 Task: Look for space in Vasind, India from 8th June, 2023 to 16th June, 2023 for 2 adults in price range Rs.10000 to Rs.15000. Place can be entire place with 1  bedroom having 1 bed and 1 bathroom. Property type can be house, flat, guest house, hotel. Amenities needed are: wifi, washing machine. Booking option can be shelf check-in. Required host language is English.
Action: Mouse moved to (552, 99)
Screenshot: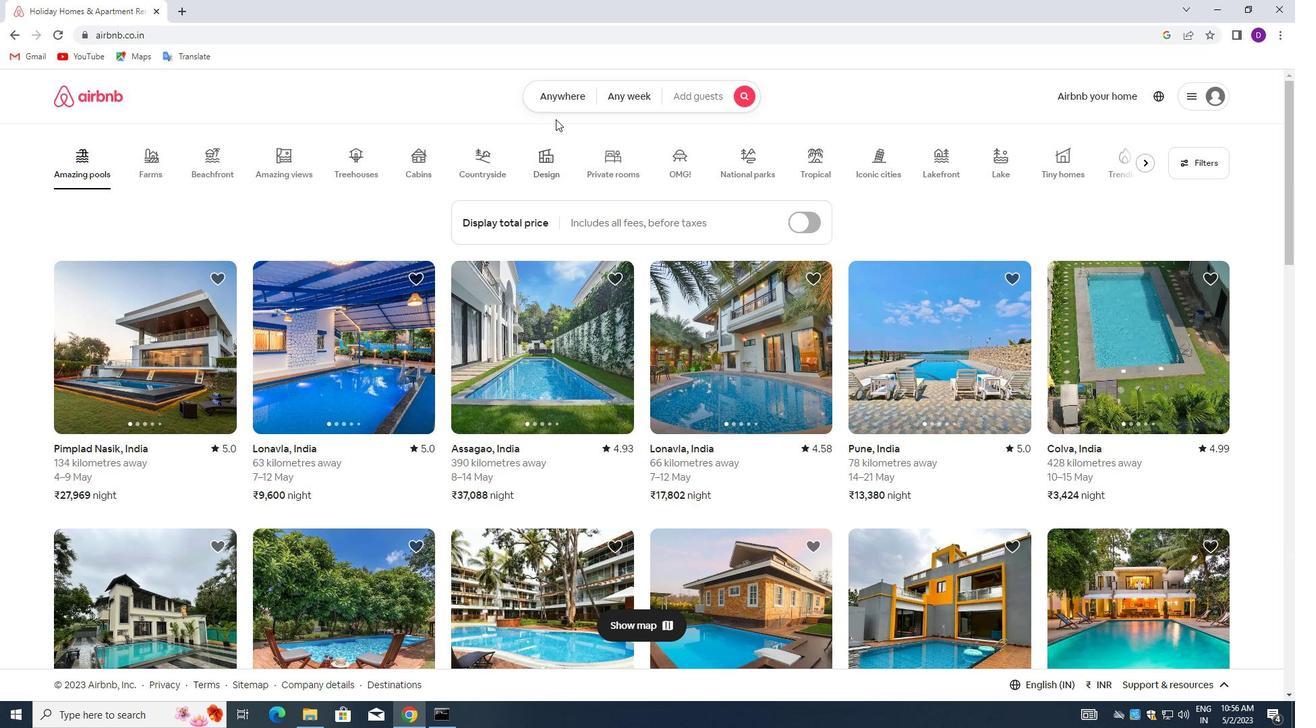 
Action: Mouse pressed left at (552, 99)
Screenshot: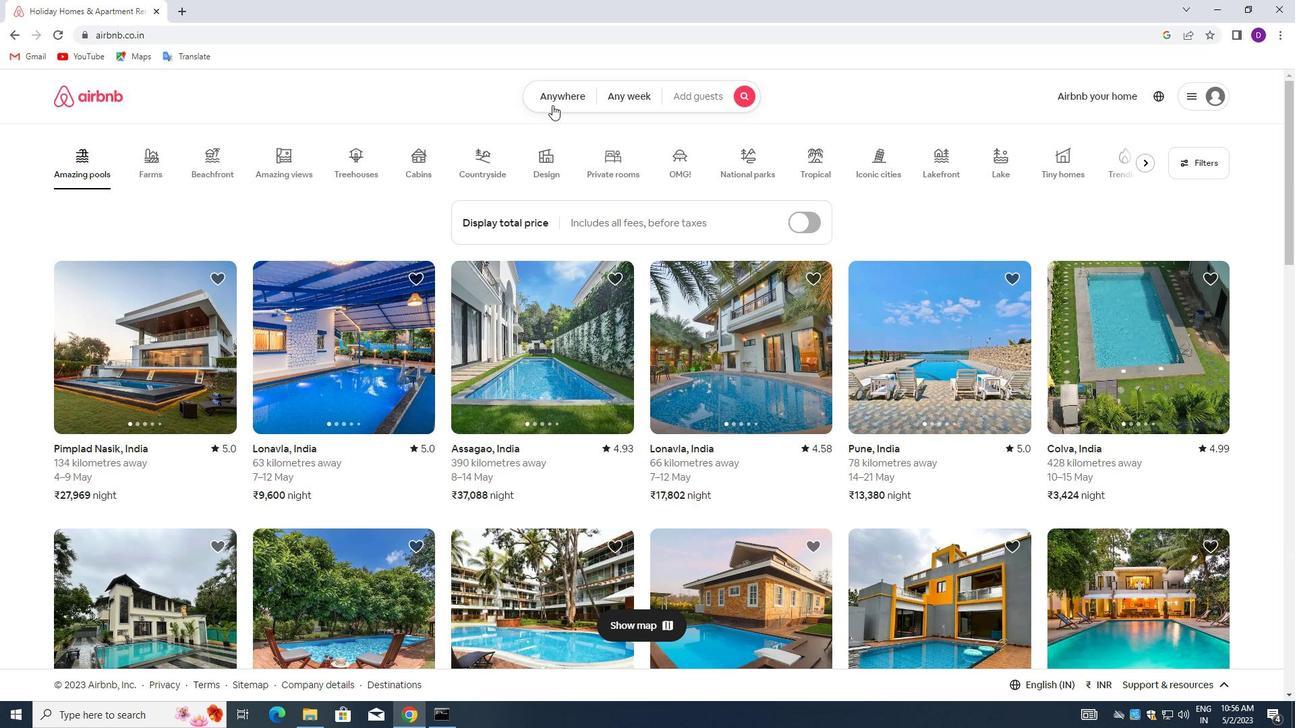 
Action: Mouse moved to (436, 155)
Screenshot: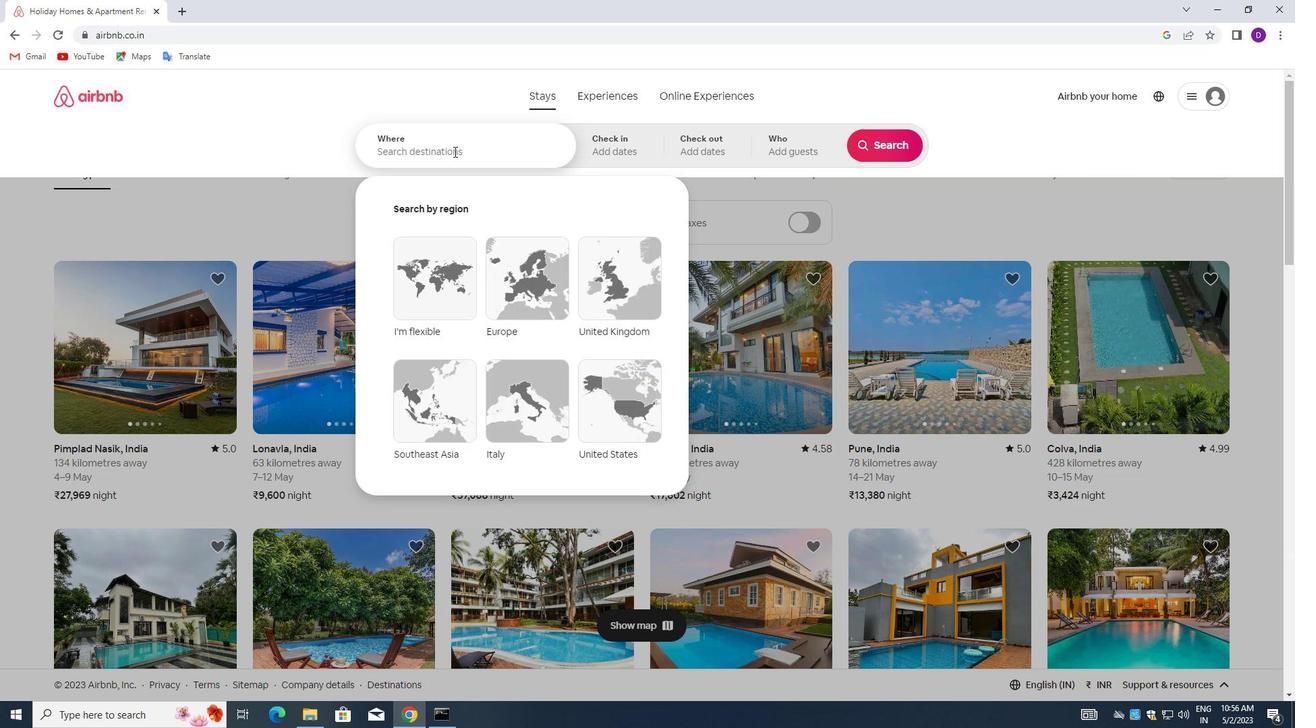 
Action: Mouse pressed left at (436, 155)
Screenshot: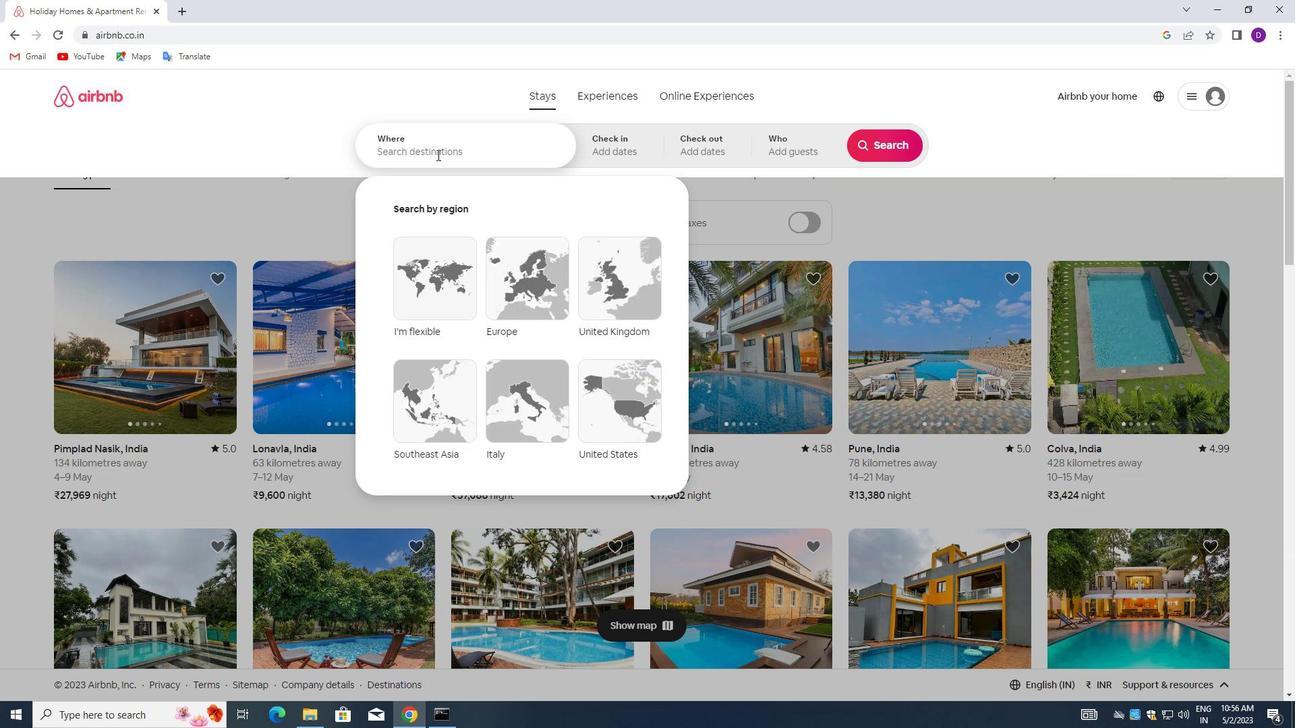 
Action: Key pressed <Key.shift_r>Vasind<Key.down><Key.enter>
Screenshot: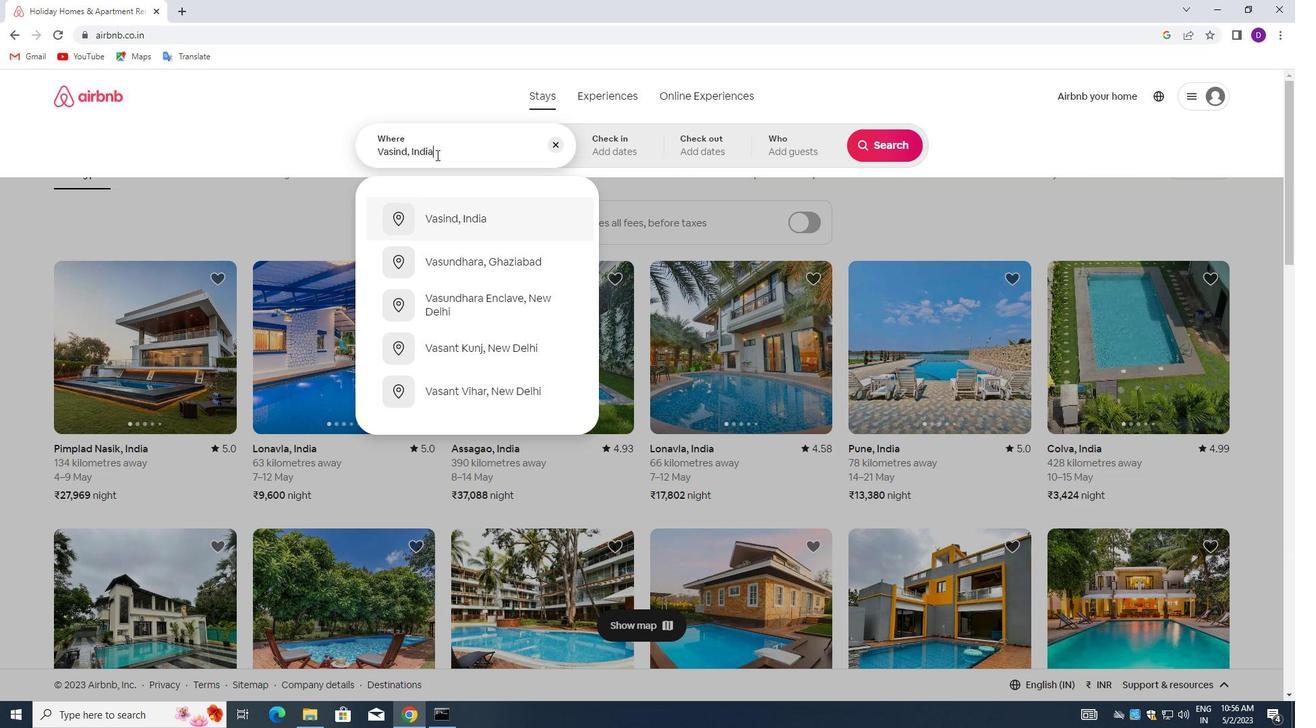 
Action: Mouse moved to (809, 340)
Screenshot: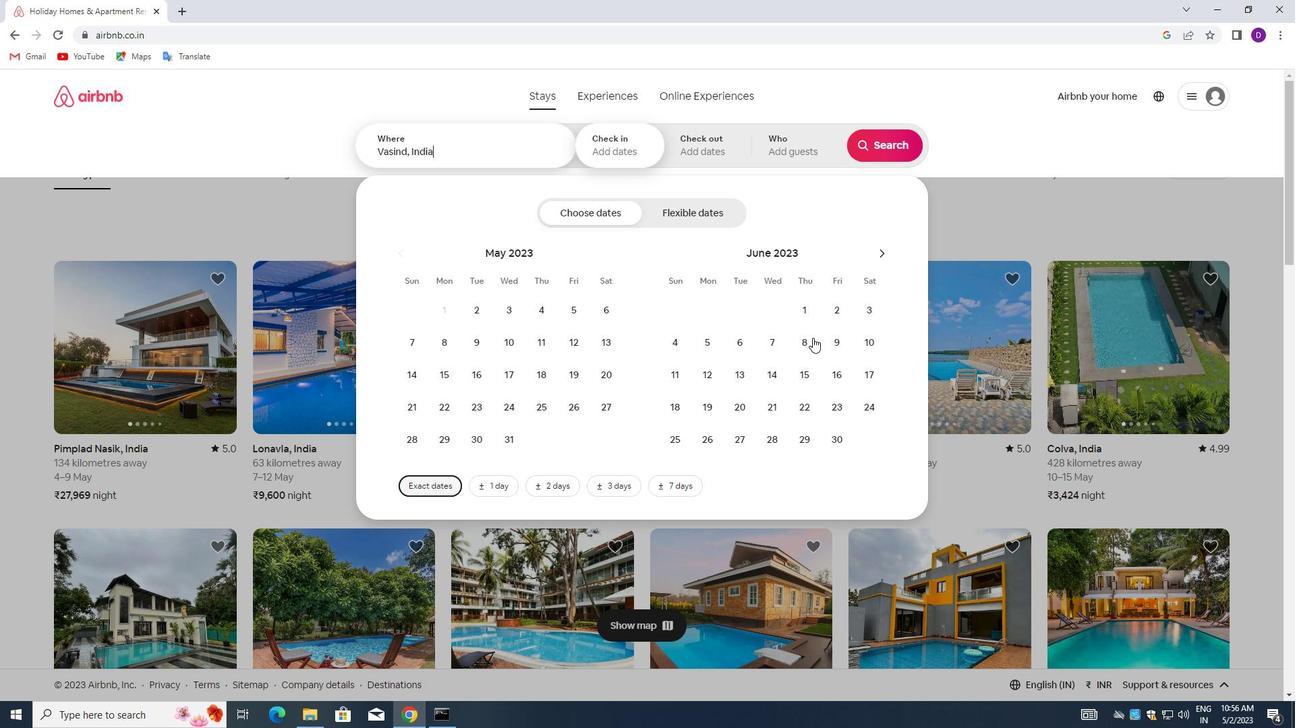 
Action: Mouse pressed left at (809, 340)
Screenshot: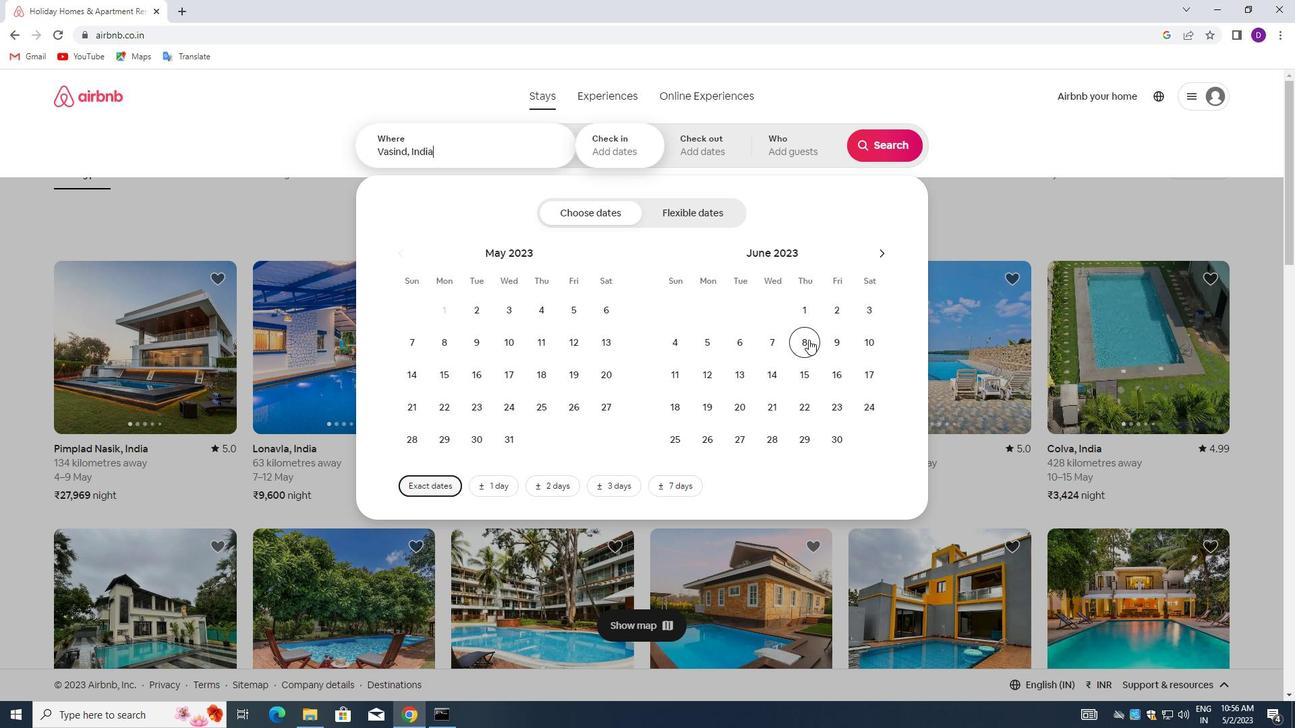 
Action: Mouse moved to (839, 370)
Screenshot: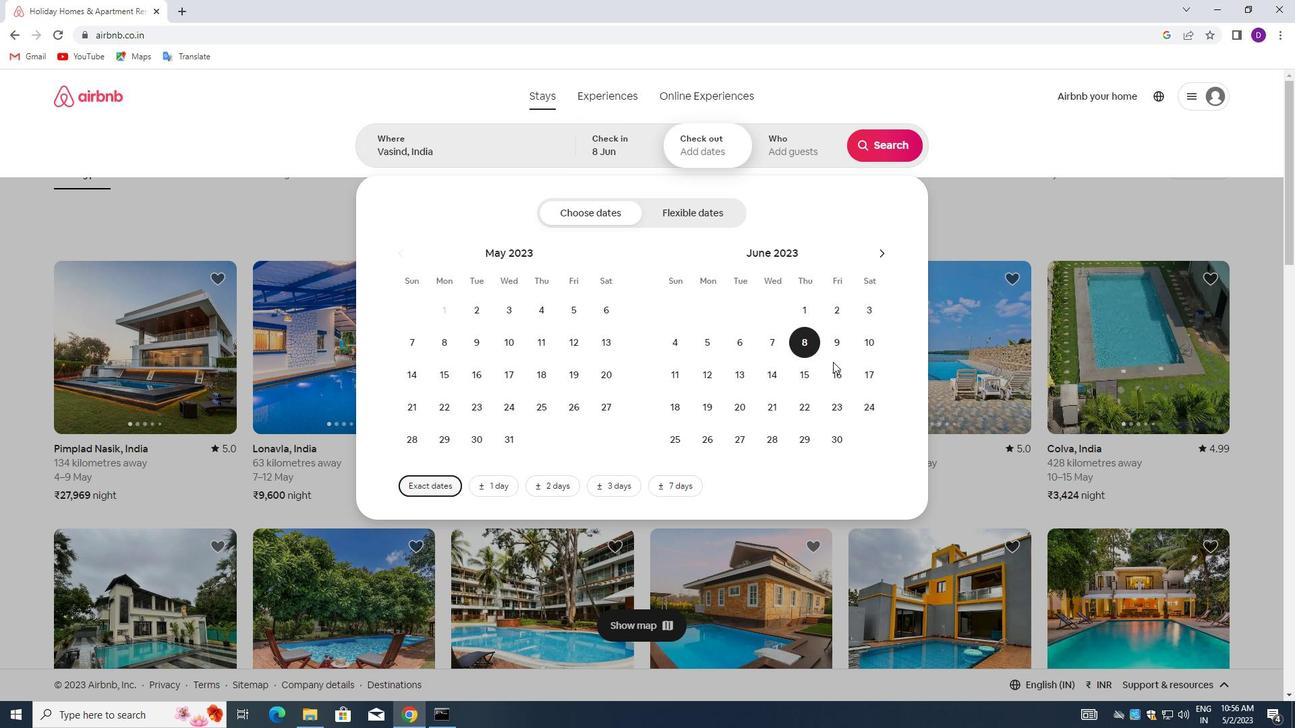 
Action: Mouse pressed left at (839, 370)
Screenshot: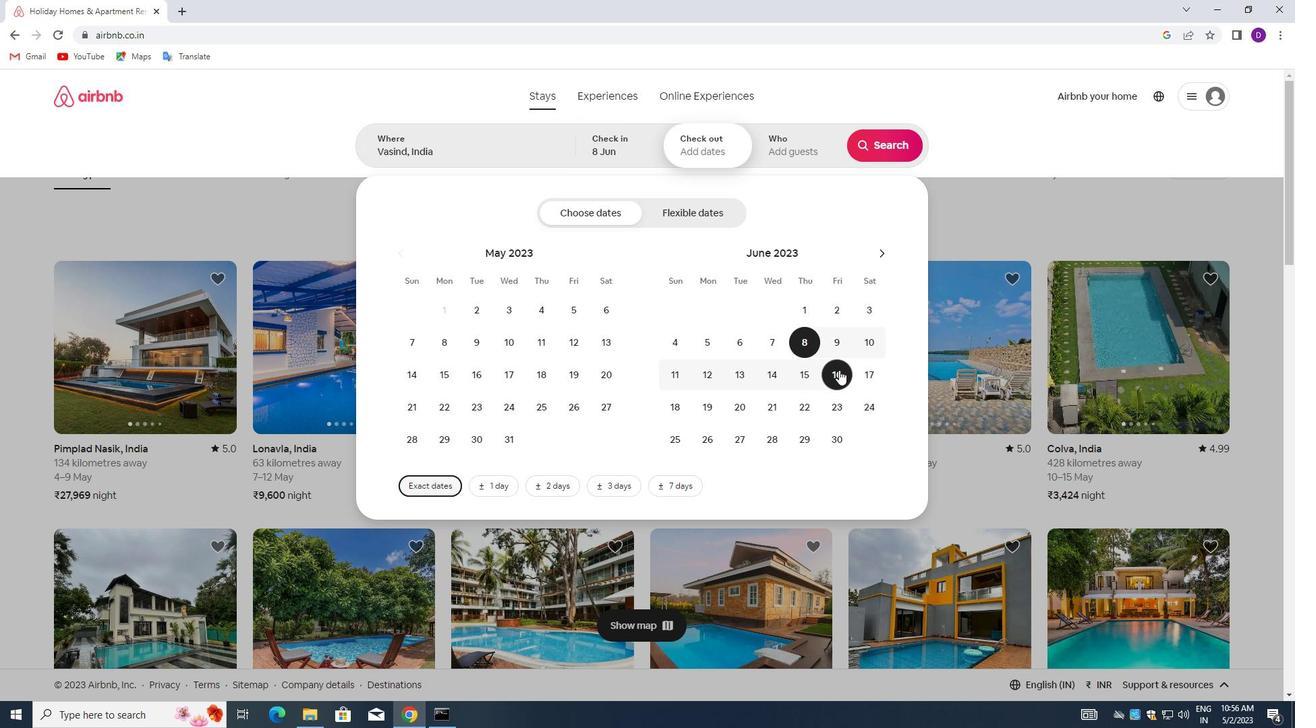 
Action: Mouse moved to (780, 153)
Screenshot: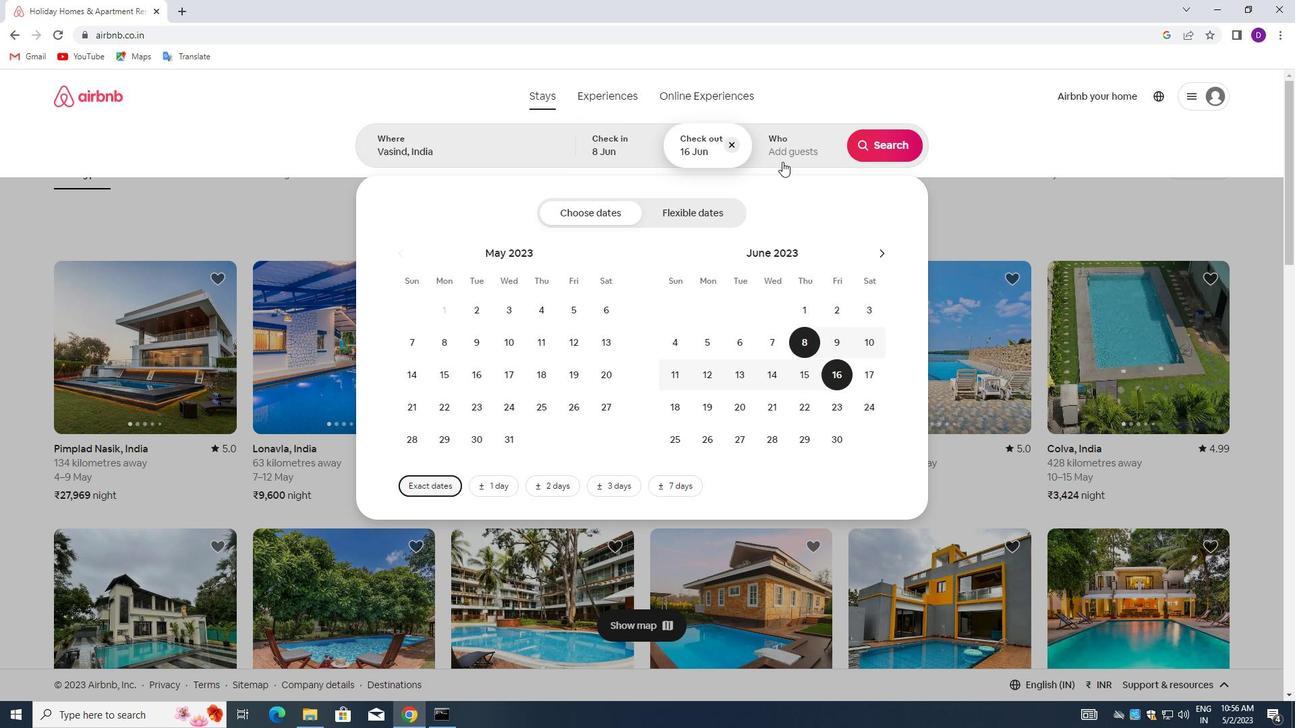 
Action: Mouse pressed left at (780, 153)
Screenshot: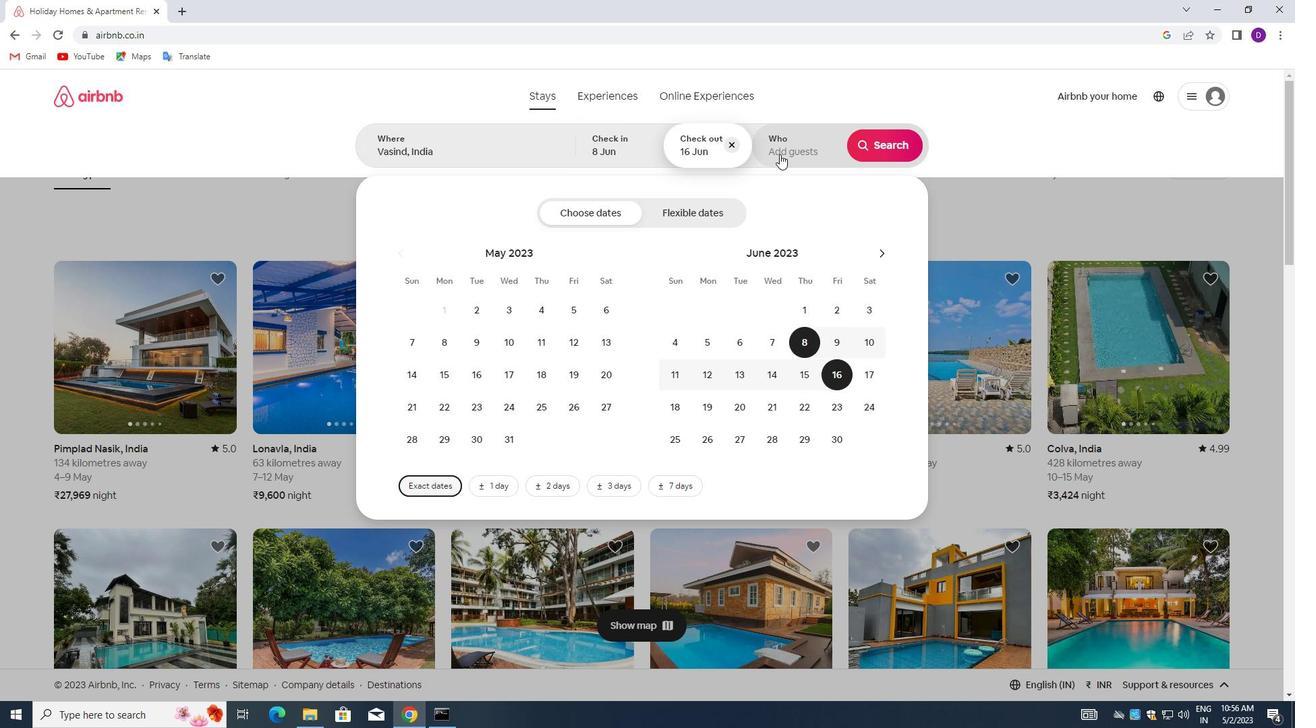 
Action: Mouse moved to (889, 218)
Screenshot: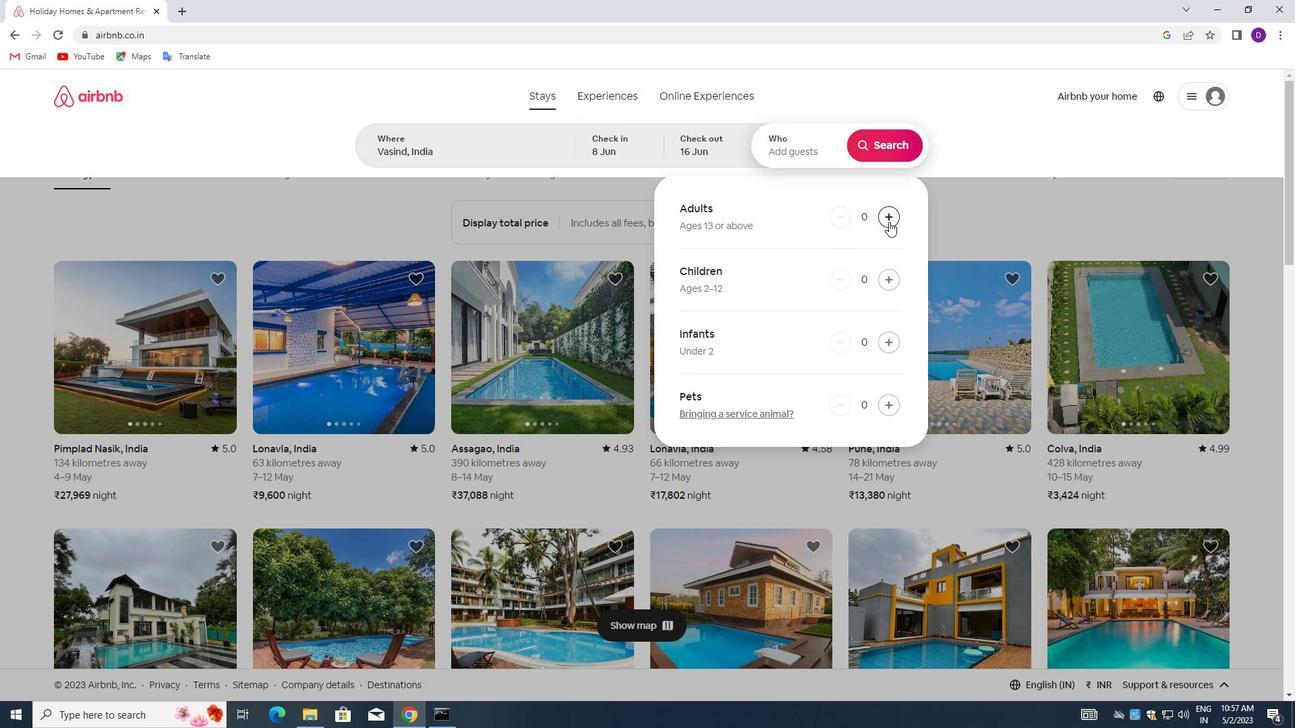 
Action: Mouse pressed left at (889, 218)
Screenshot: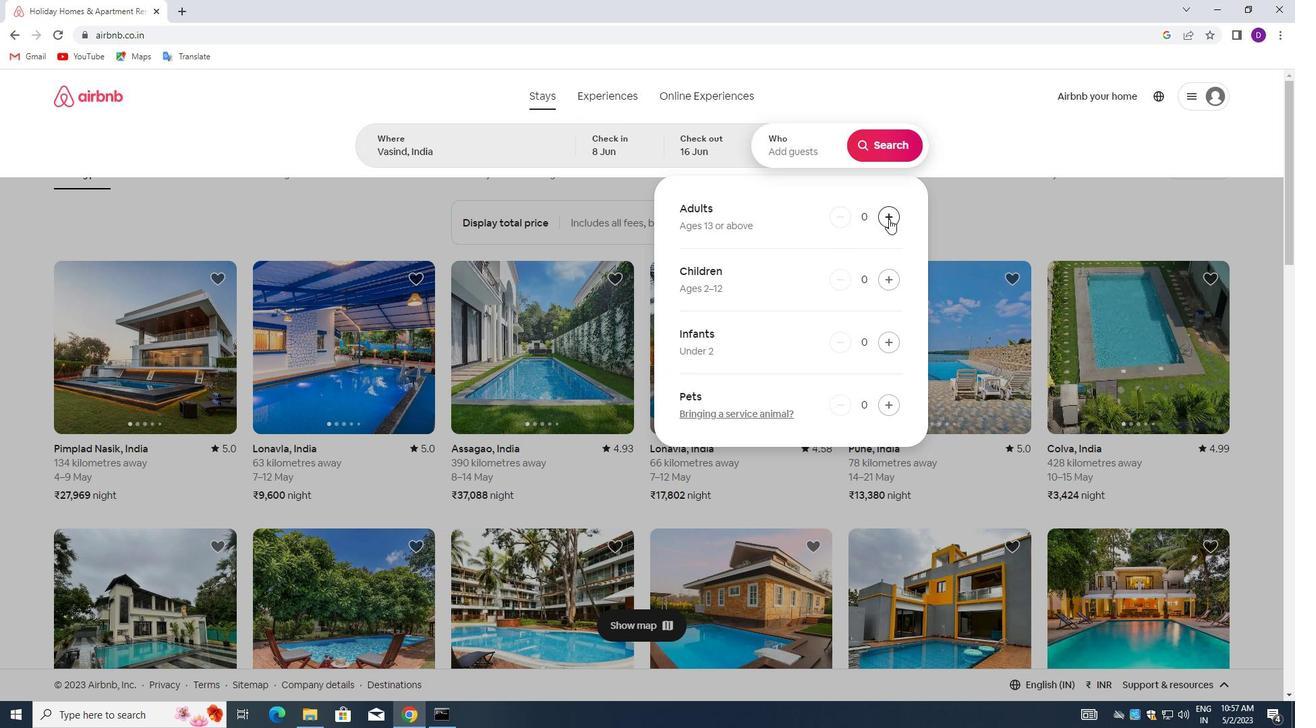 
Action: Mouse pressed left at (889, 218)
Screenshot: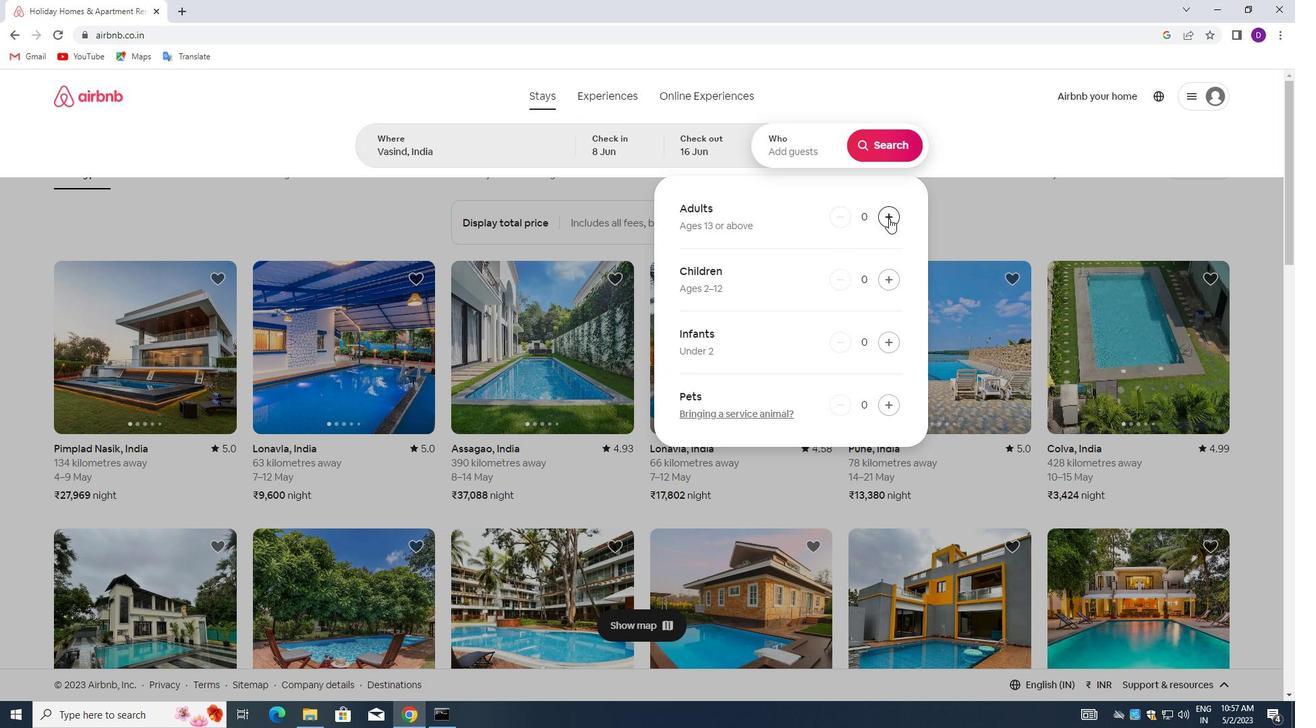 
Action: Mouse moved to (883, 146)
Screenshot: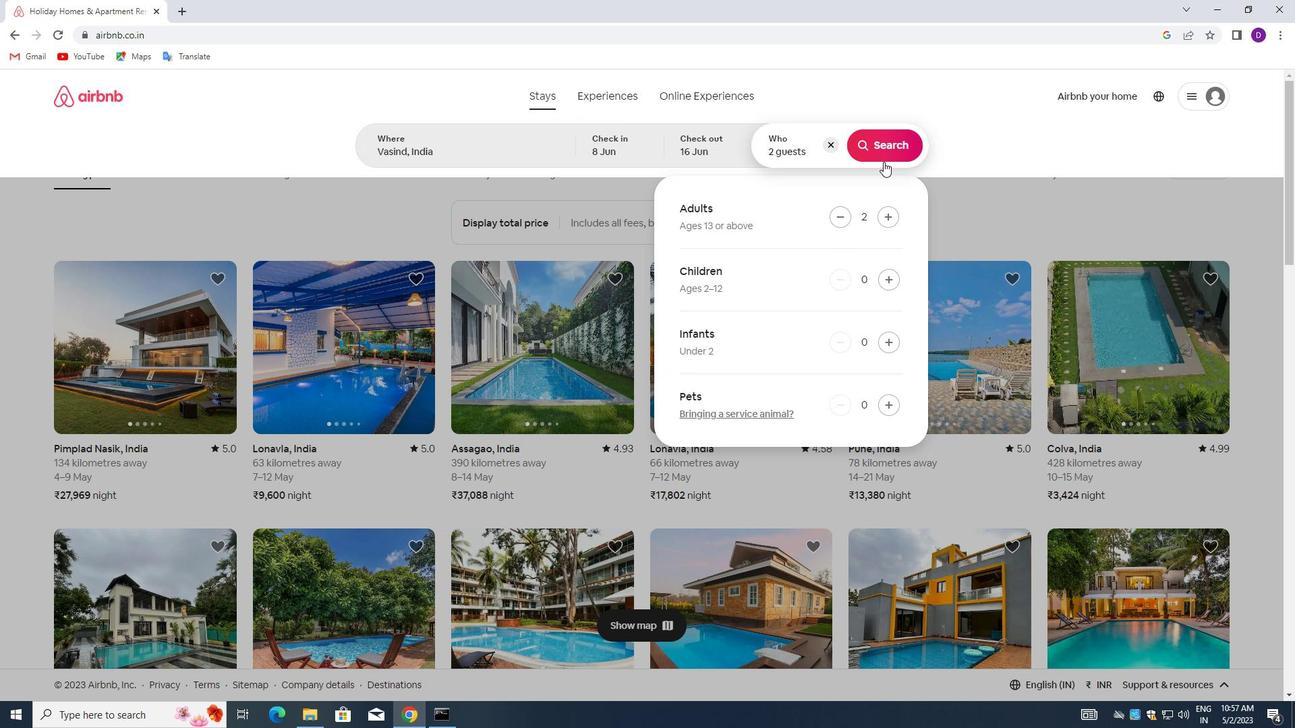 
Action: Mouse pressed left at (883, 146)
Screenshot: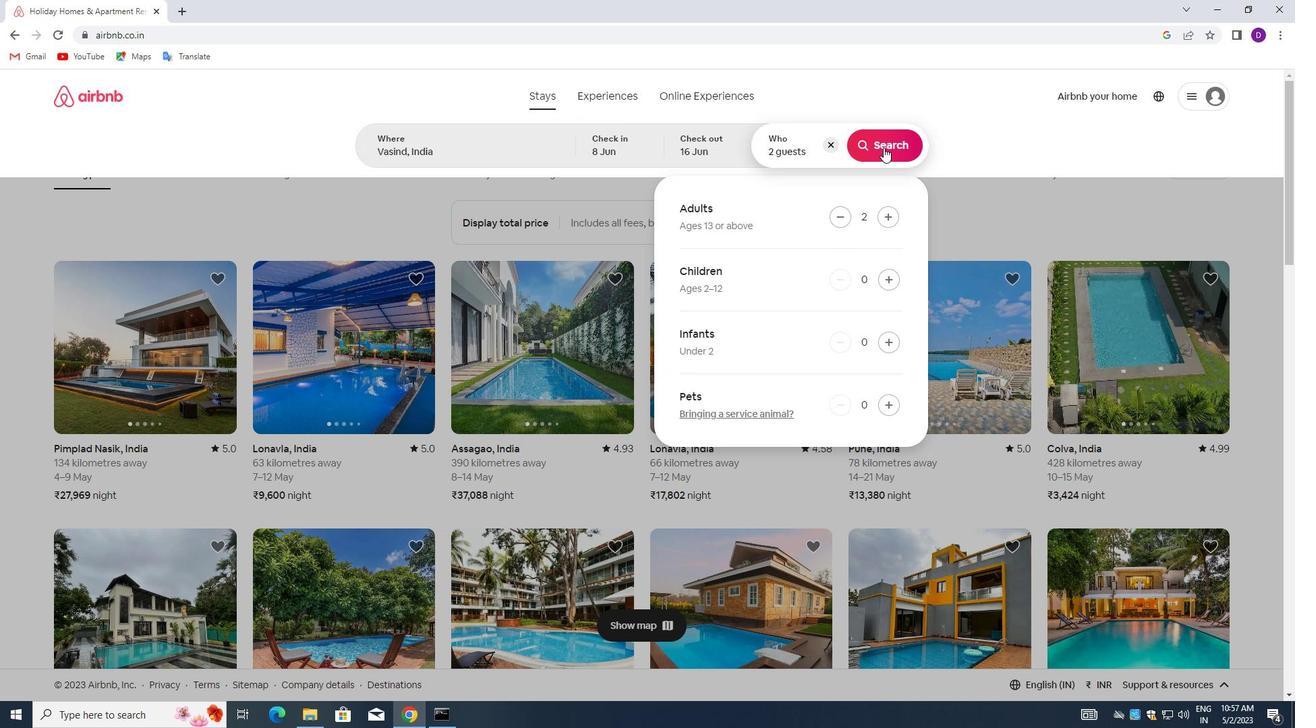 
Action: Mouse moved to (1213, 151)
Screenshot: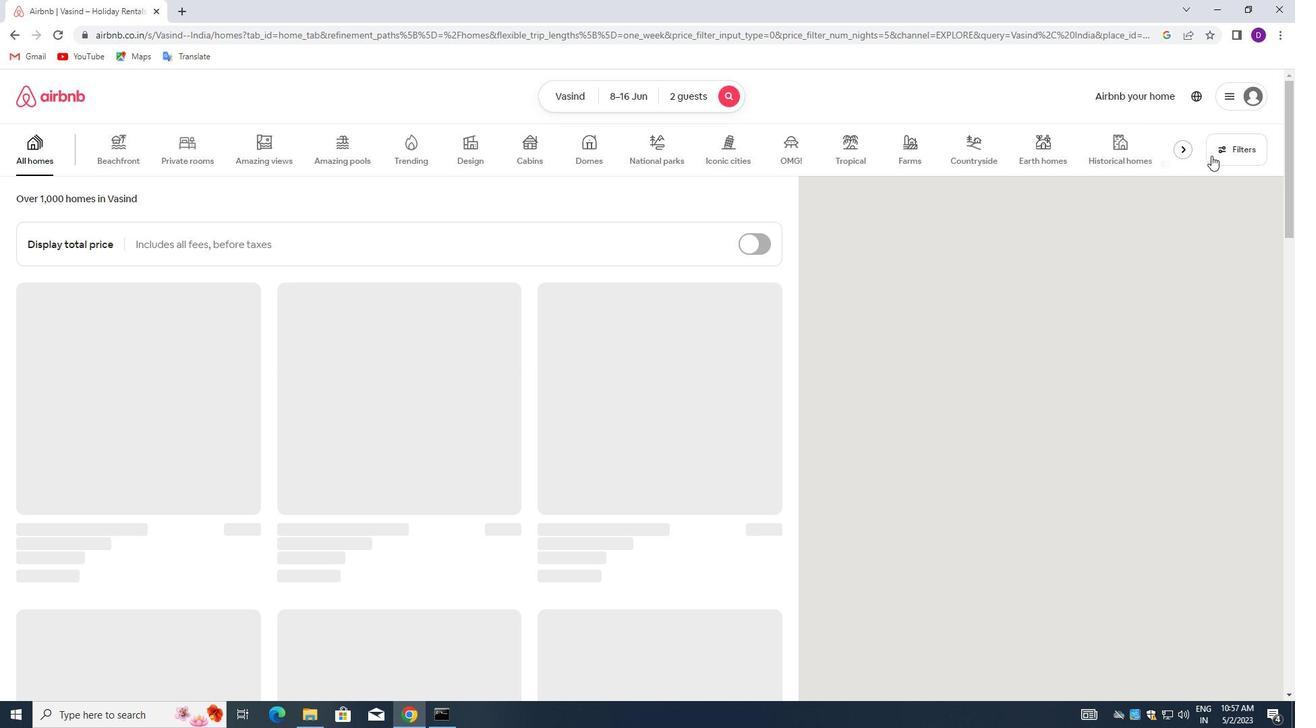 
Action: Mouse pressed left at (1213, 151)
Screenshot: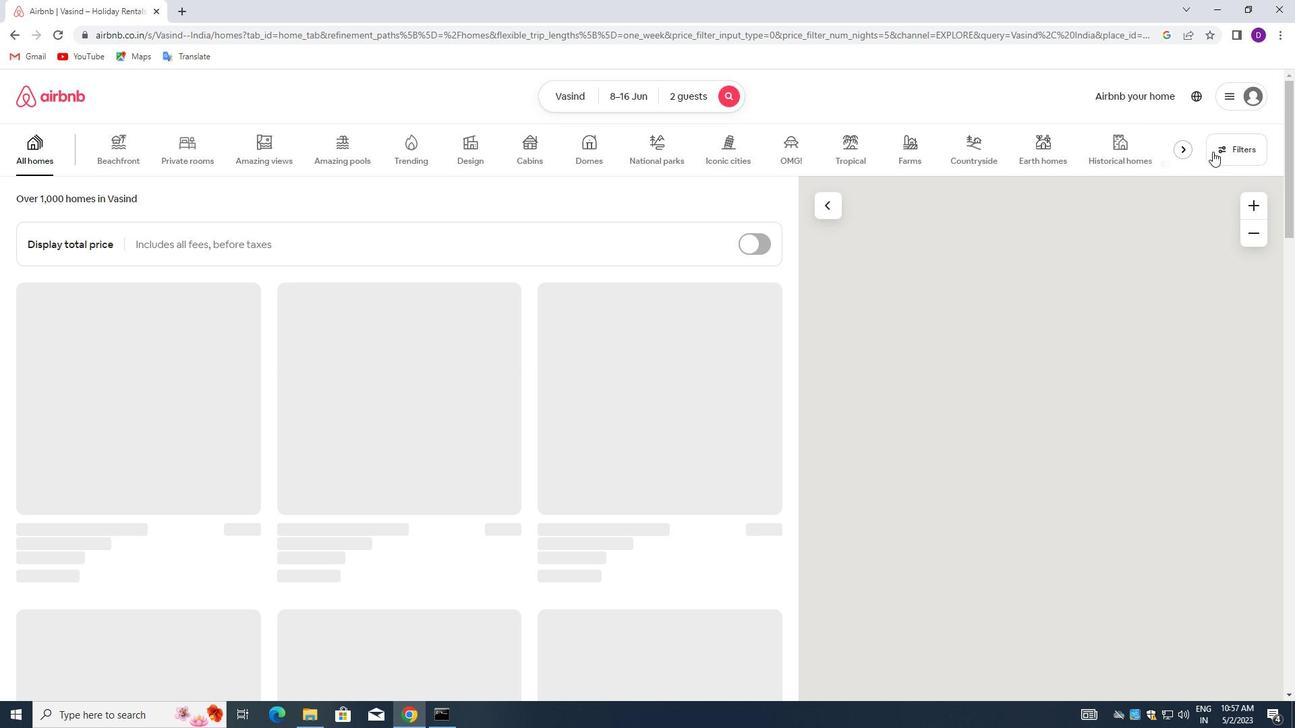 
Action: Mouse moved to (473, 324)
Screenshot: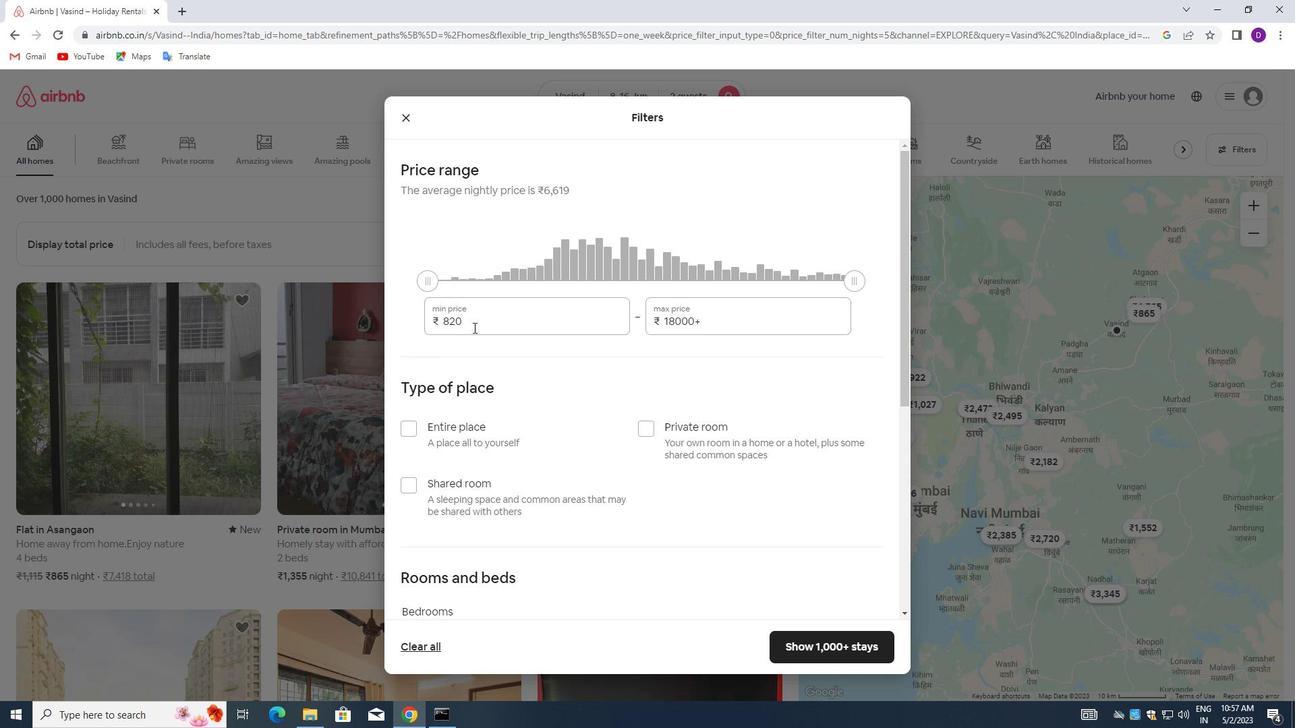 
Action: Mouse pressed left at (473, 324)
Screenshot: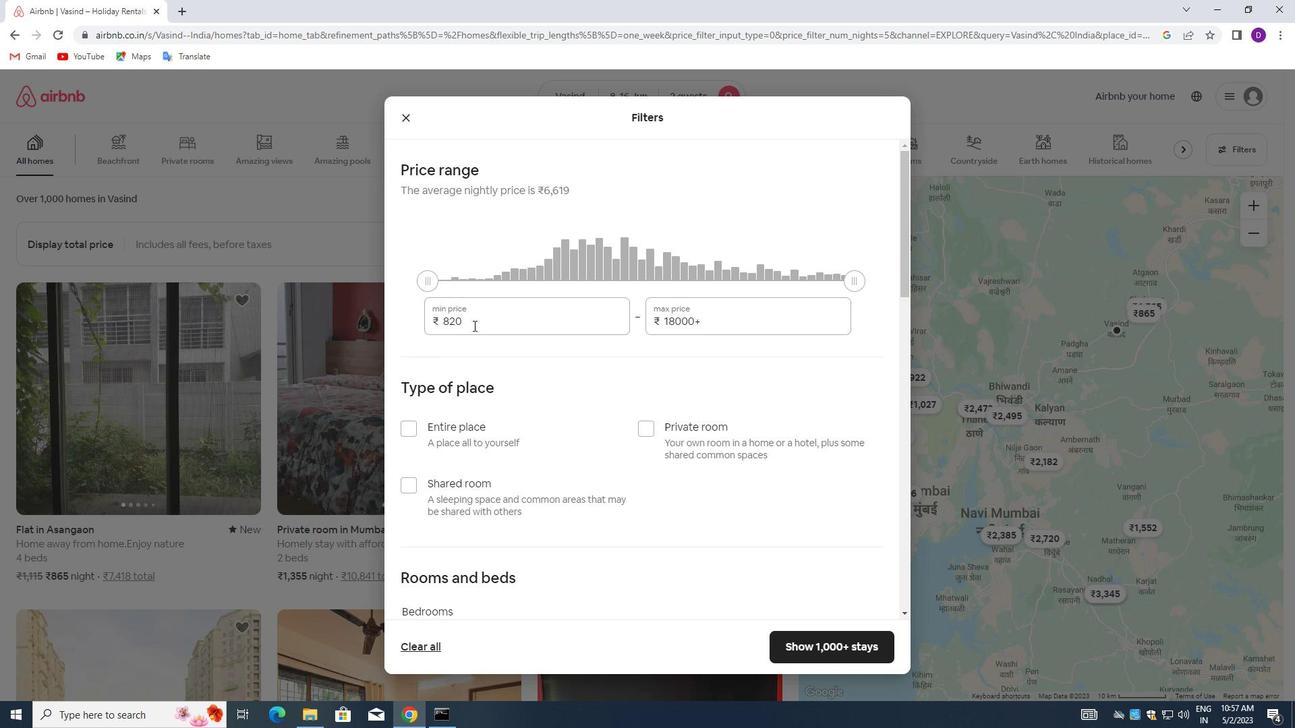 
Action: Mouse pressed left at (473, 324)
Screenshot: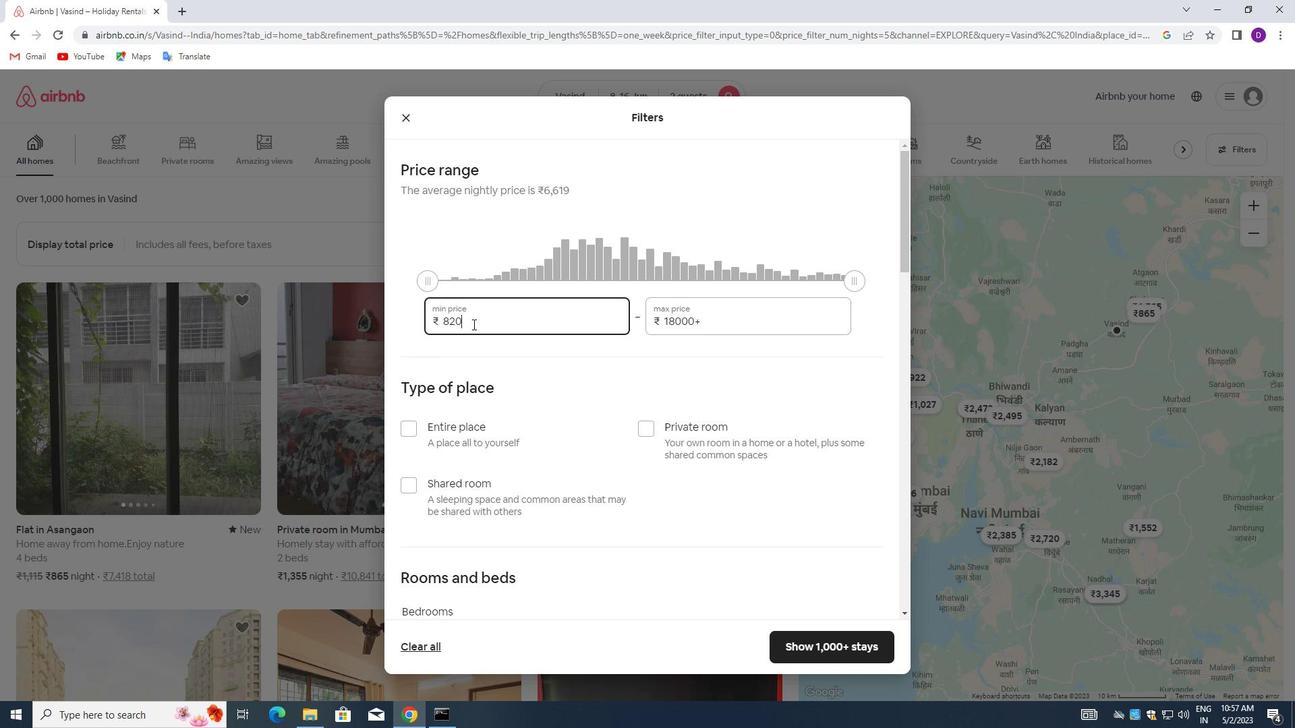 
Action: Key pressed 10000<Key.tab>15000
Screenshot: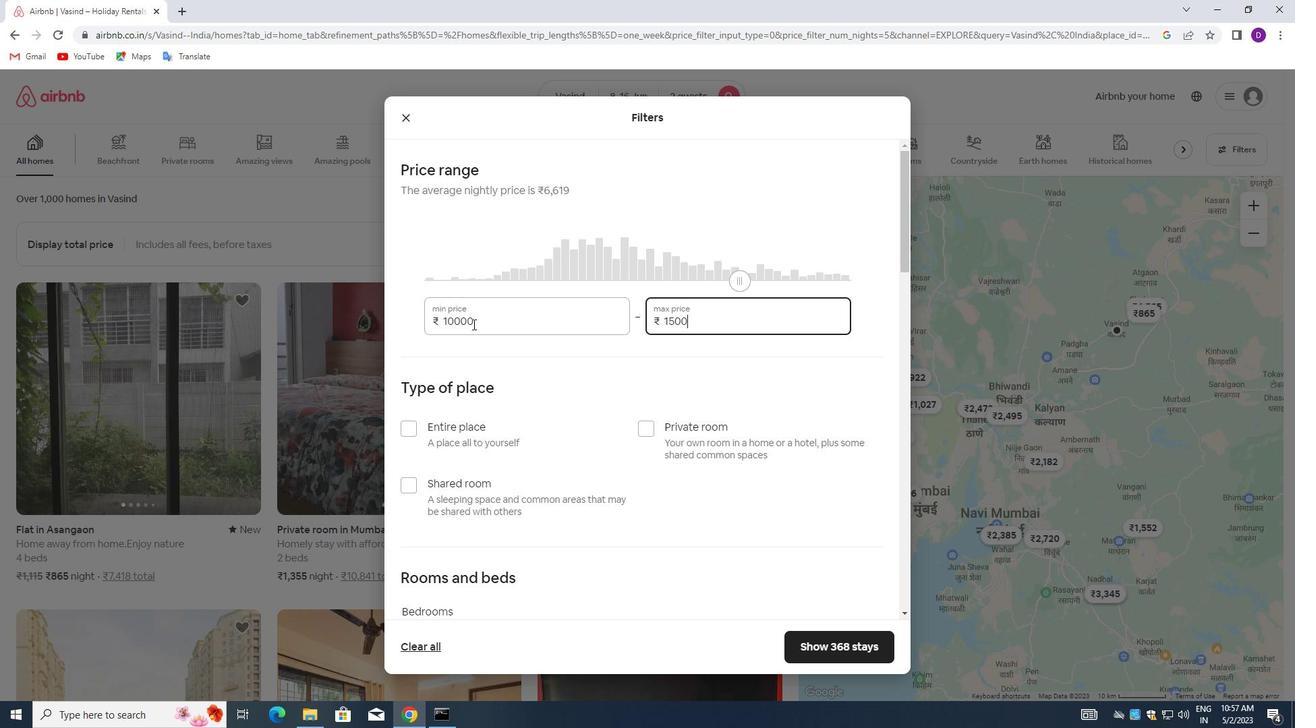 
Action: Mouse moved to (572, 348)
Screenshot: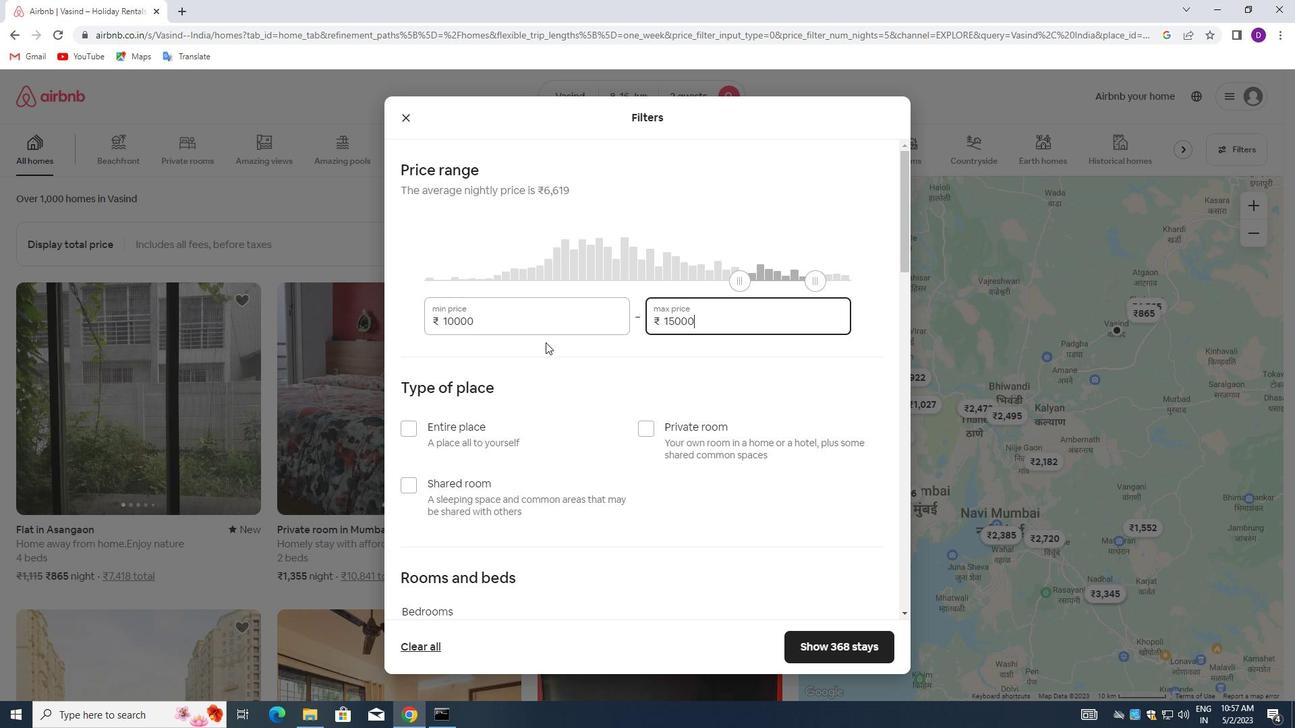 
Action: Mouse scrolled (572, 347) with delta (0, 0)
Screenshot: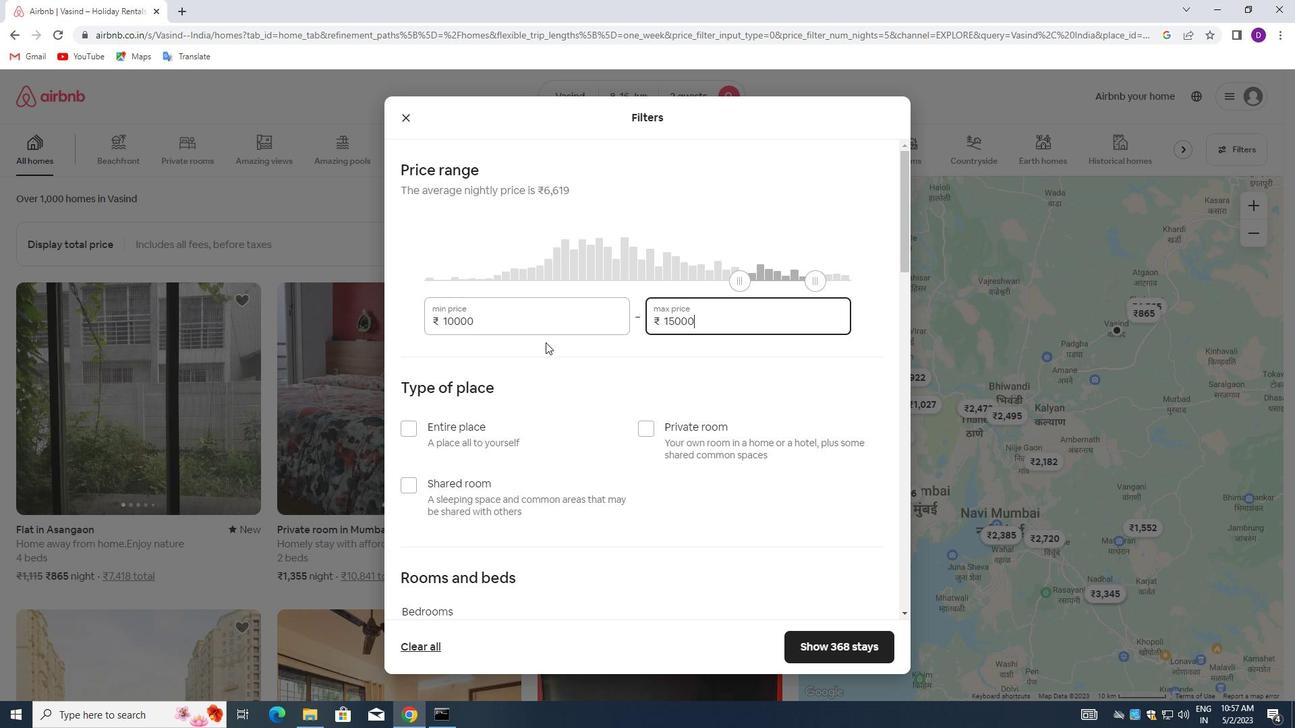 
Action: Mouse moved to (394, 364)
Screenshot: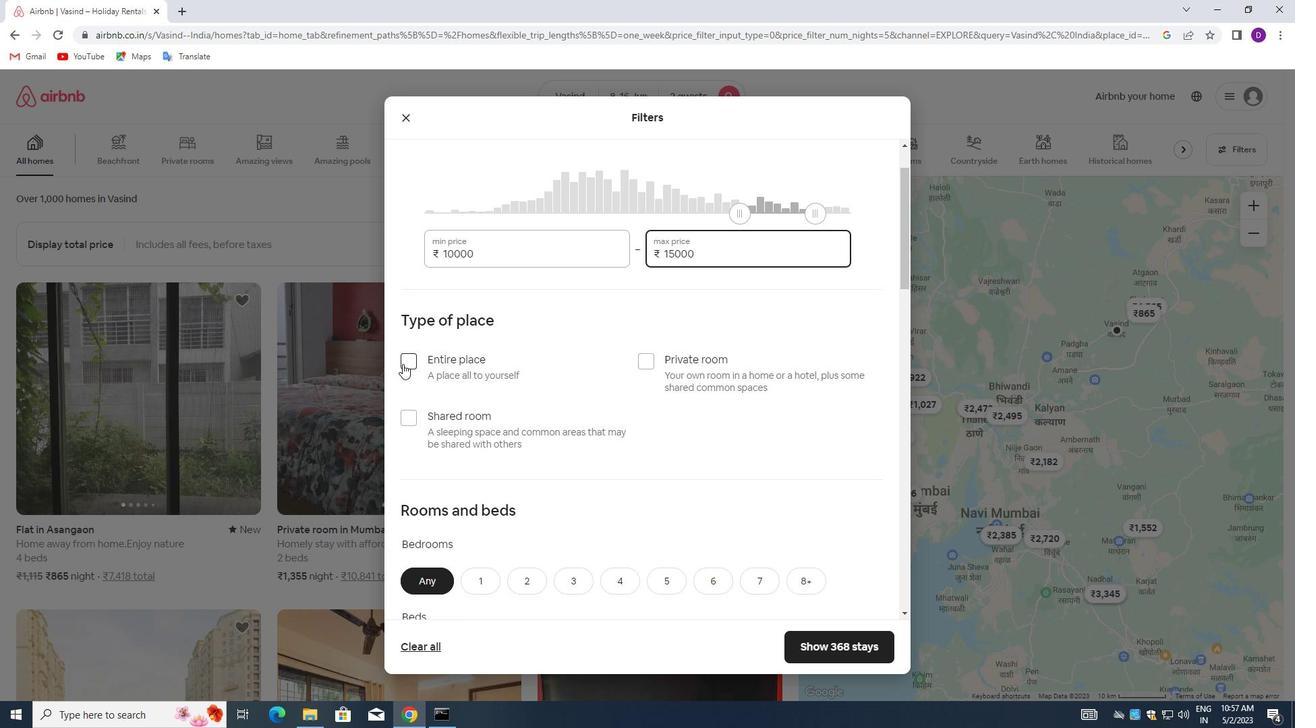 
Action: Mouse pressed left at (394, 364)
Screenshot: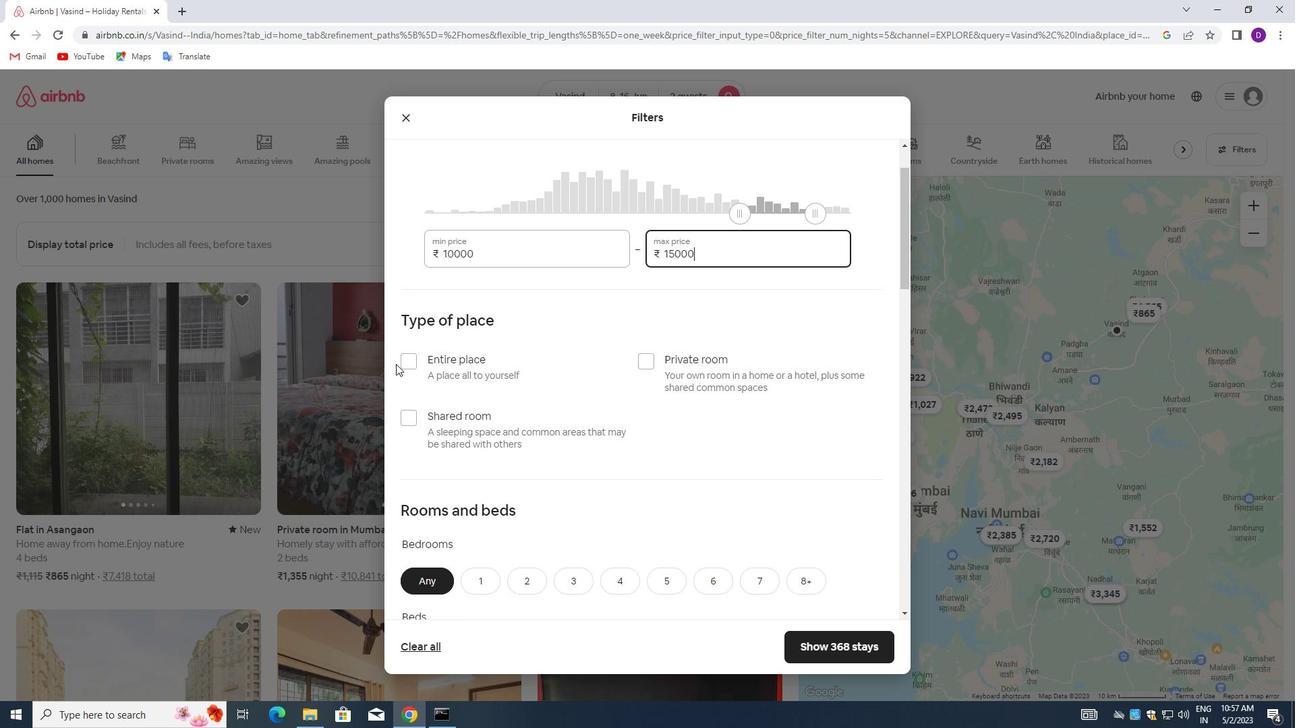 
Action: Mouse moved to (408, 364)
Screenshot: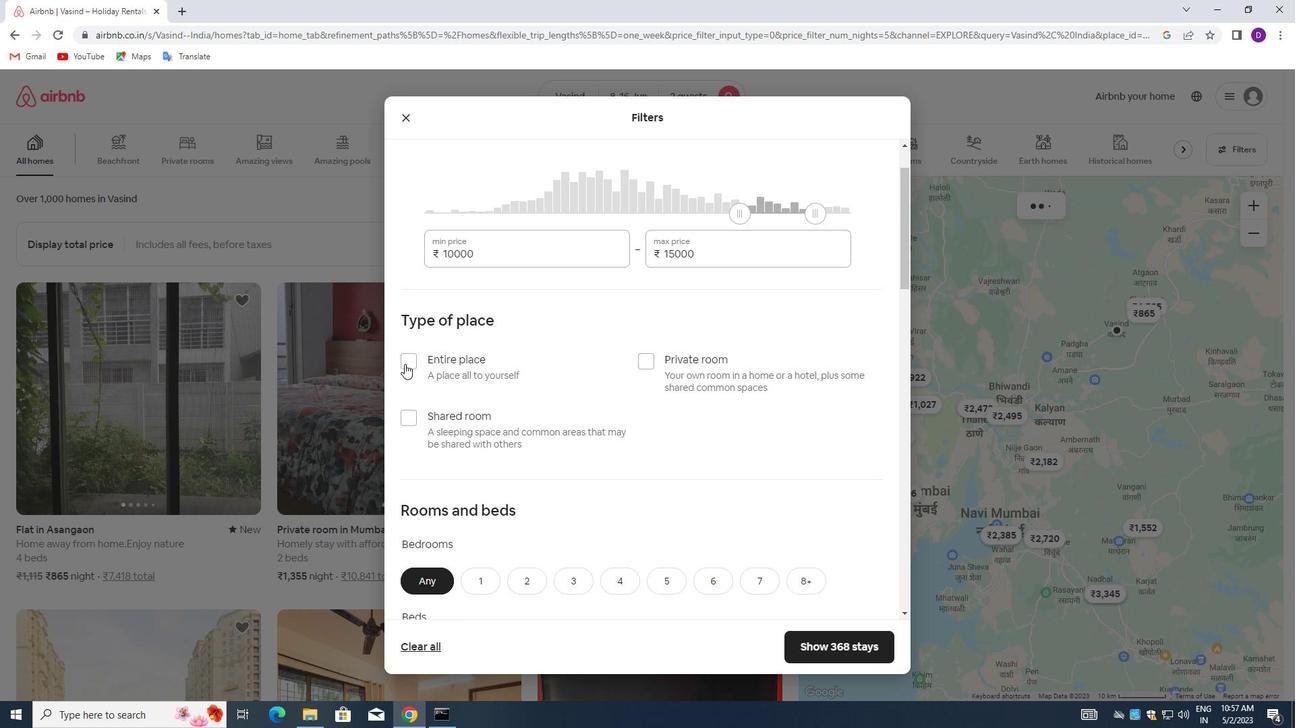 
Action: Mouse pressed left at (408, 364)
Screenshot: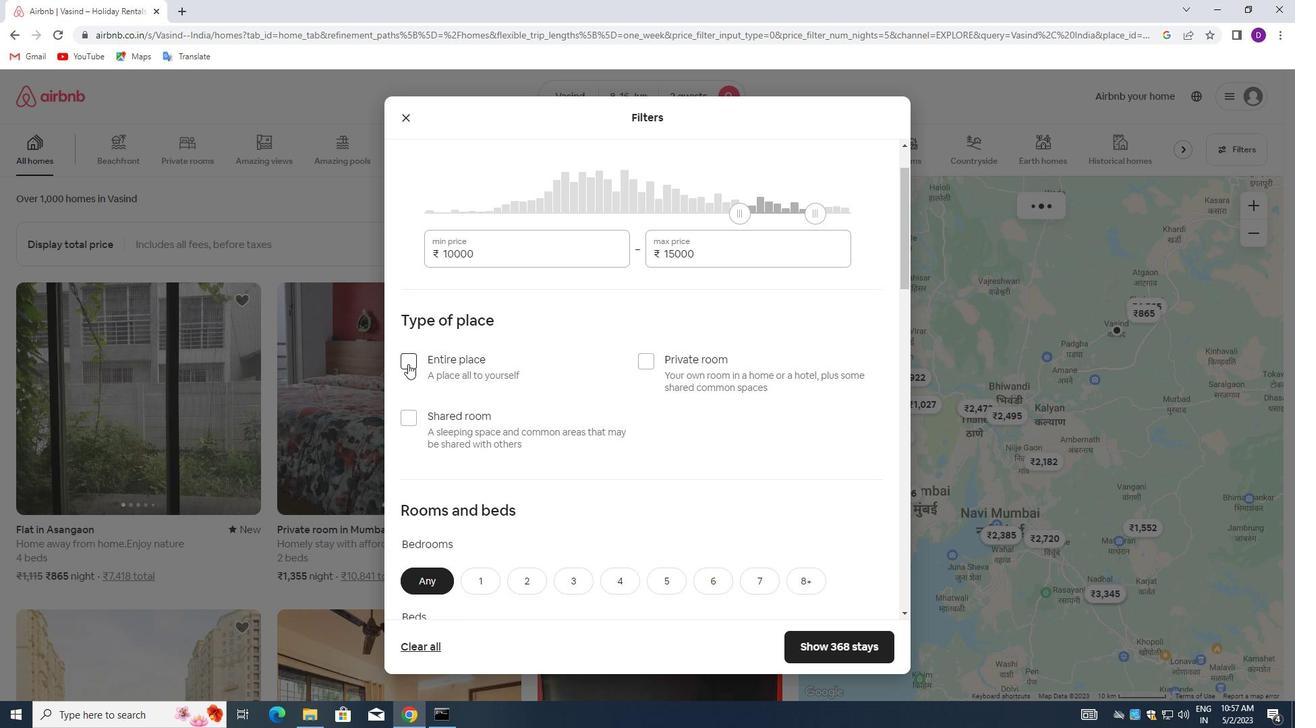 
Action: Mouse moved to (525, 373)
Screenshot: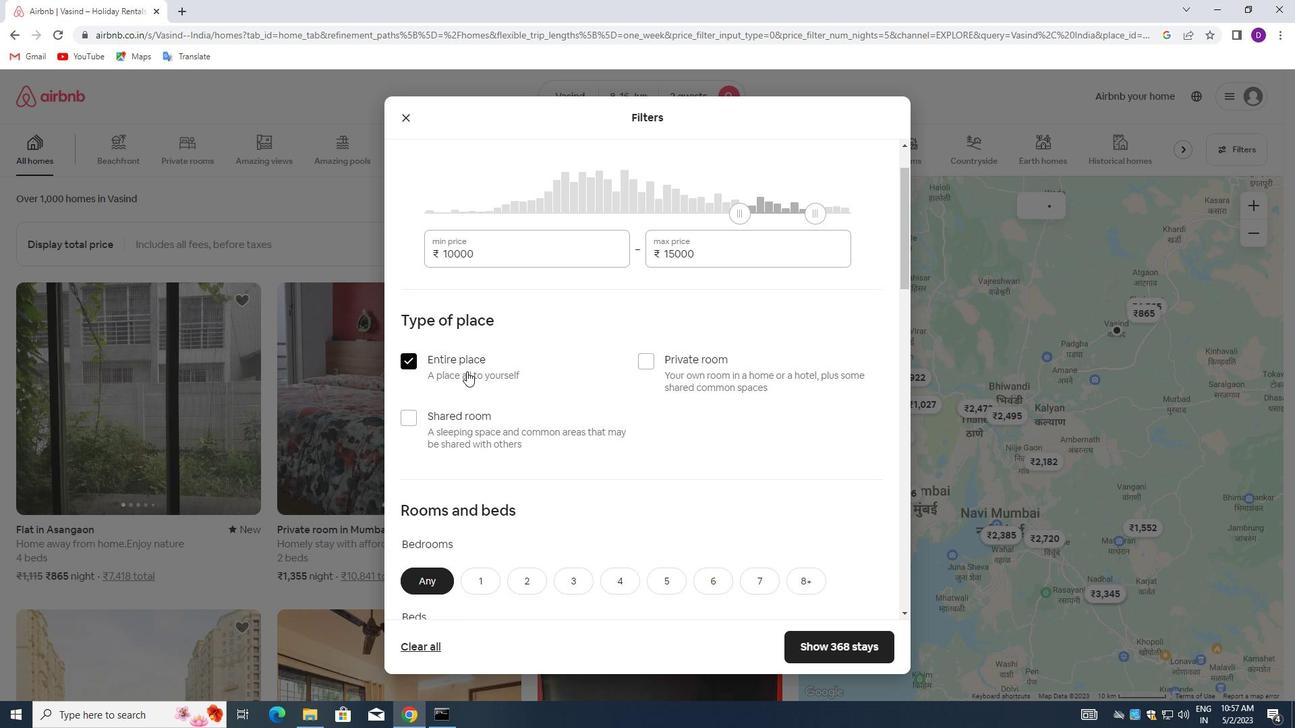 
Action: Mouse scrolled (525, 373) with delta (0, 0)
Screenshot: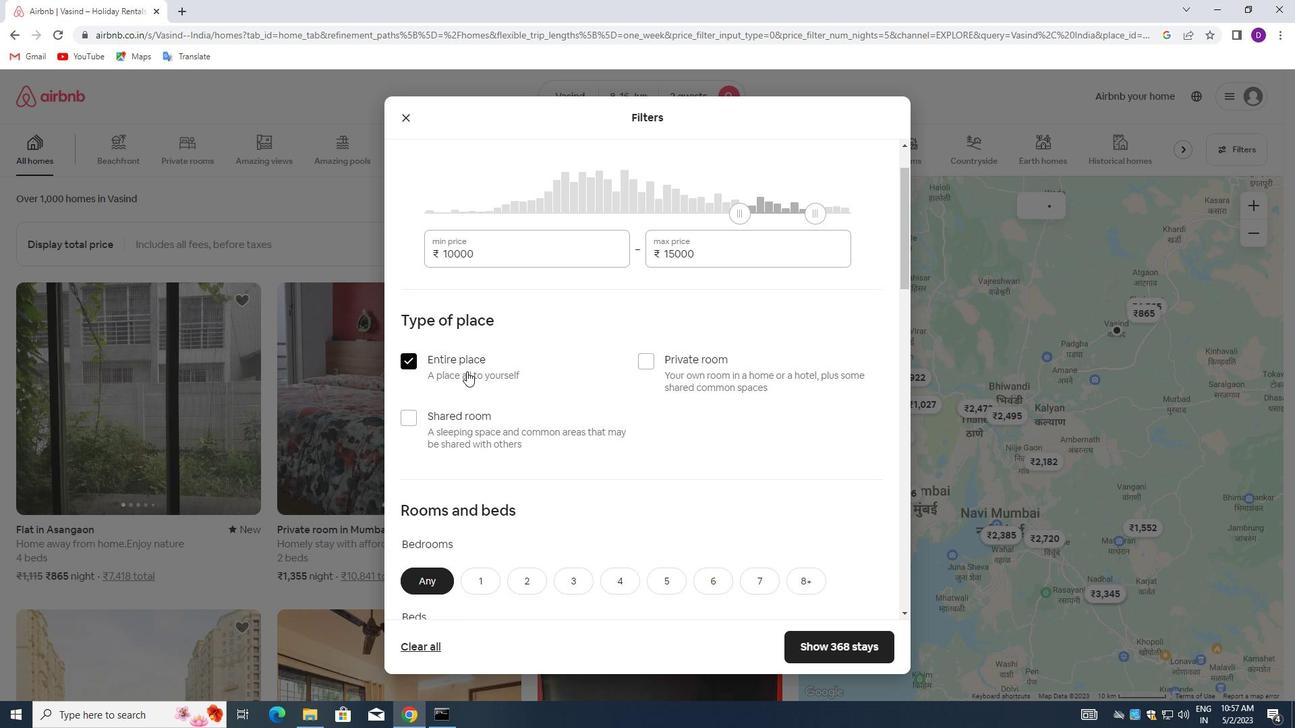 
Action: Mouse moved to (527, 375)
Screenshot: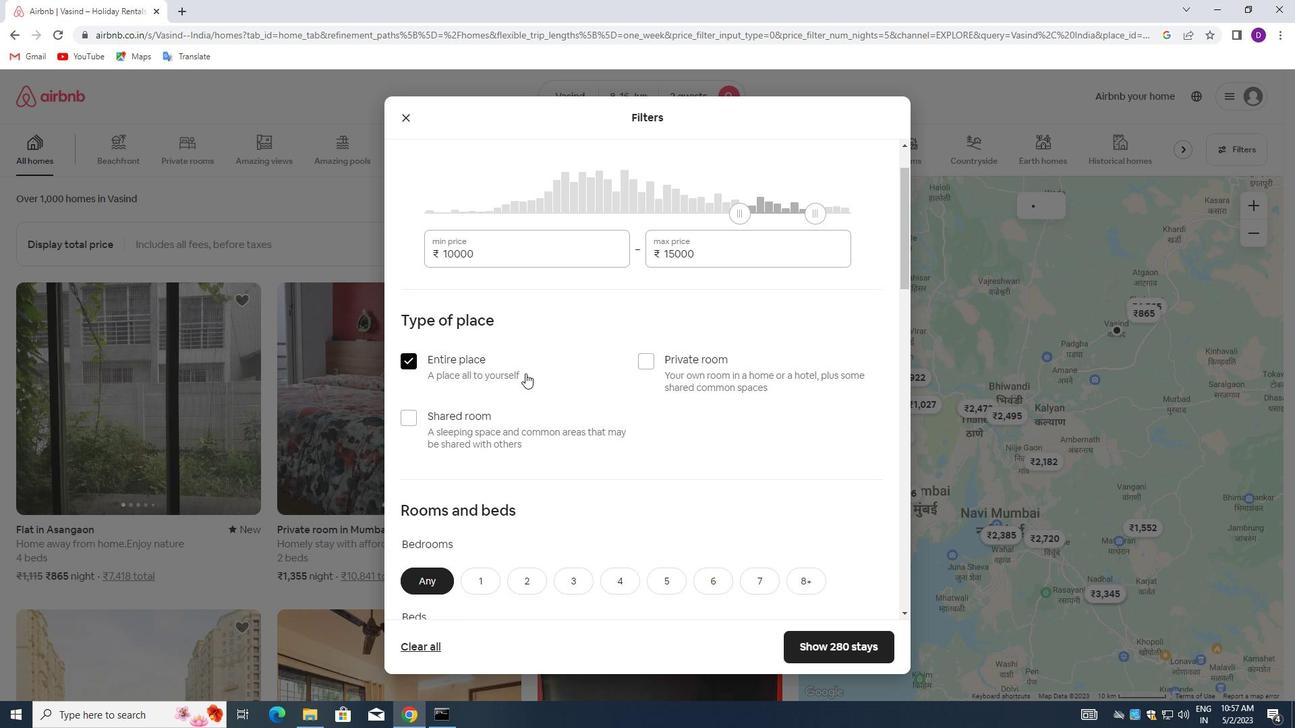
Action: Mouse scrolled (527, 375) with delta (0, 0)
Screenshot: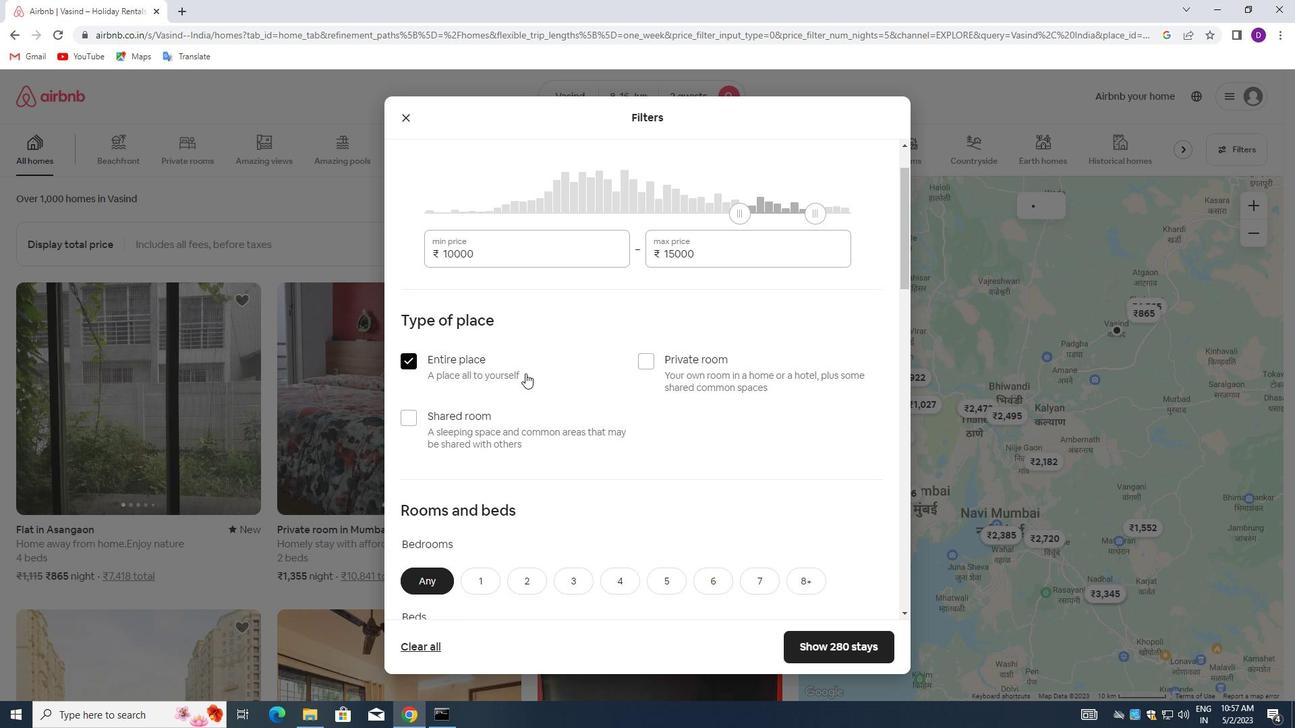 
Action: Mouse moved to (527, 376)
Screenshot: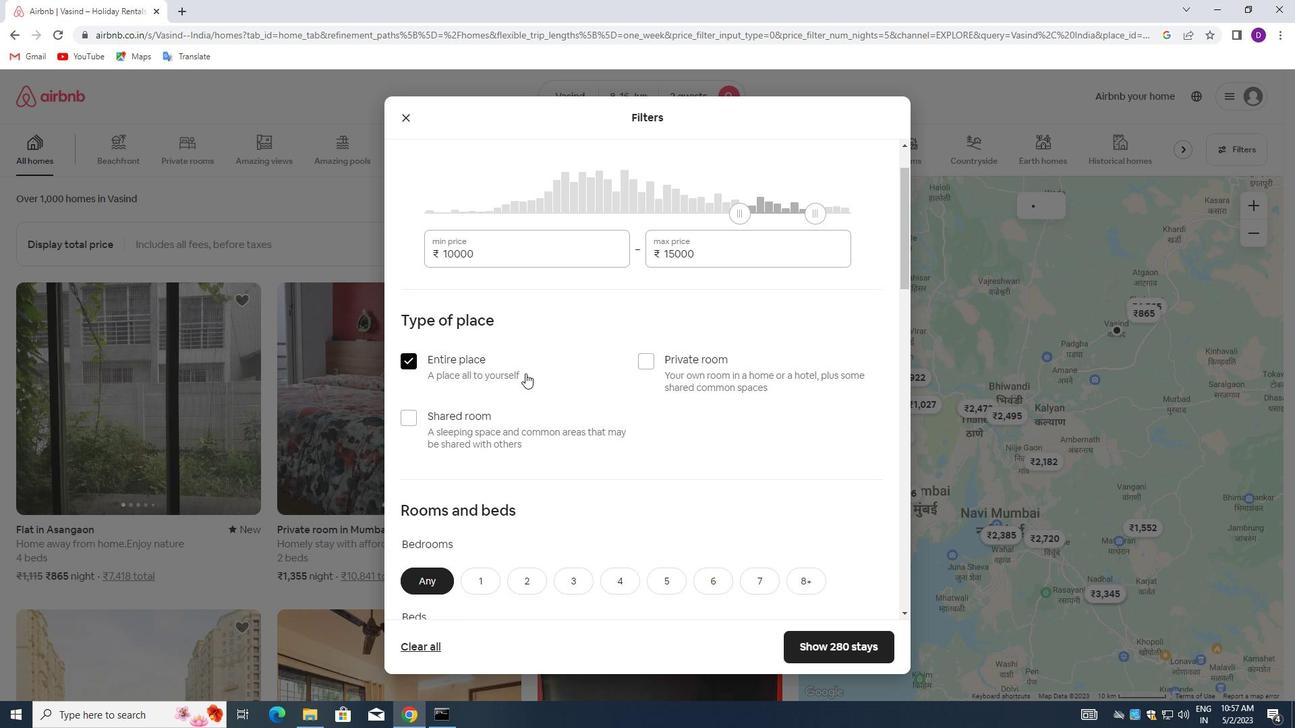 
Action: Mouse scrolled (527, 375) with delta (0, 0)
Screenshot: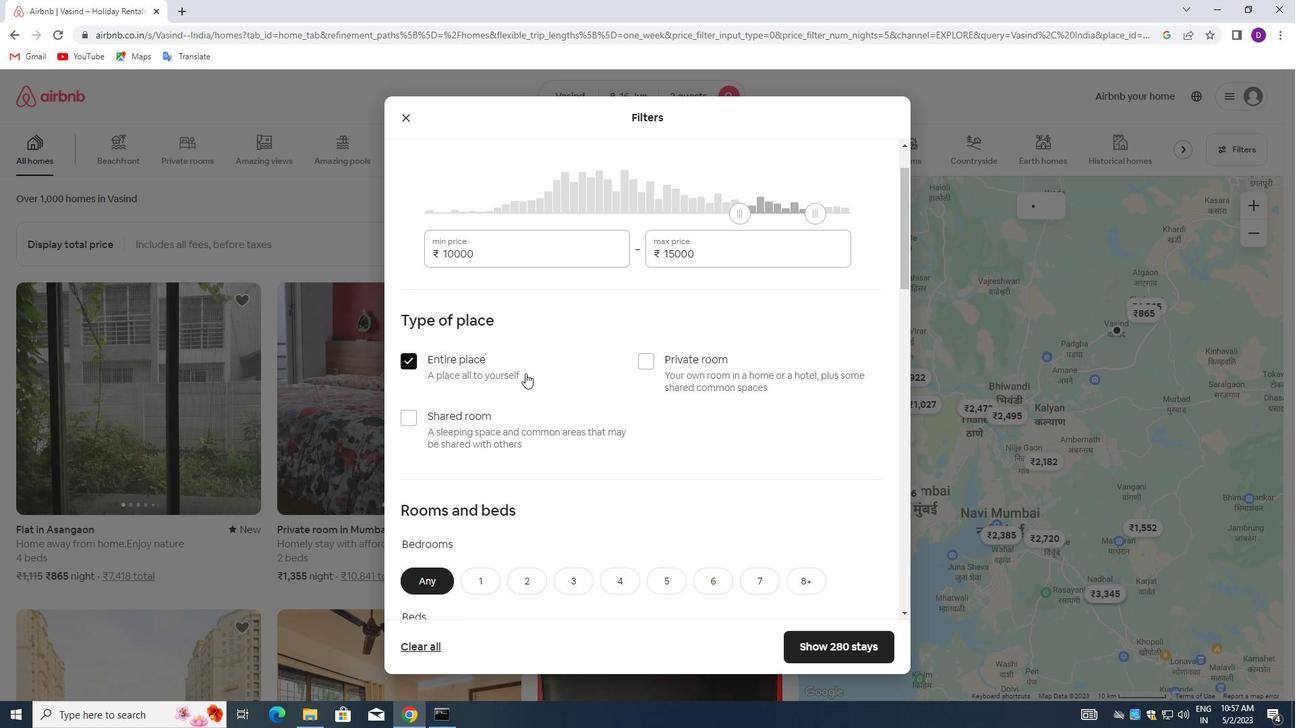 
Action: Mouse scrolled (527, 375) with delta (0, 0)
Screenshot: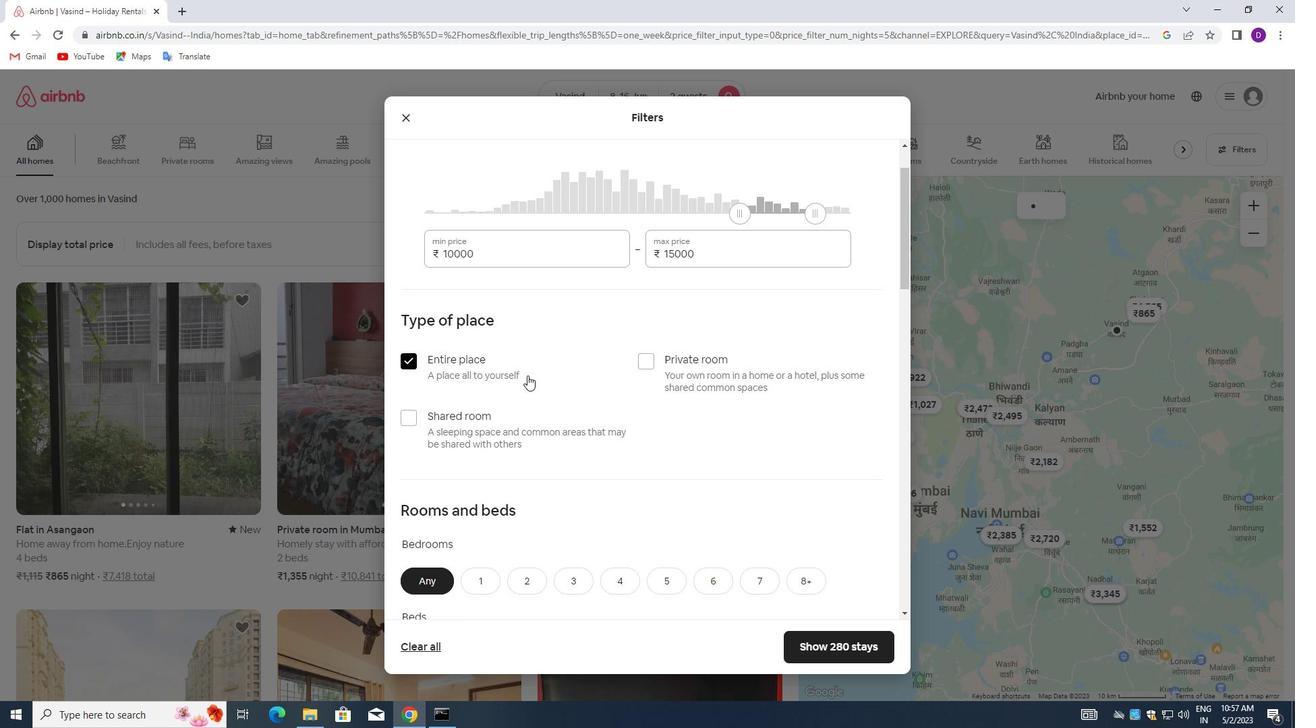 
Action: Mouse moved to (477, 307)
Screenshot: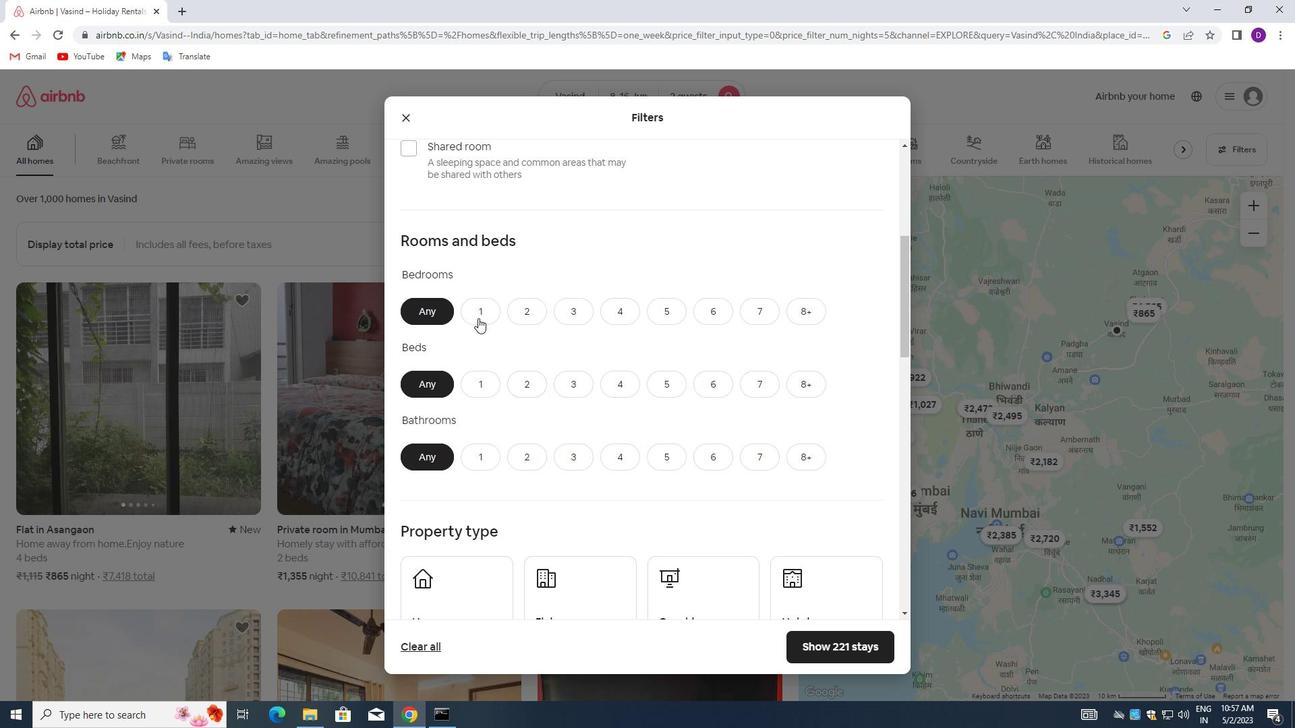 
Action: Mouse pressed left at (477, 307)
Screenshot: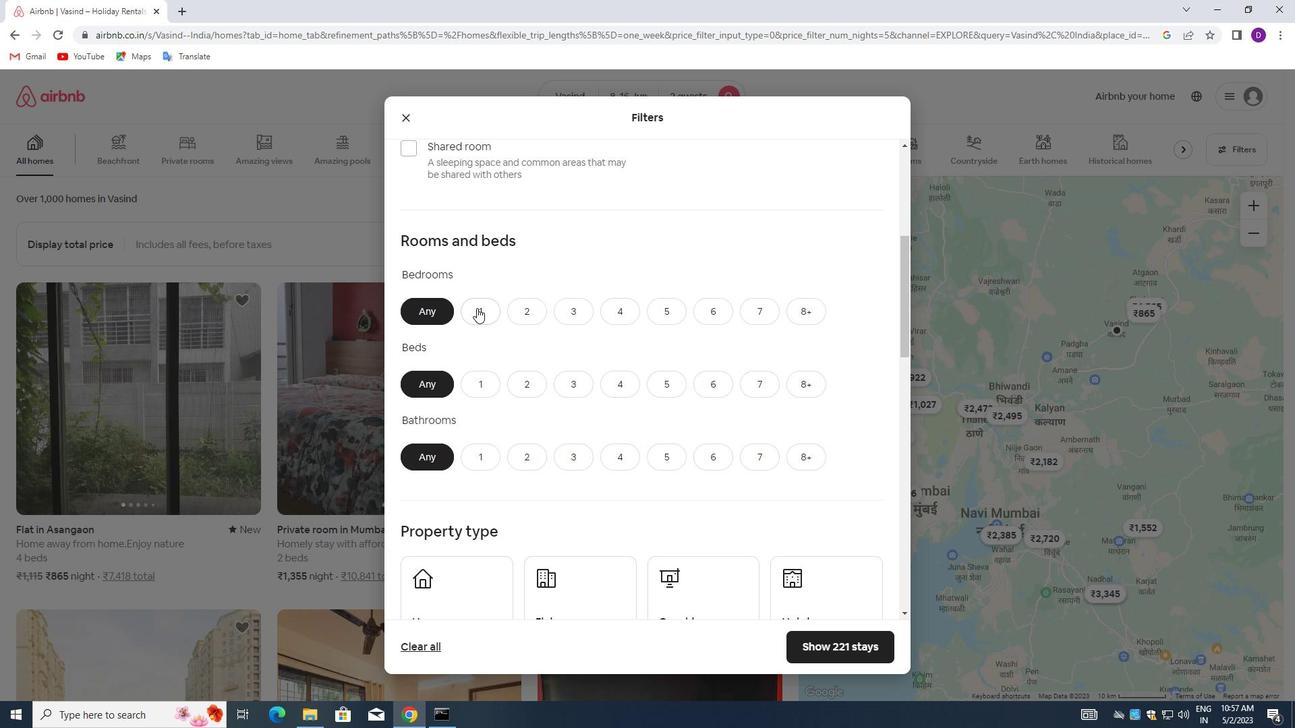 
Action: Mouse moved to (480, 376)
Screenshot: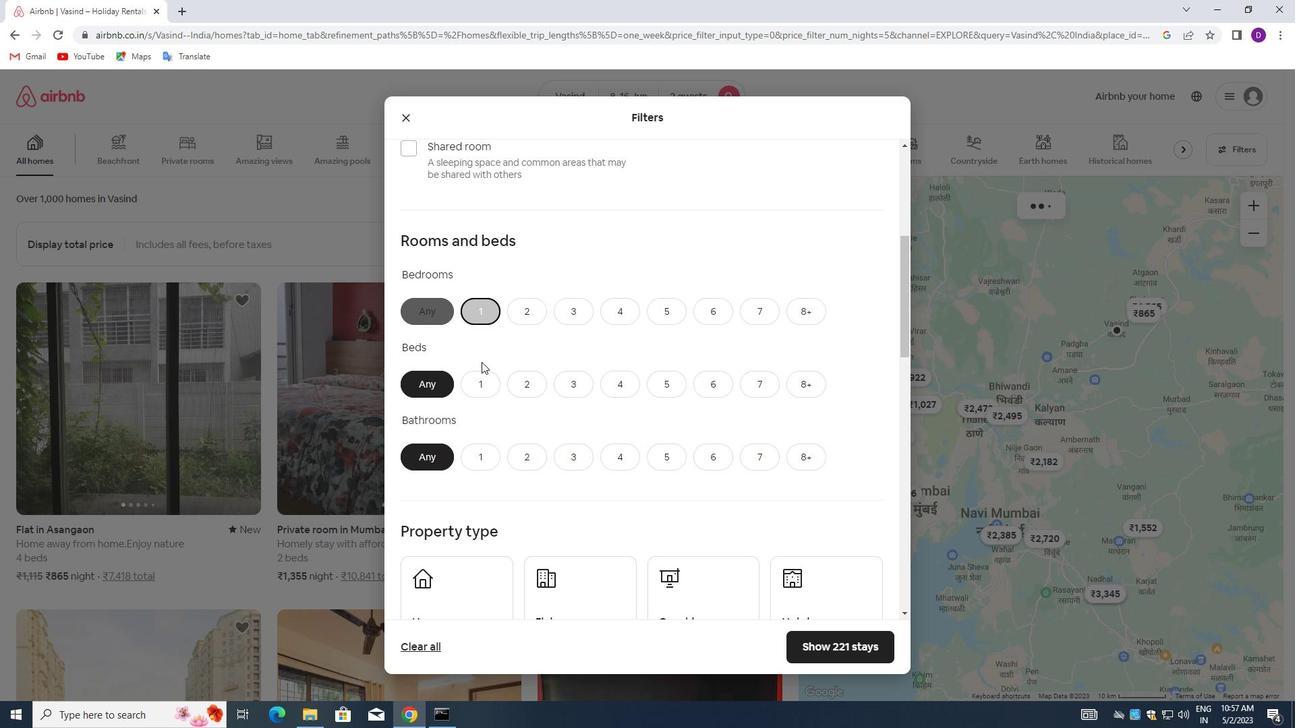
Action: Mouse pressed left at (480, 376)
Screenshot: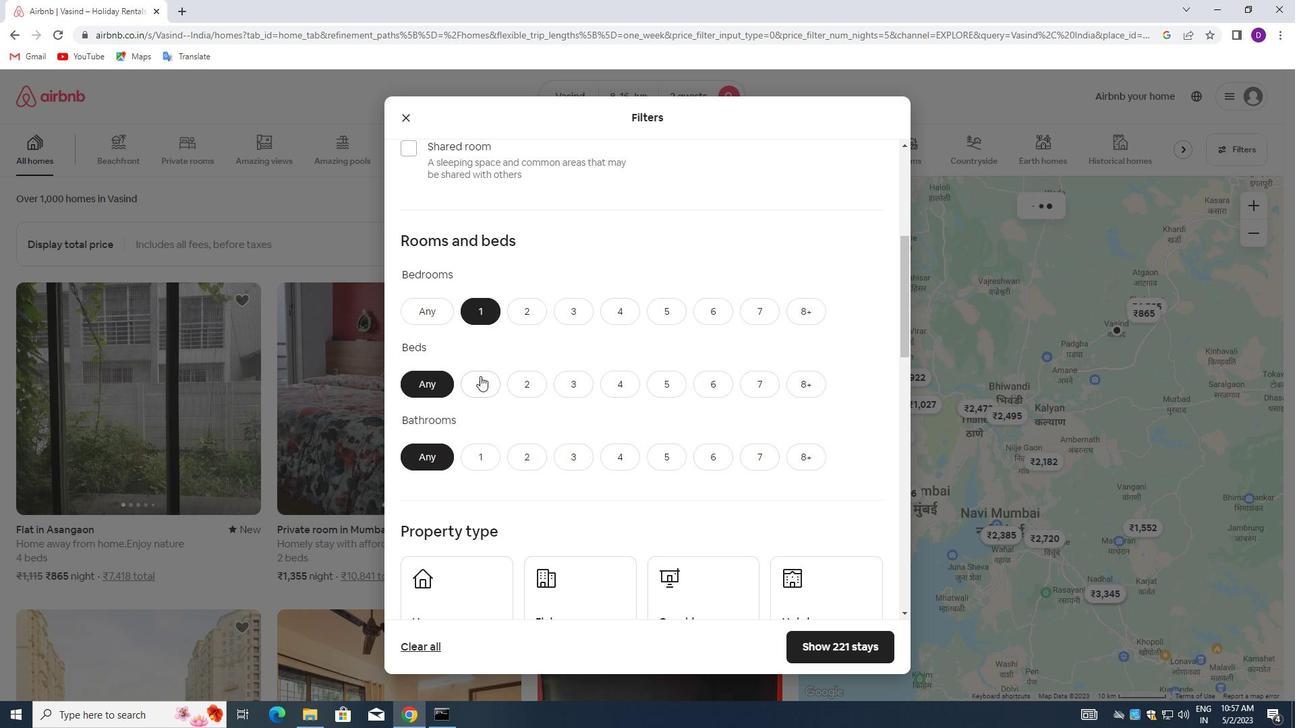 
Action: Mouse moved to (479, 458)
Screenshot: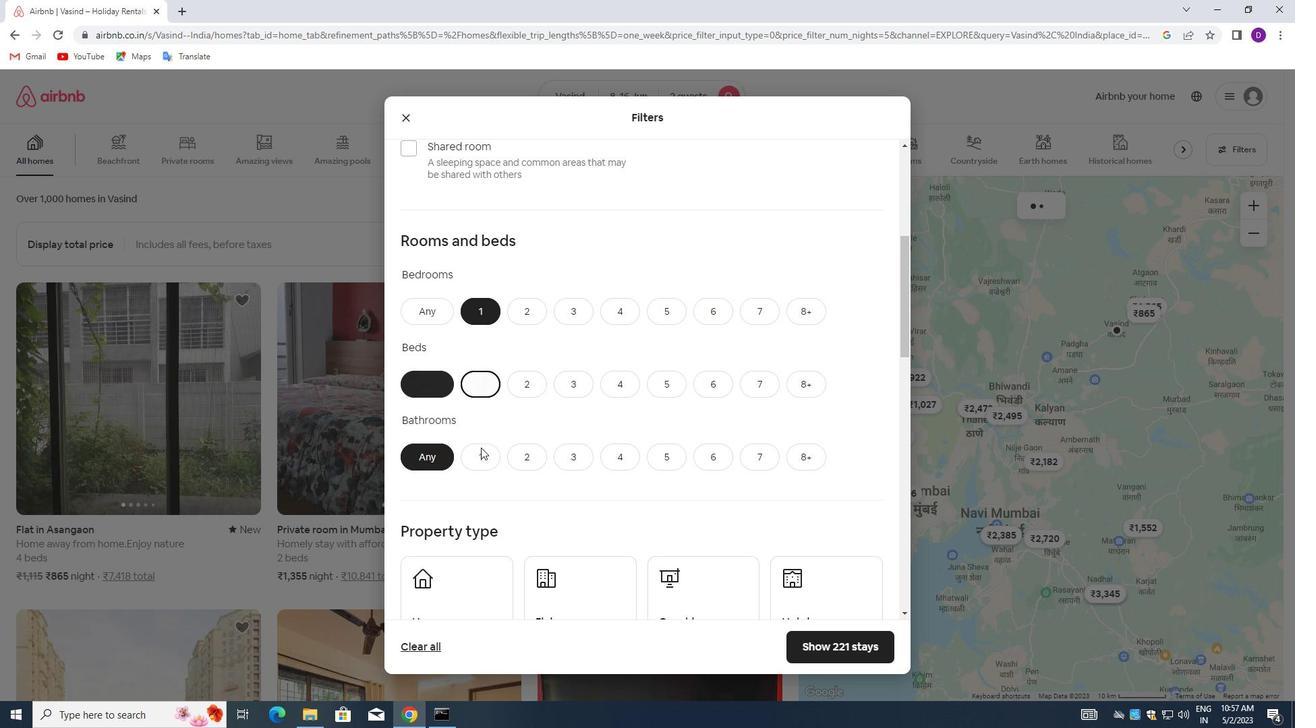 
Action: Mouse pressed left at (479, 458)
Screenshot: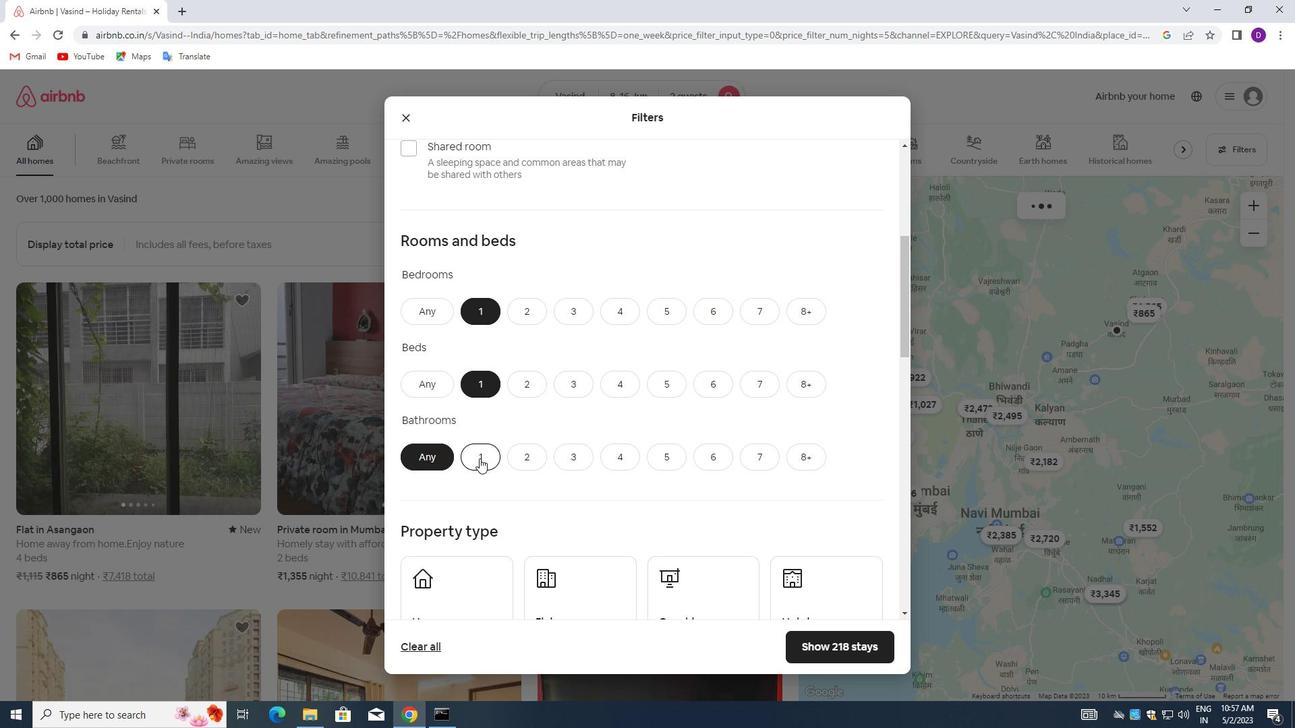 
Action: Mouse moved to (651, 474)
Screenshot: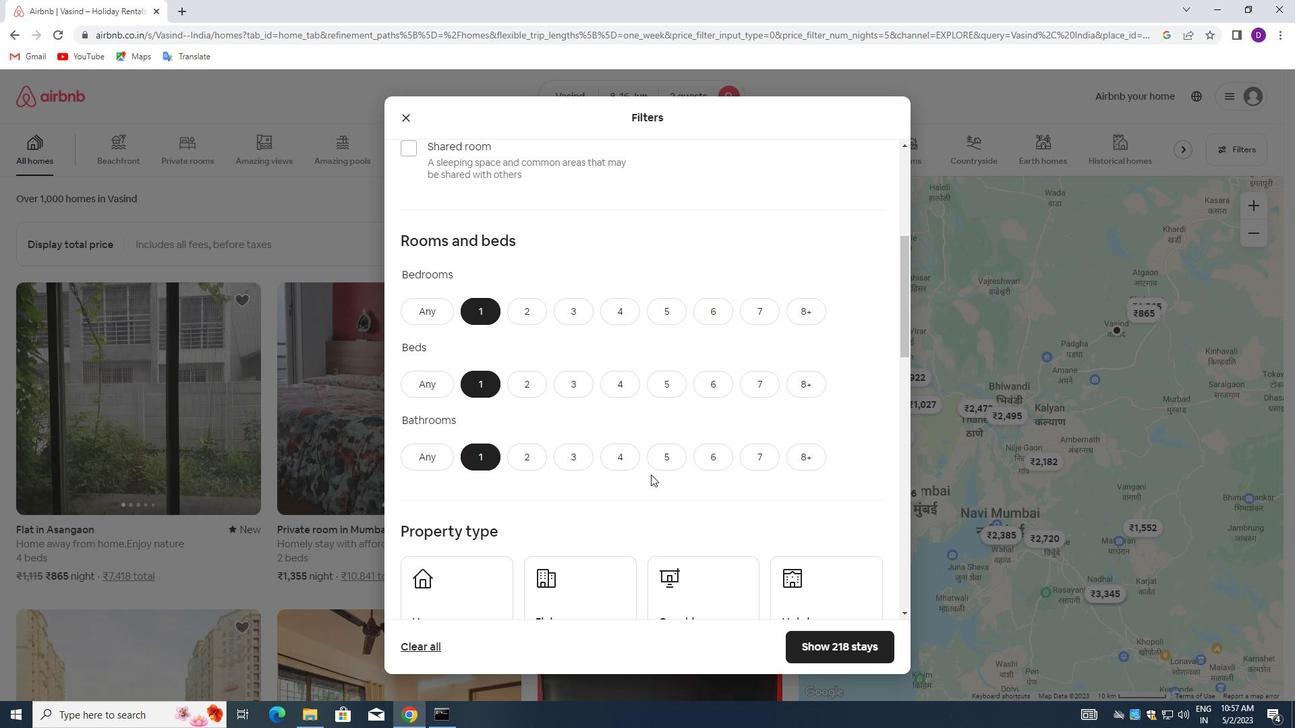 
Action: Mouse scrolled (651, 473) with delta (0, 0)
Screenshot: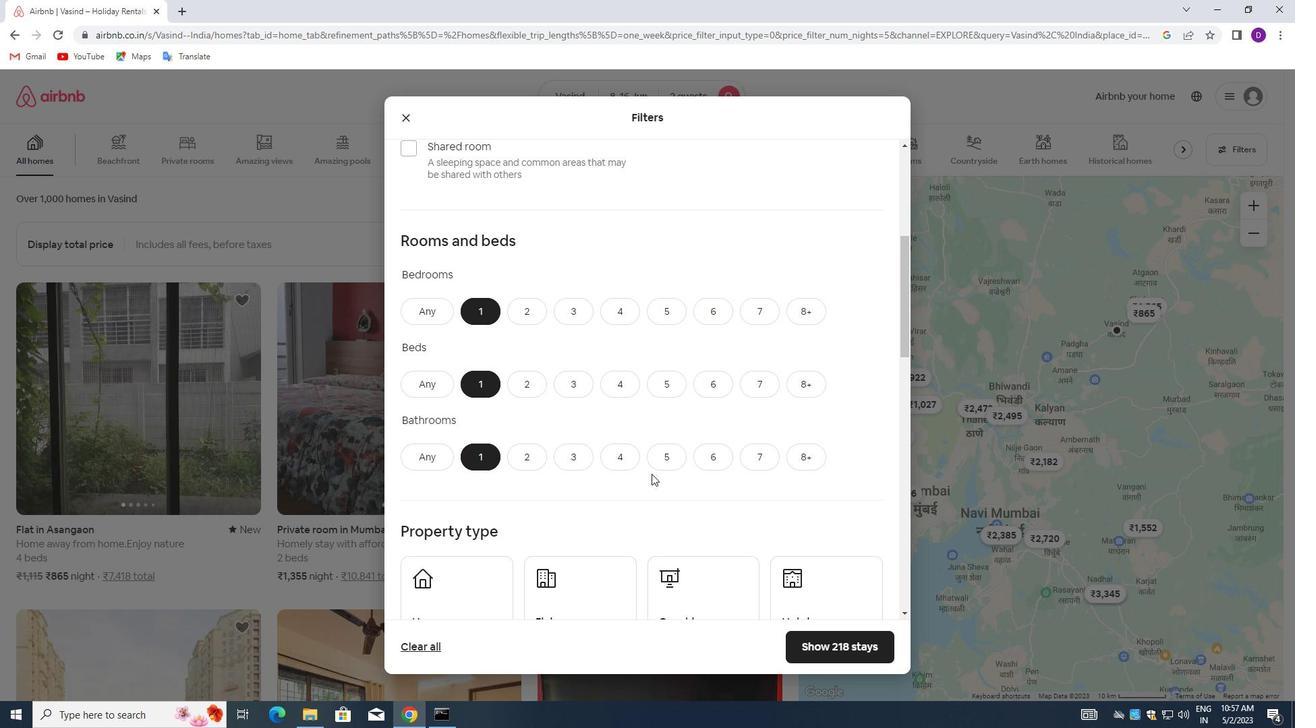 
Action: Mouse moved to (650, 474)
Screenshot: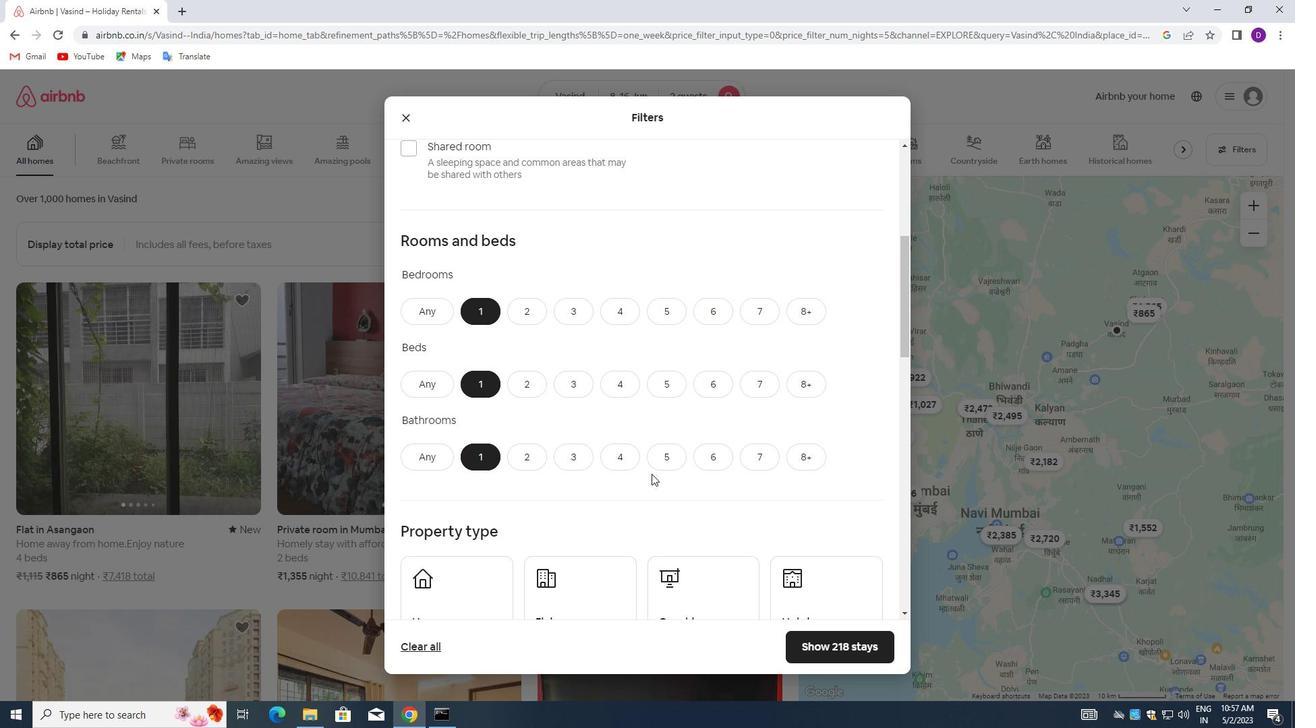
Action: Mouse scrolled (650, 473) with delta (0, 0)
Screenshot: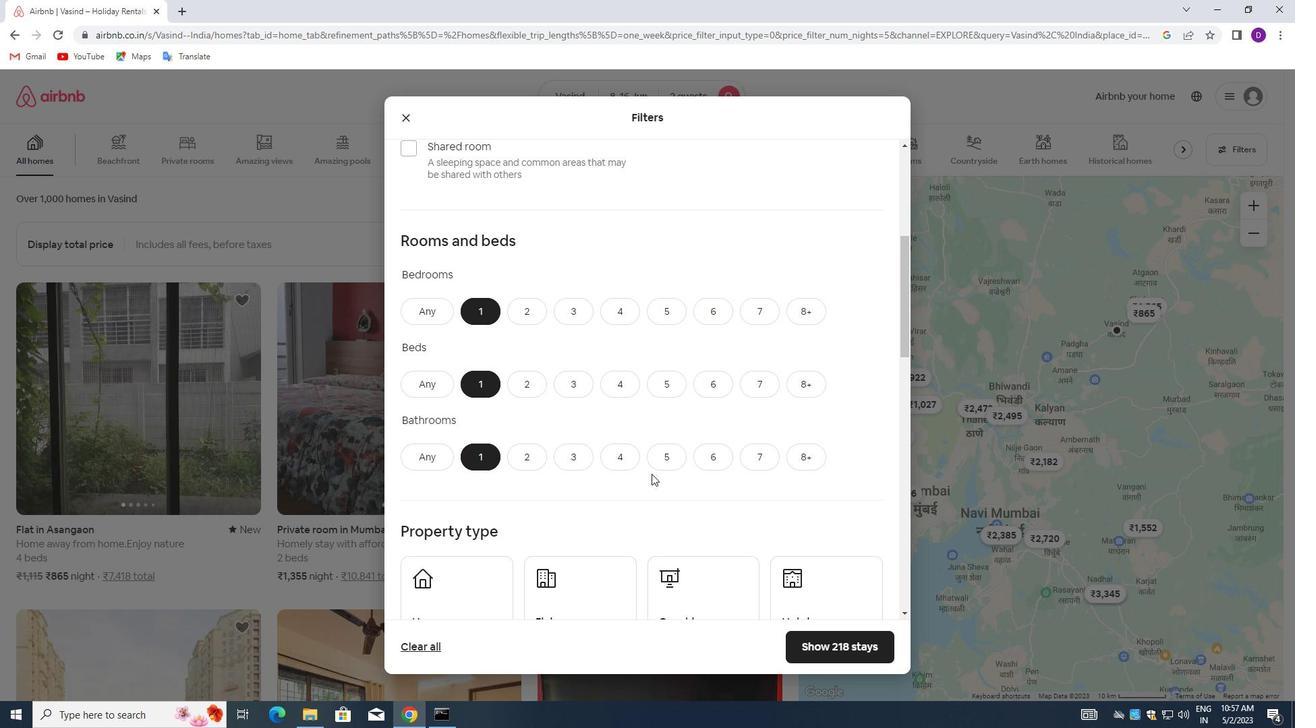 
Action: Mouse moved to (647, 474)
Screenshot: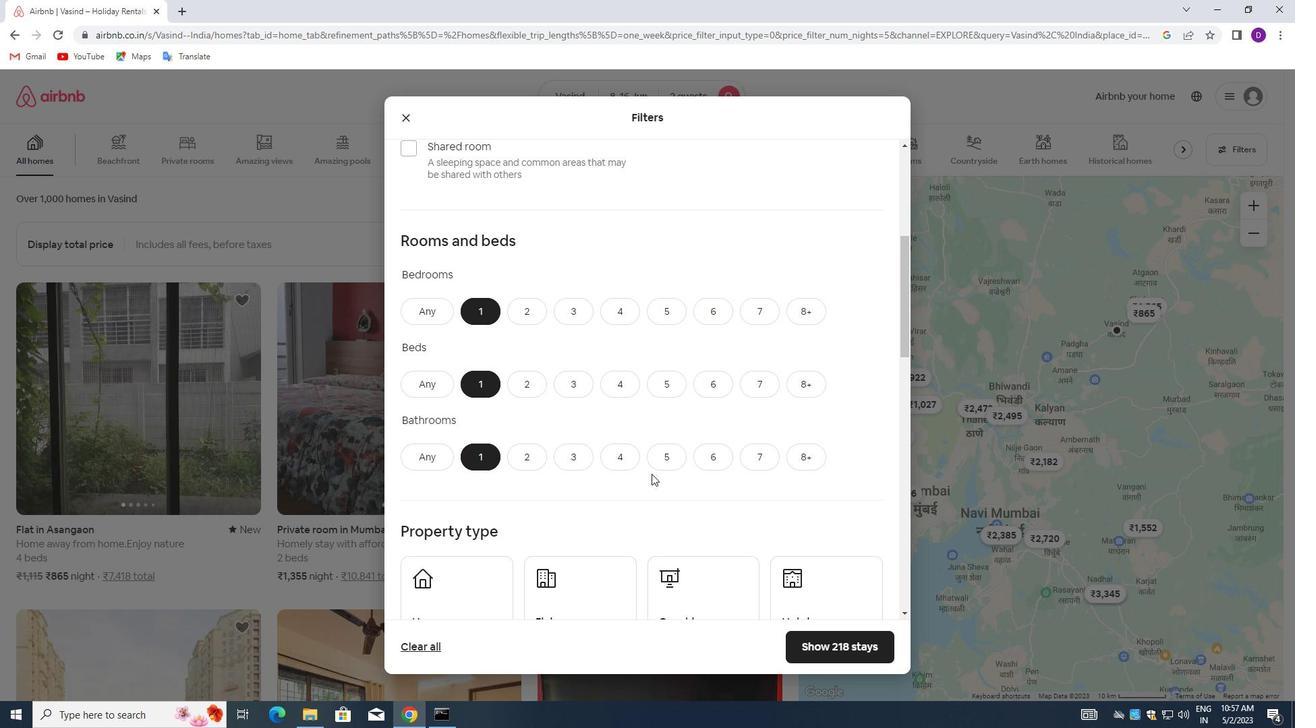 
Action: Mouse scrolled (647, 473) with delta (0, 0)
Screenshot: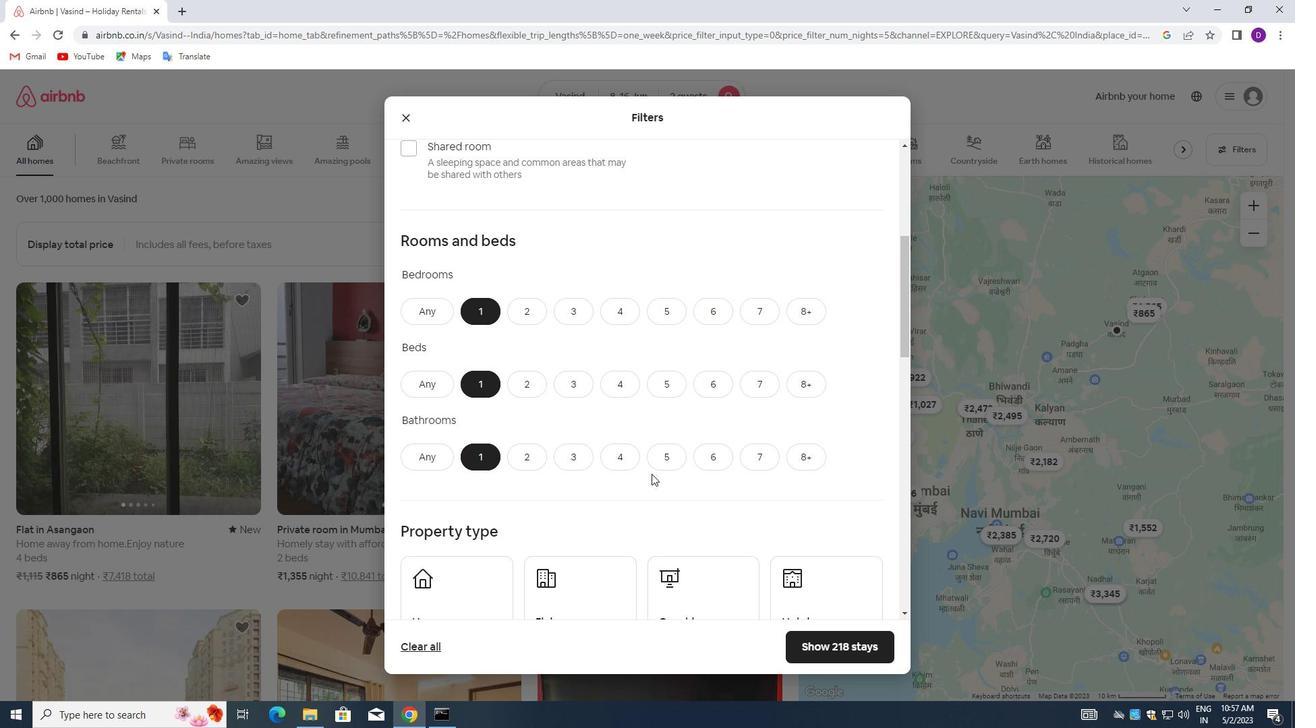 
Action: Mouse moved to (457, 406)
Screenshot: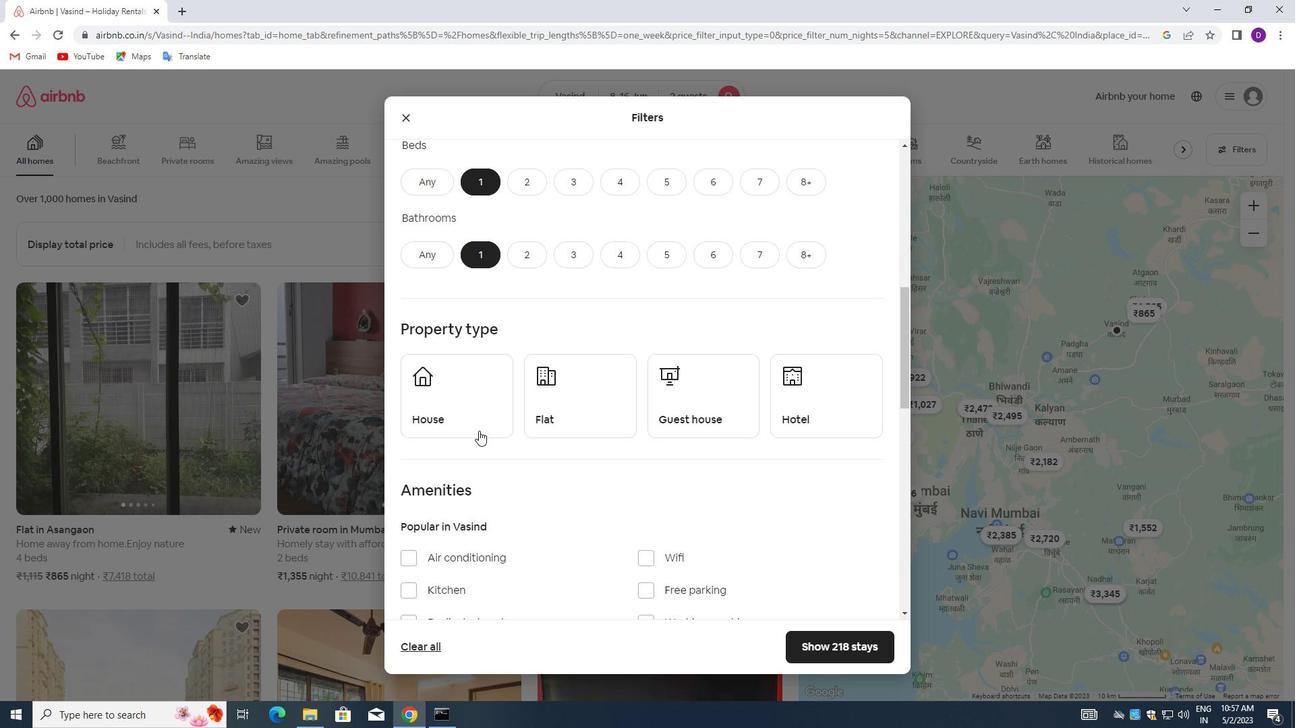 
Action: Mouse pressed left at (457, 406)
Screenshot: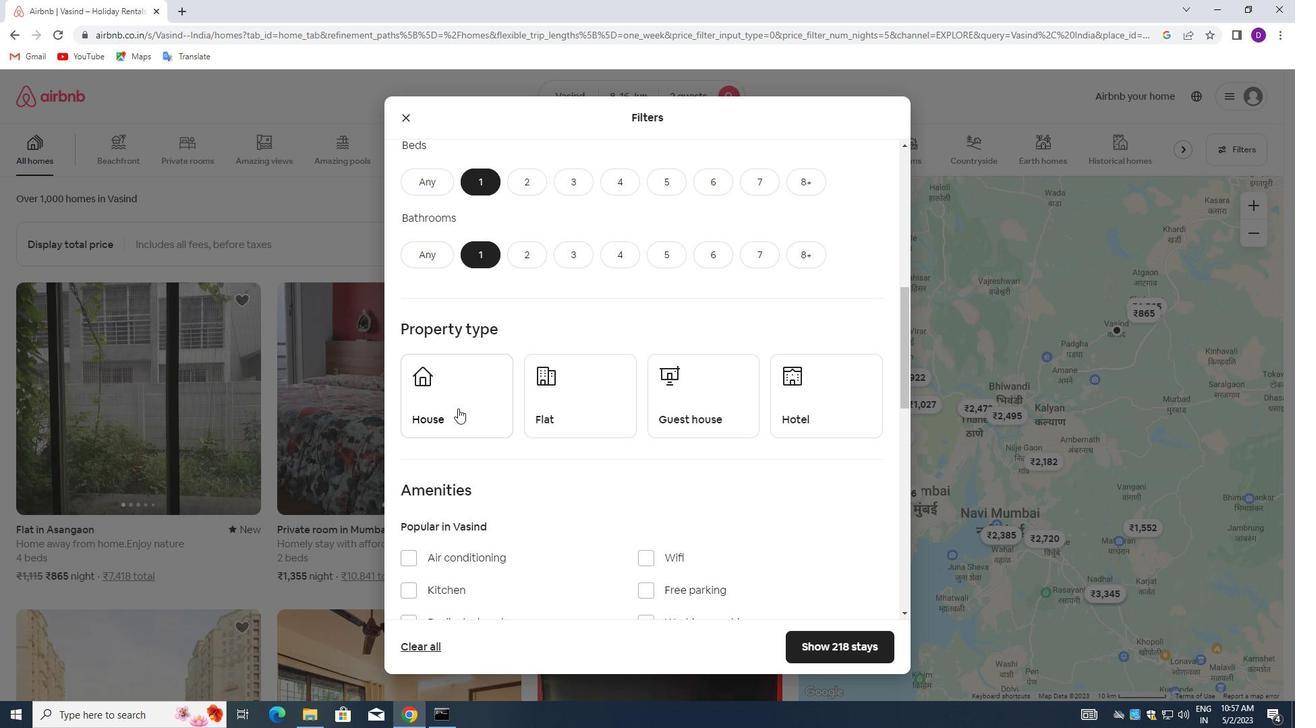 
Action: Mouse moved to (599, 398)
Screenshot: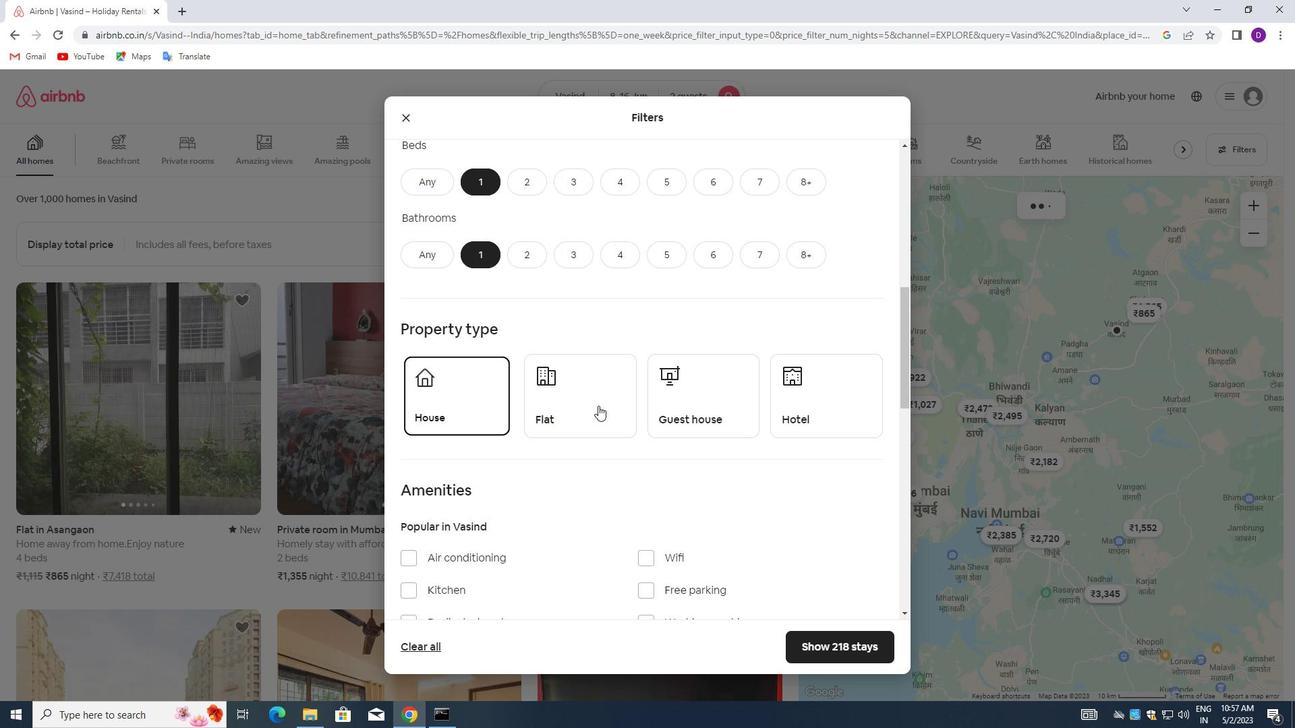 
Action: Mouse pressed left at (599, 398)
Screenshot: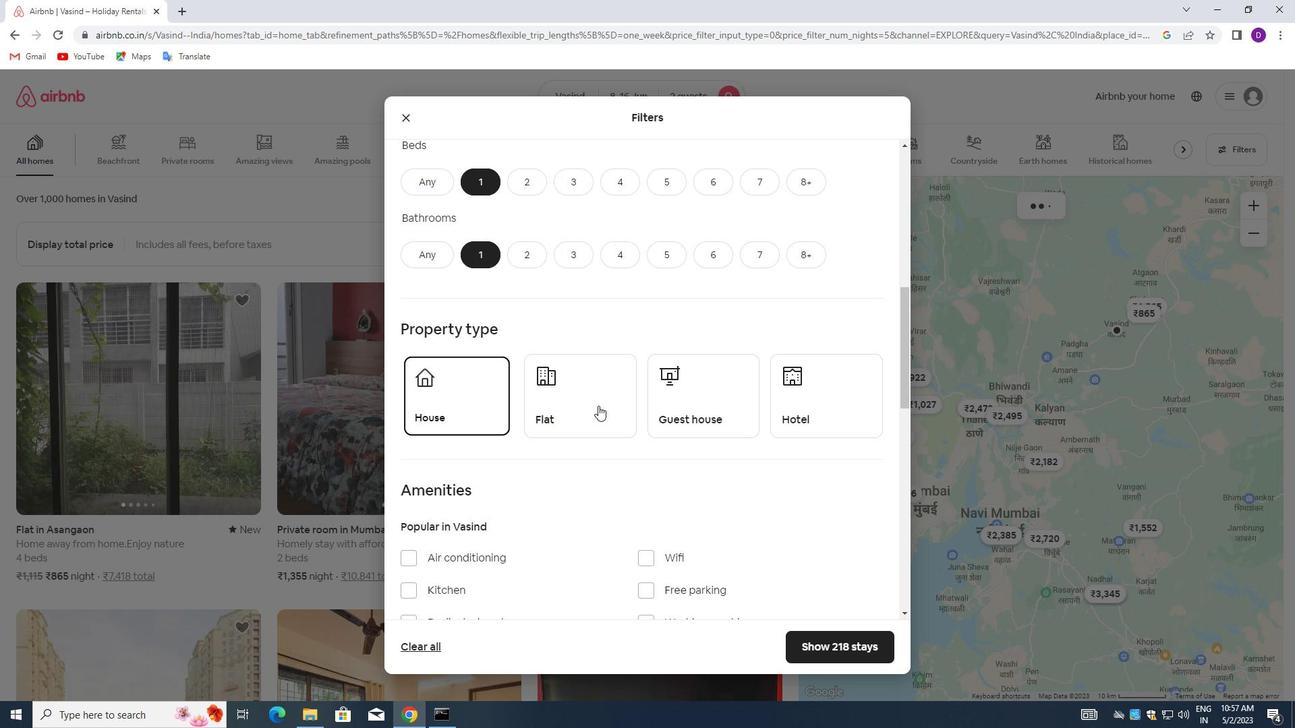 
Action: Mouse moved to (676, 409)
Screenshot: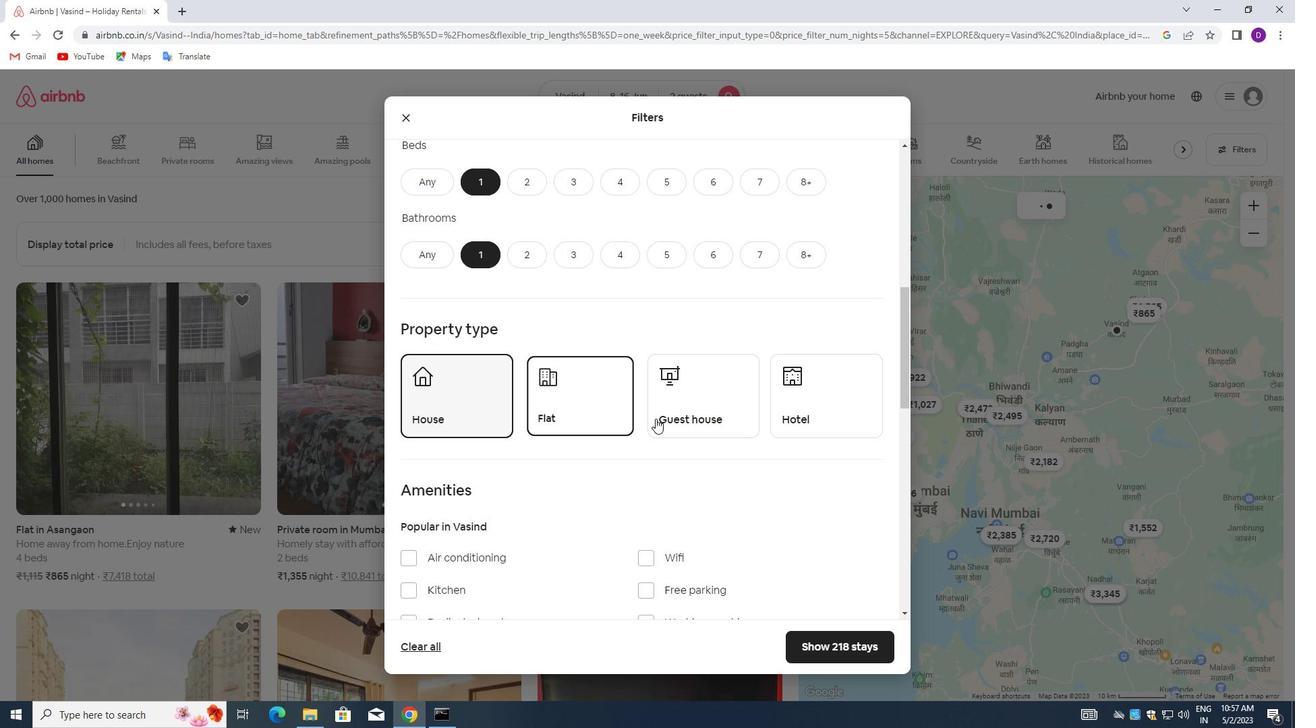 
Action: Mouse pressed left at (676, 409)
Screenshot: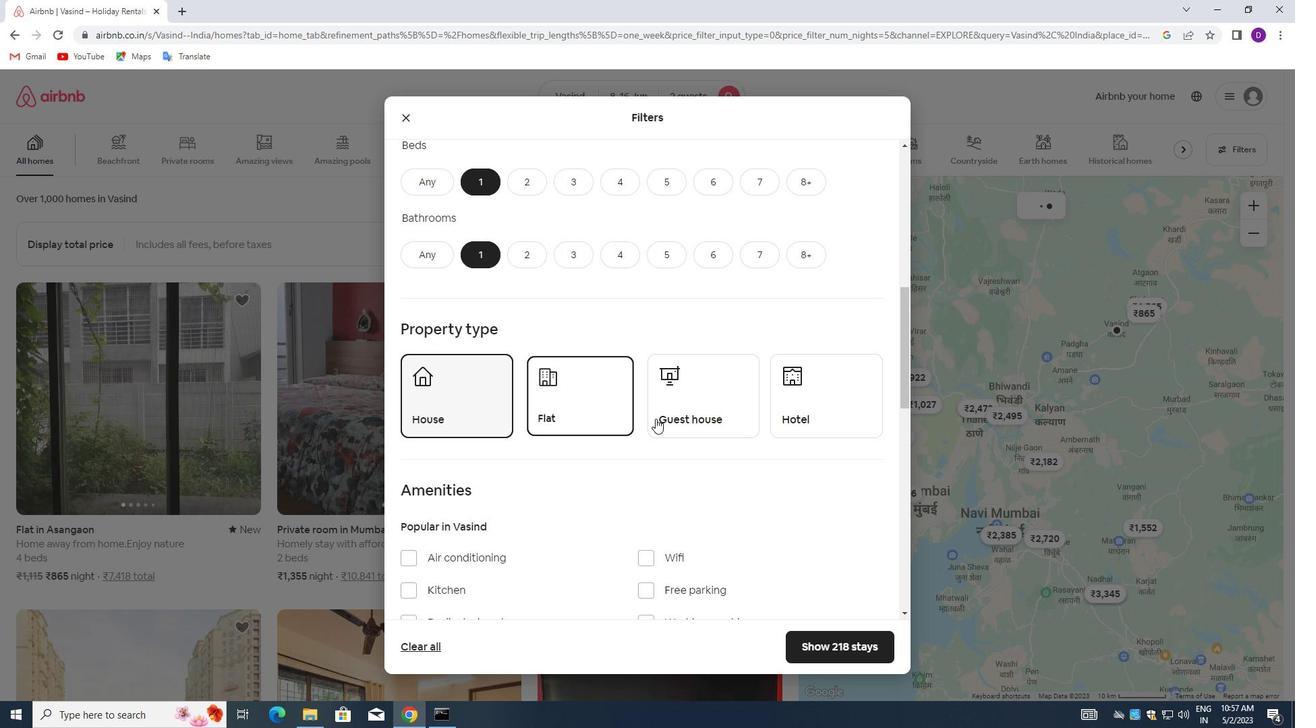 
Action: Mouse moved to (800, 392)
Screenshot: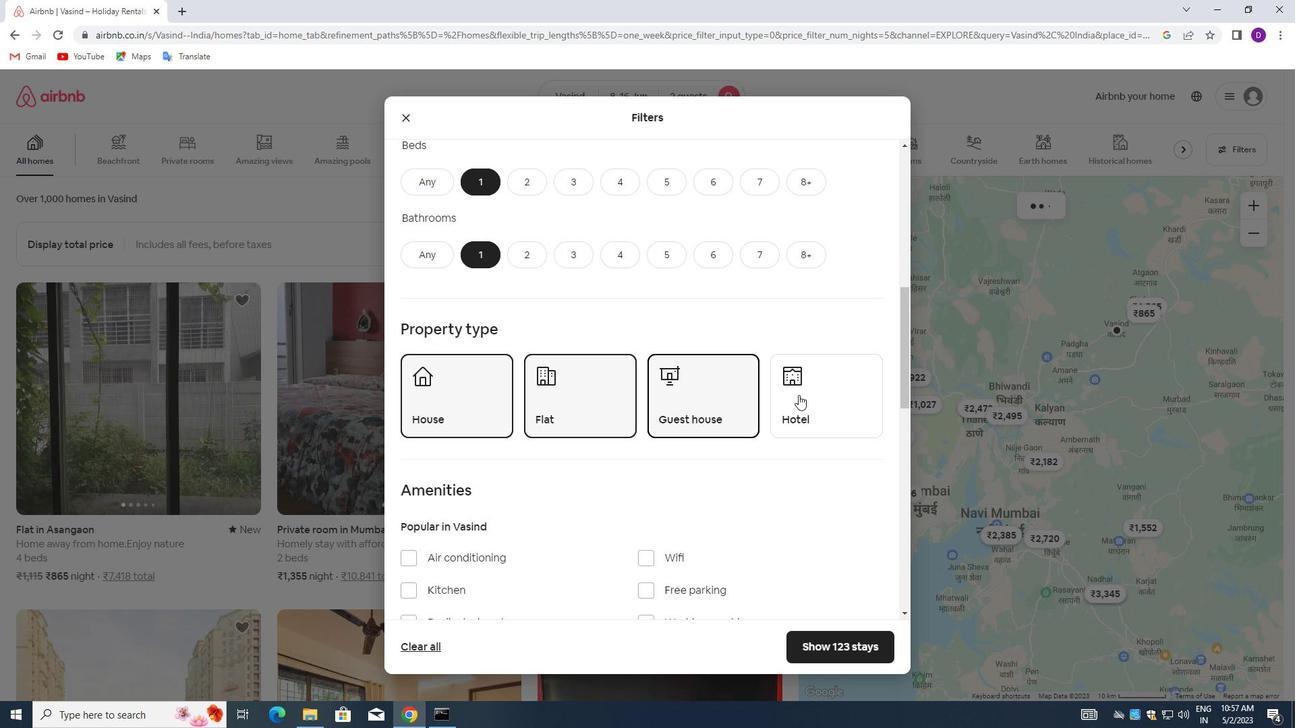 
Action: Mouse pressed left at (800, 392)
Screenshot: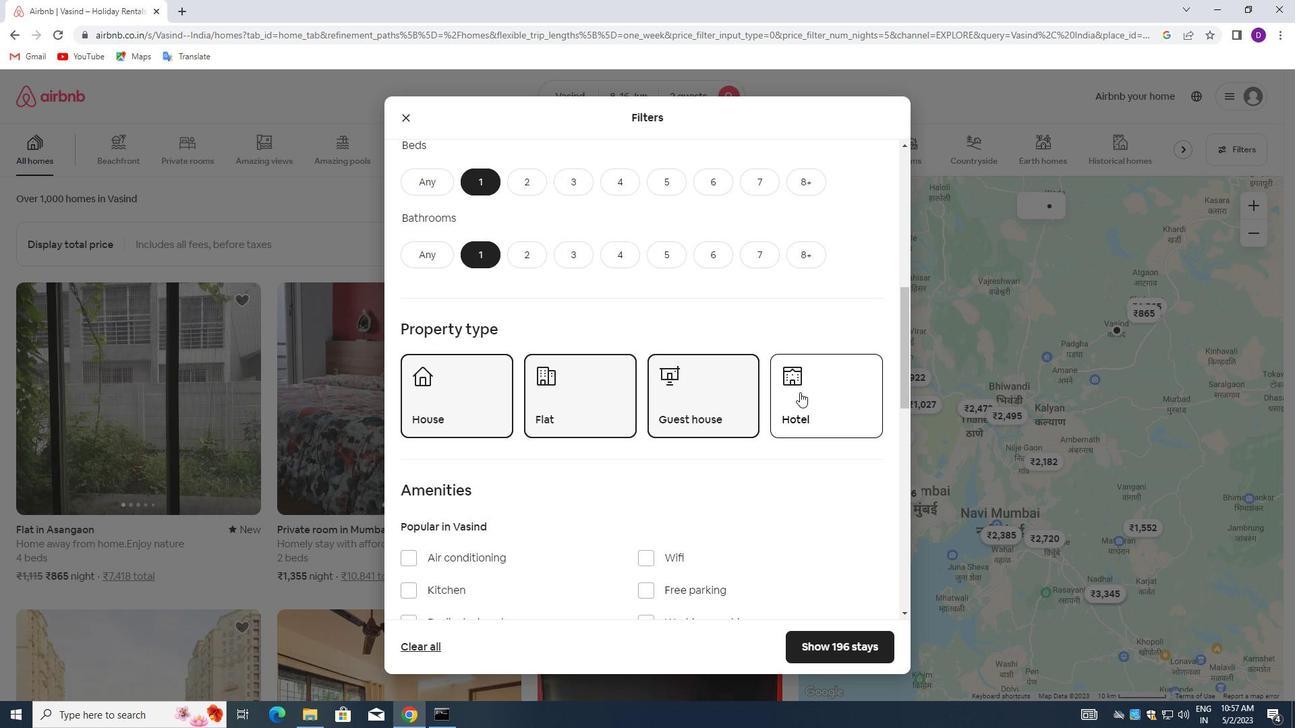 
Action: Mouse moved to (680, 432)
Screenshot: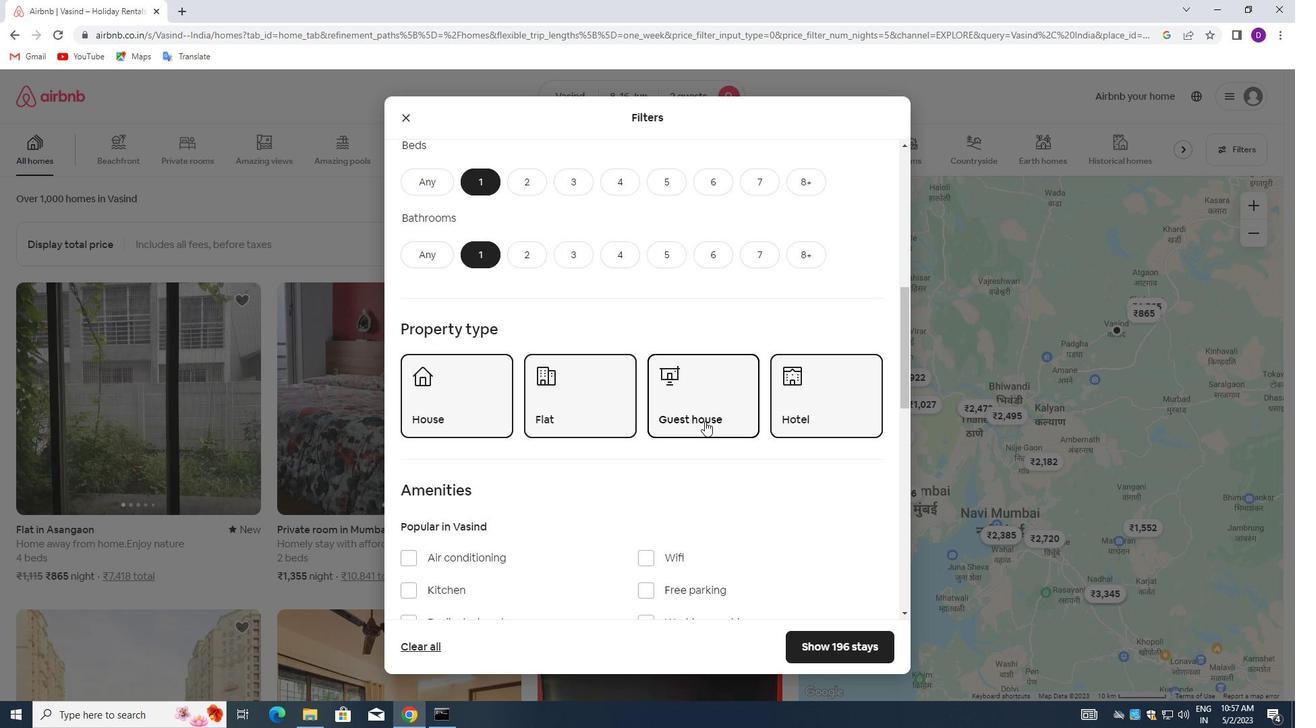 
Action: Mouse scrolled (680, 431) with delta (0, 0)
Screenshot: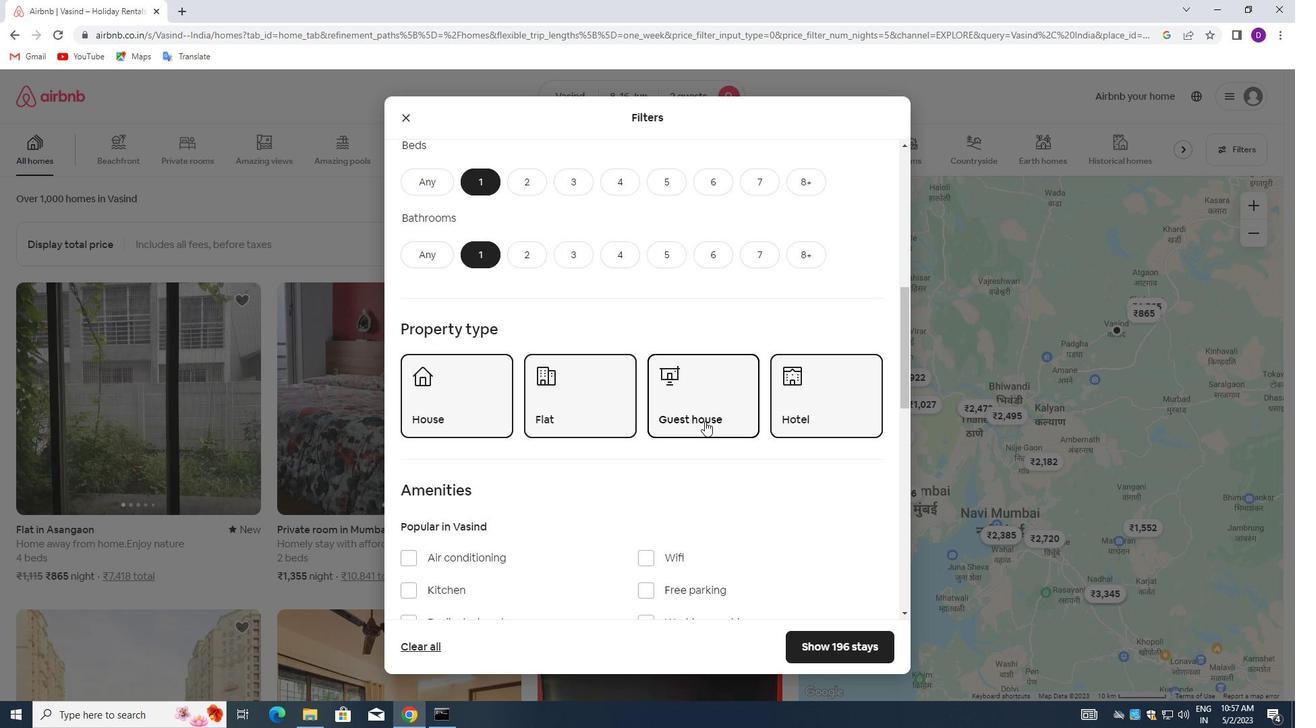 
Action: Mouse moved to (672, 435)
Screenshot: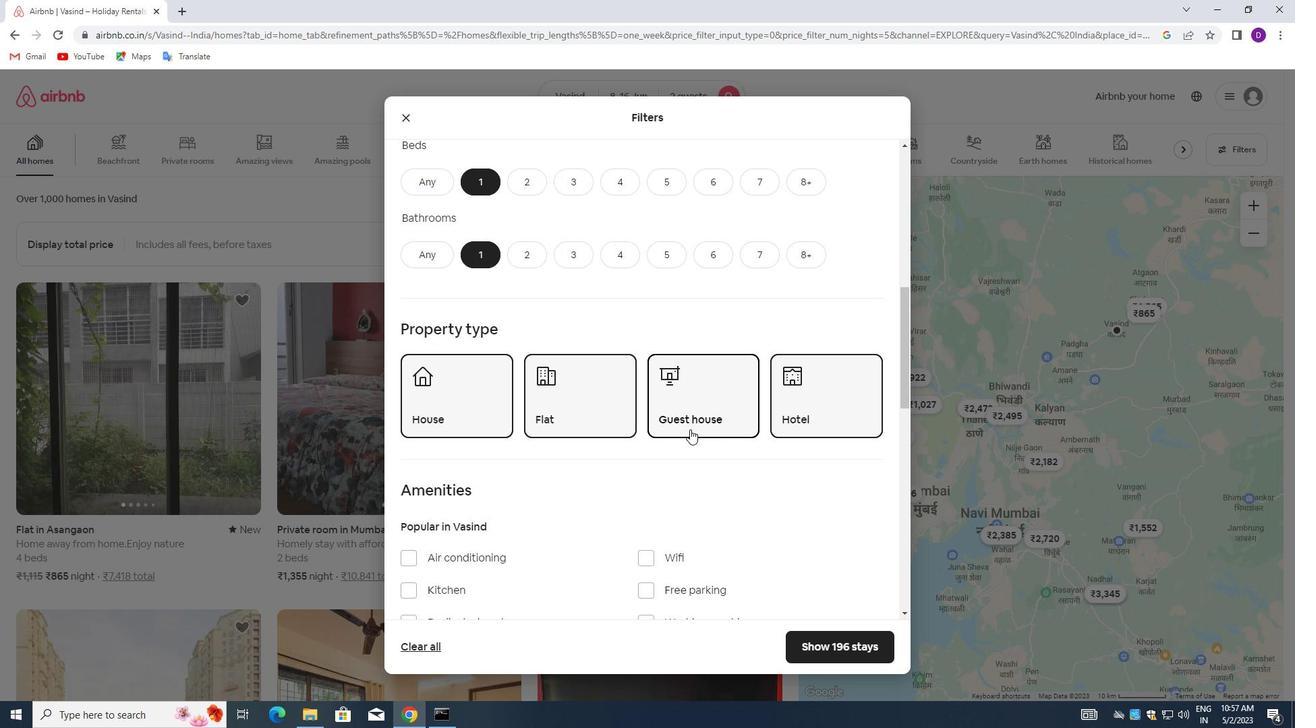 
Action: Mouse scrolled (672, 434) with delta (0, 0)
Screenshot: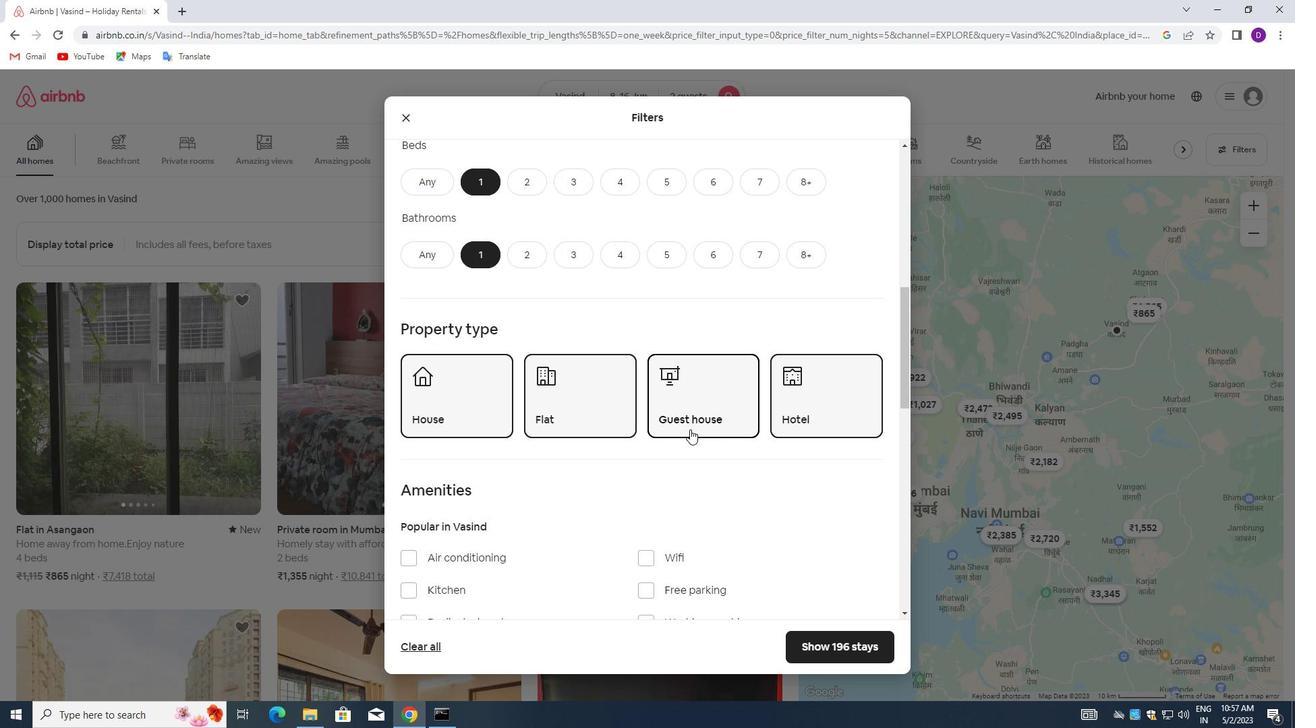 
Action: Mouse moved to (670, 435)
Screenshot: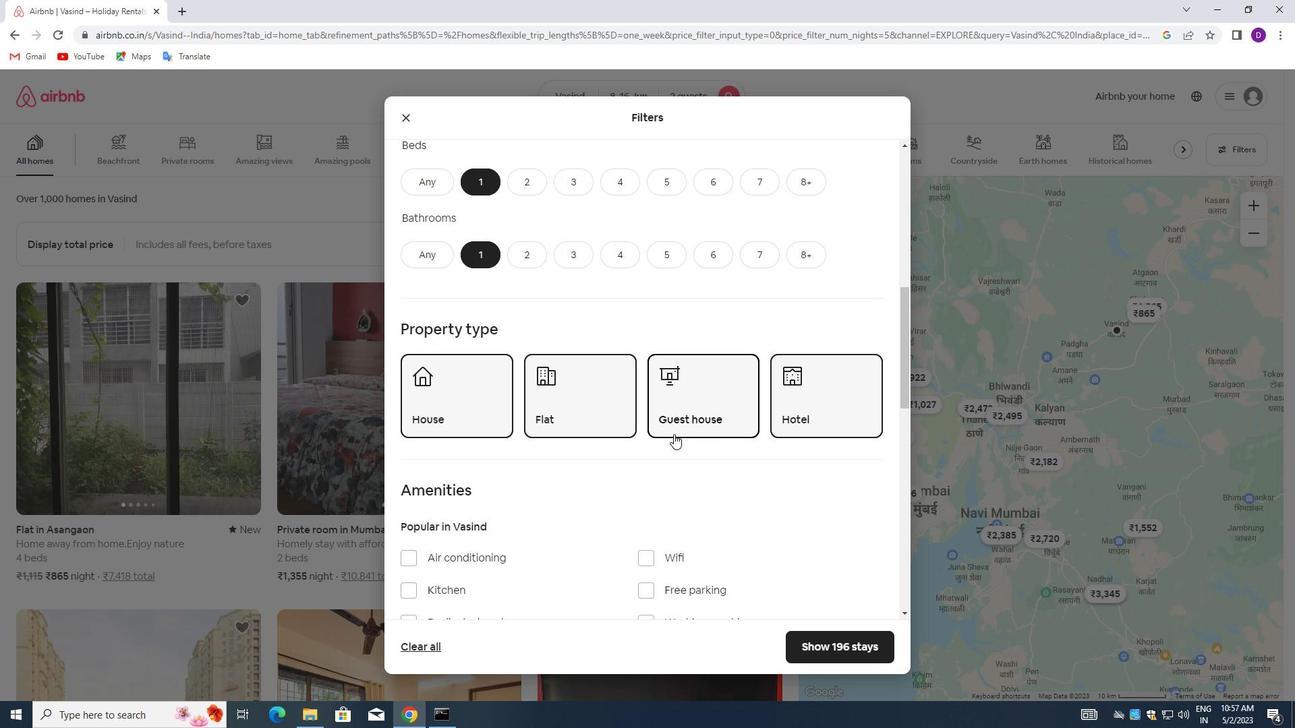 
Action: Mouse scrolled (670, 434) with delta (0, 0)
Screenshot: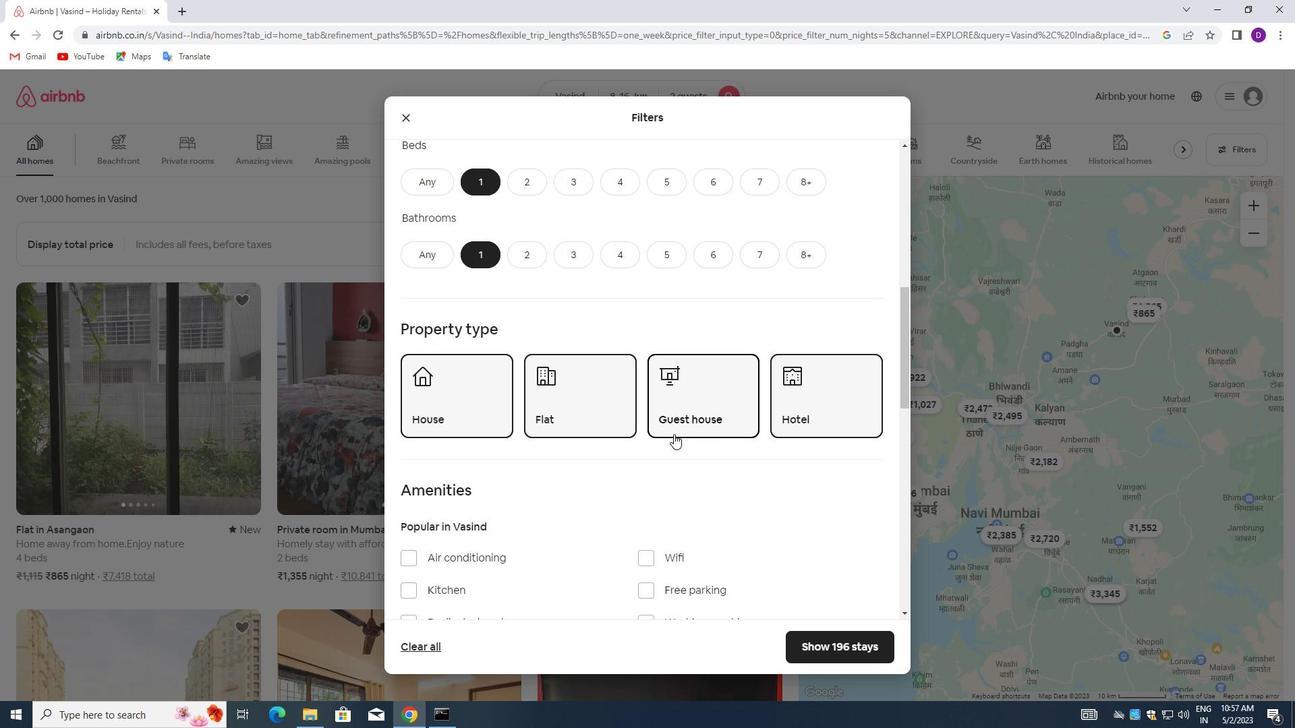 
Action: Mouse moved to (645, 350)
Screenshot: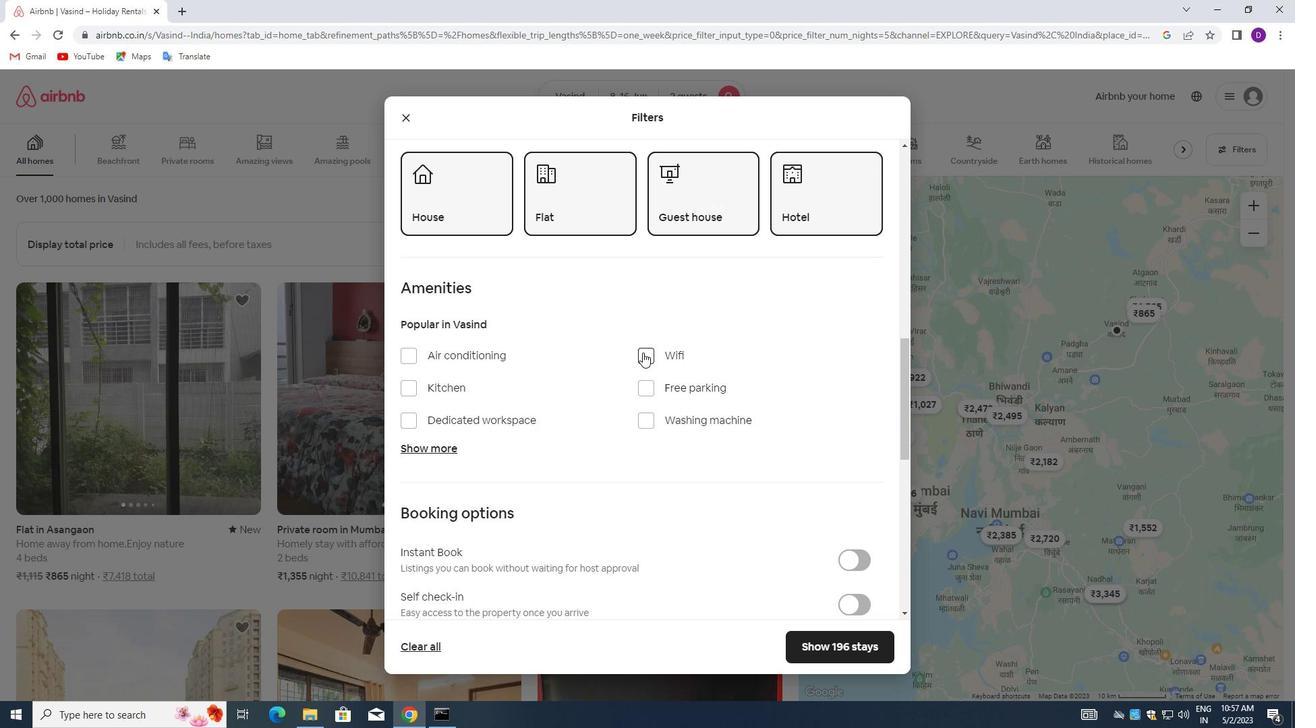 
Action: Mouse pressed left at (645, 350)
Screenshot: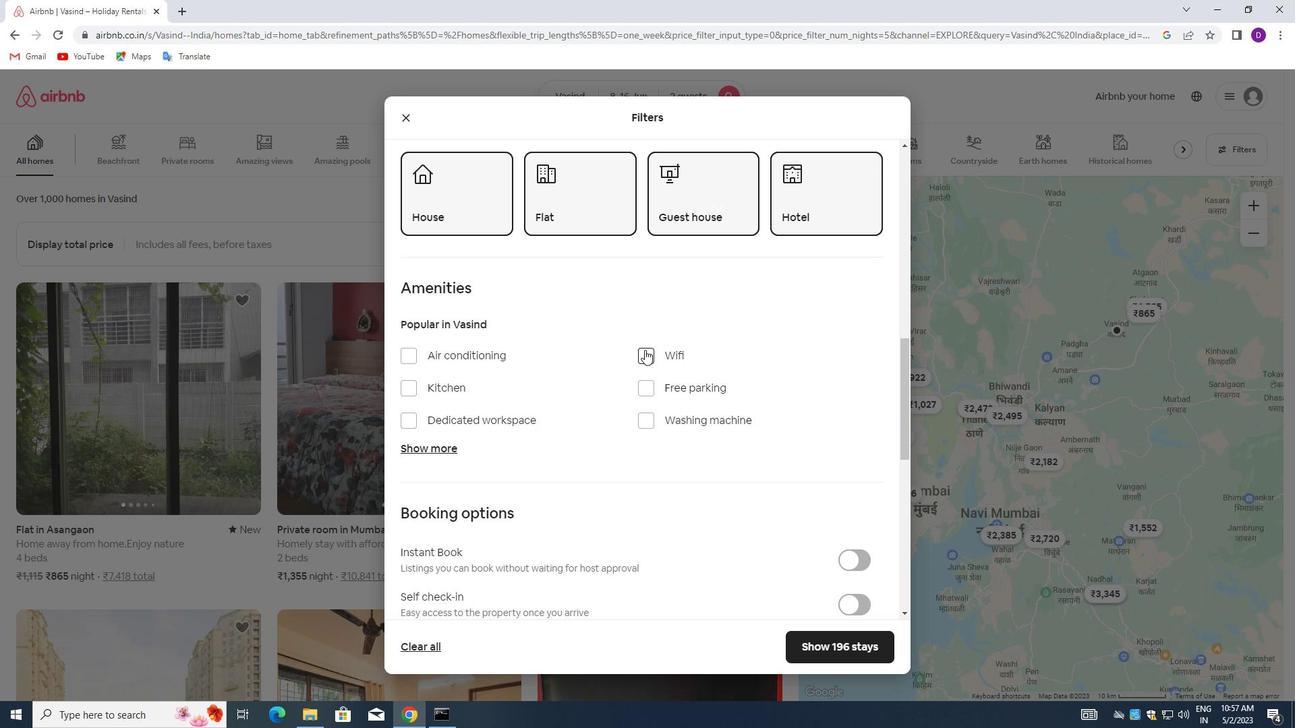 
Action: Mouse moved to (645, 420)
Screenshot: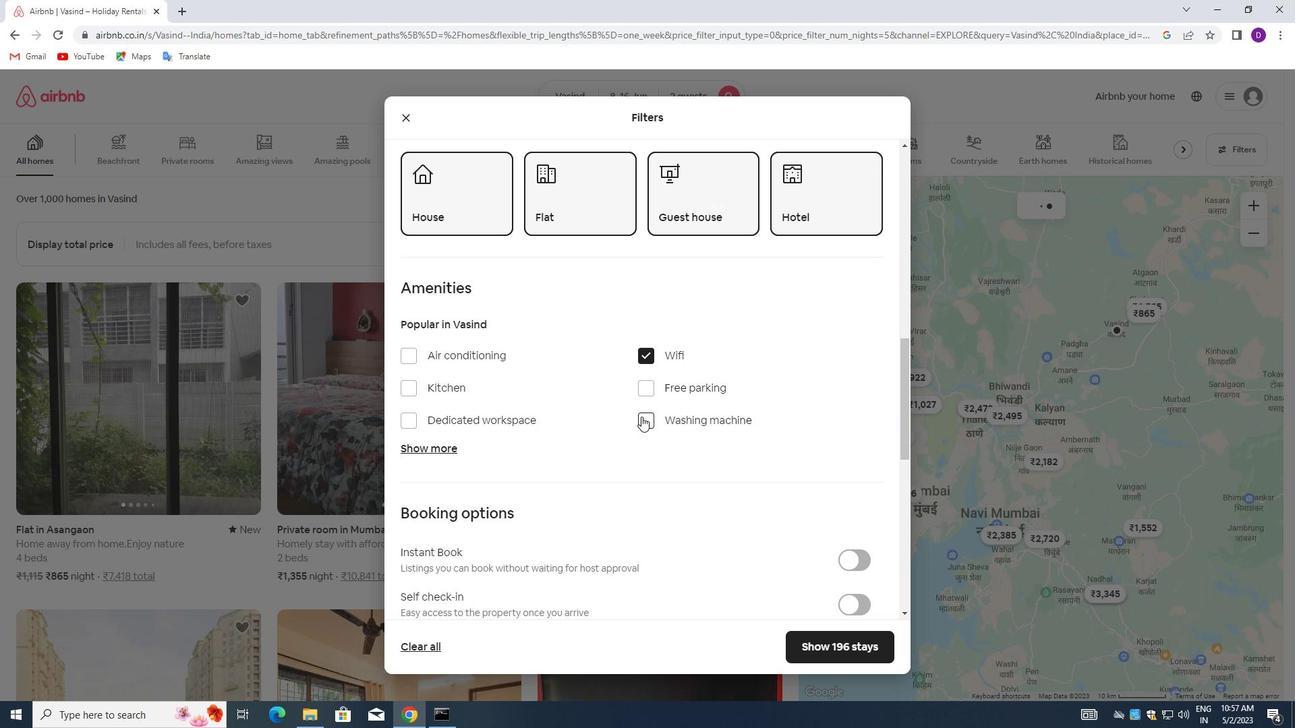 
Action: Mouse pressed left at (645, 420)
Screenshot: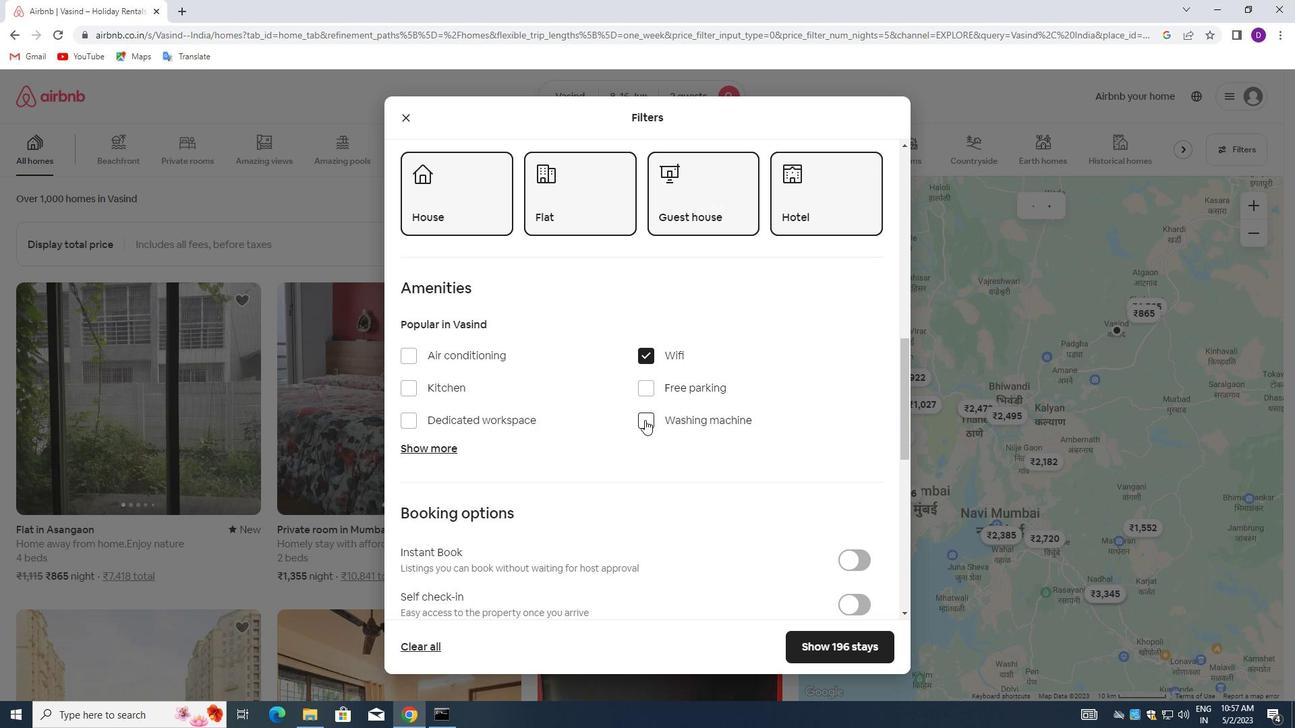 
Action: Mouse moved to (685, 498)
Screenshot: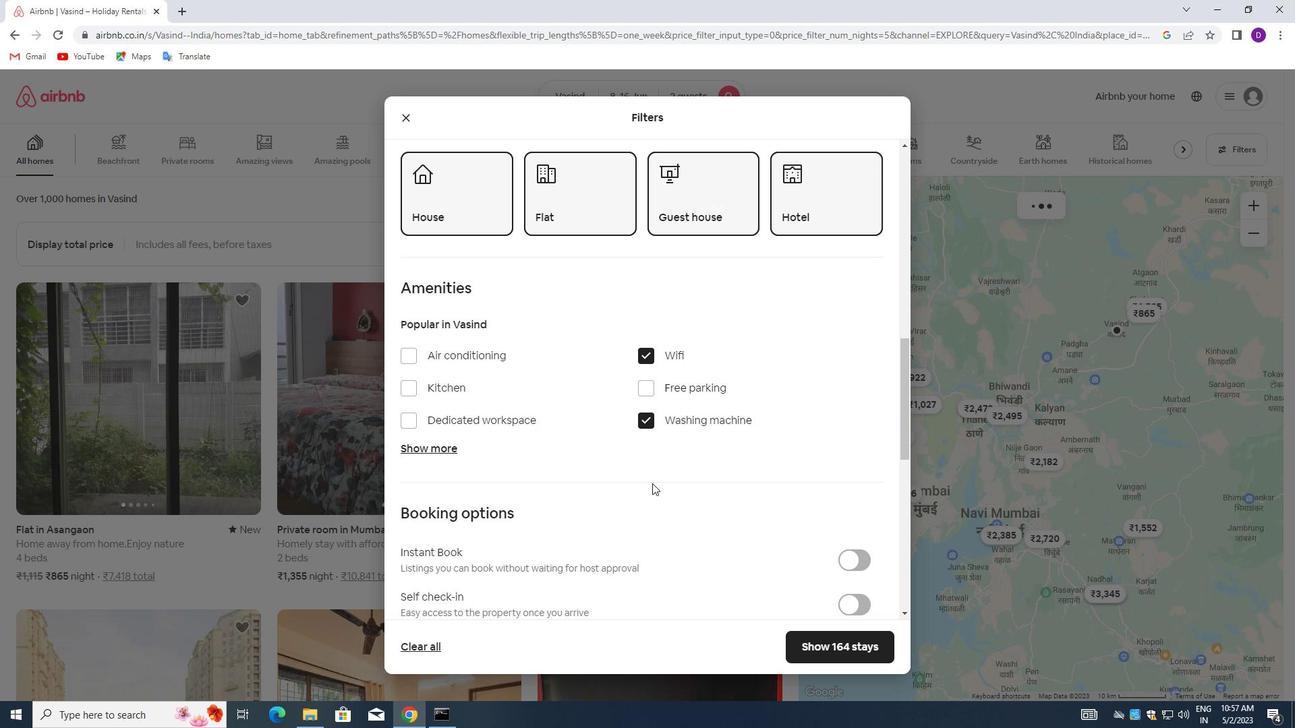
Action: Mouse scrolled (685, 497) with delta (0, 0)
Screenshot: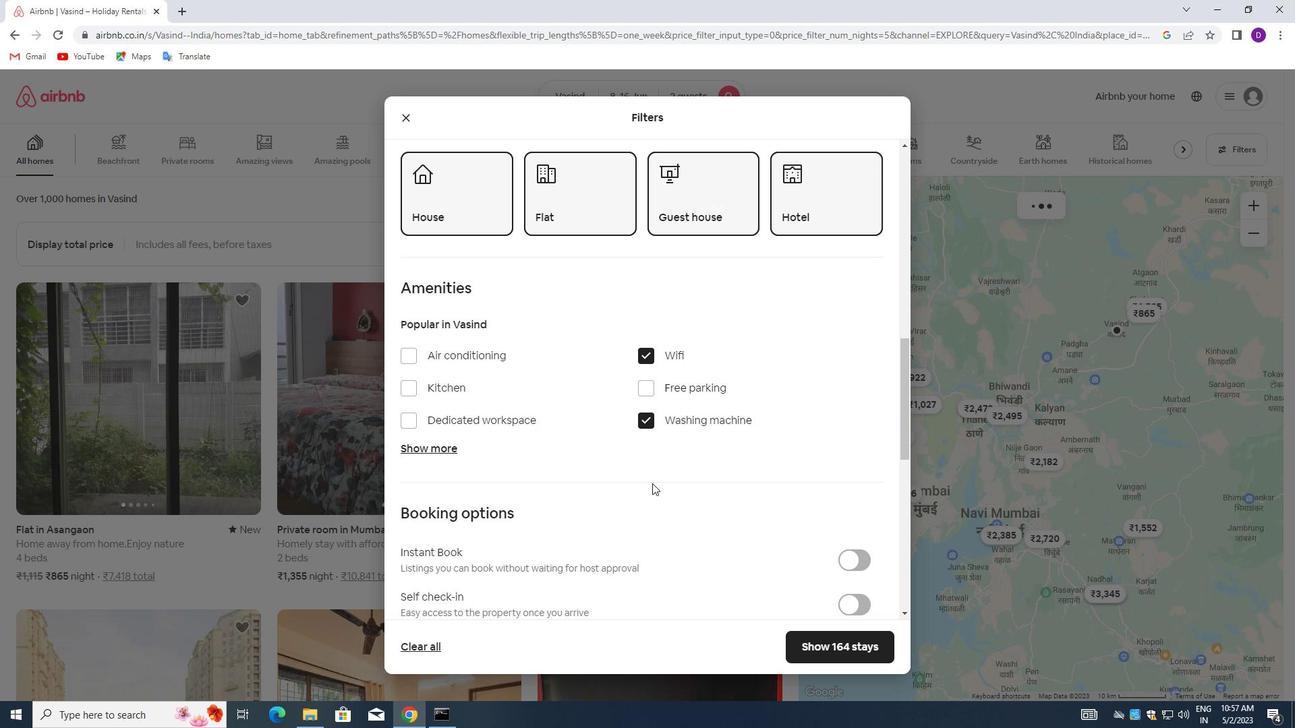 
Action: Mouse moved to (696, 498)
Screenshot: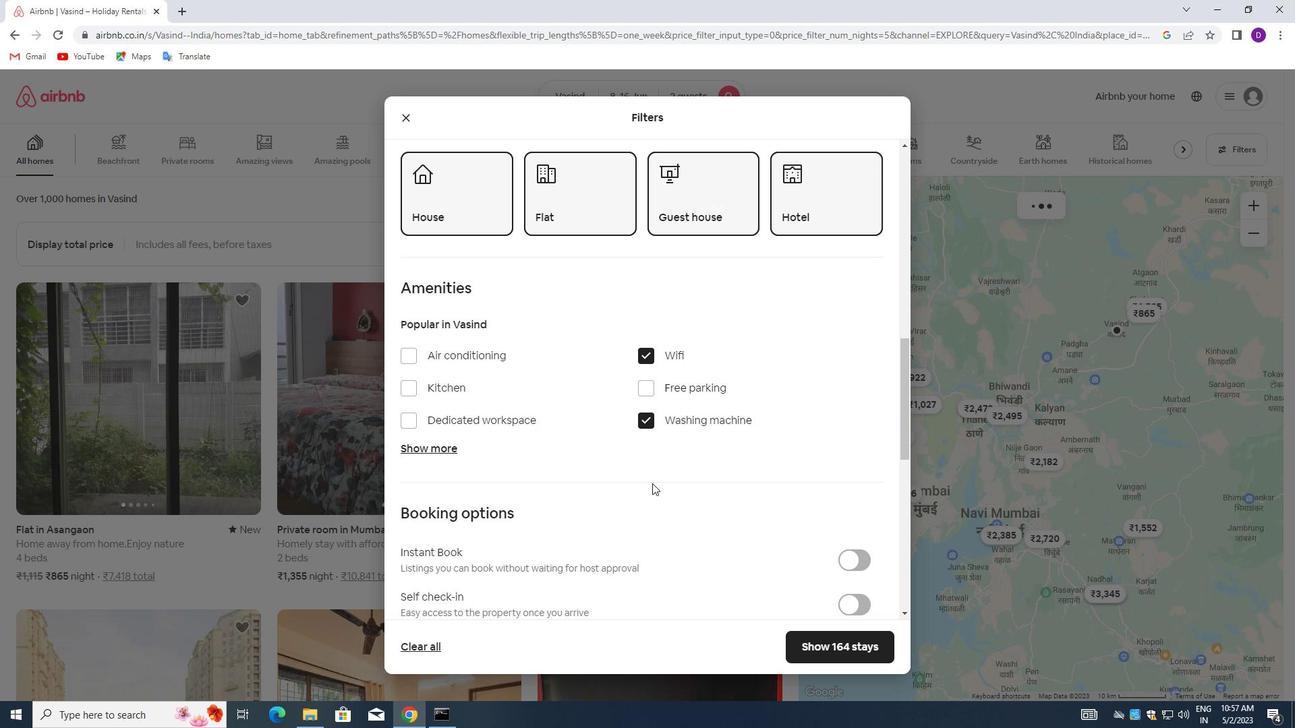 
Action: Mouse scrolled (696, 497) with delta (0, 0)
Screenshot: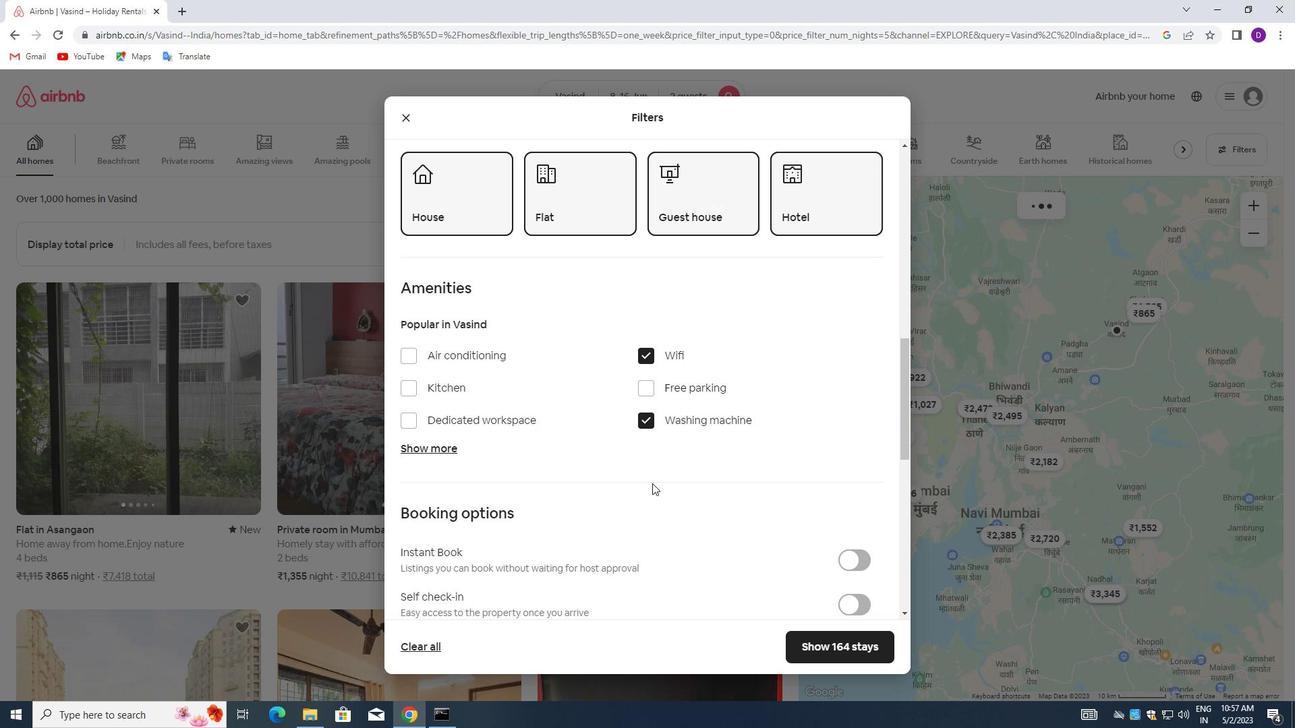
Action: Mouse moved to (848, 463)
Screenshot: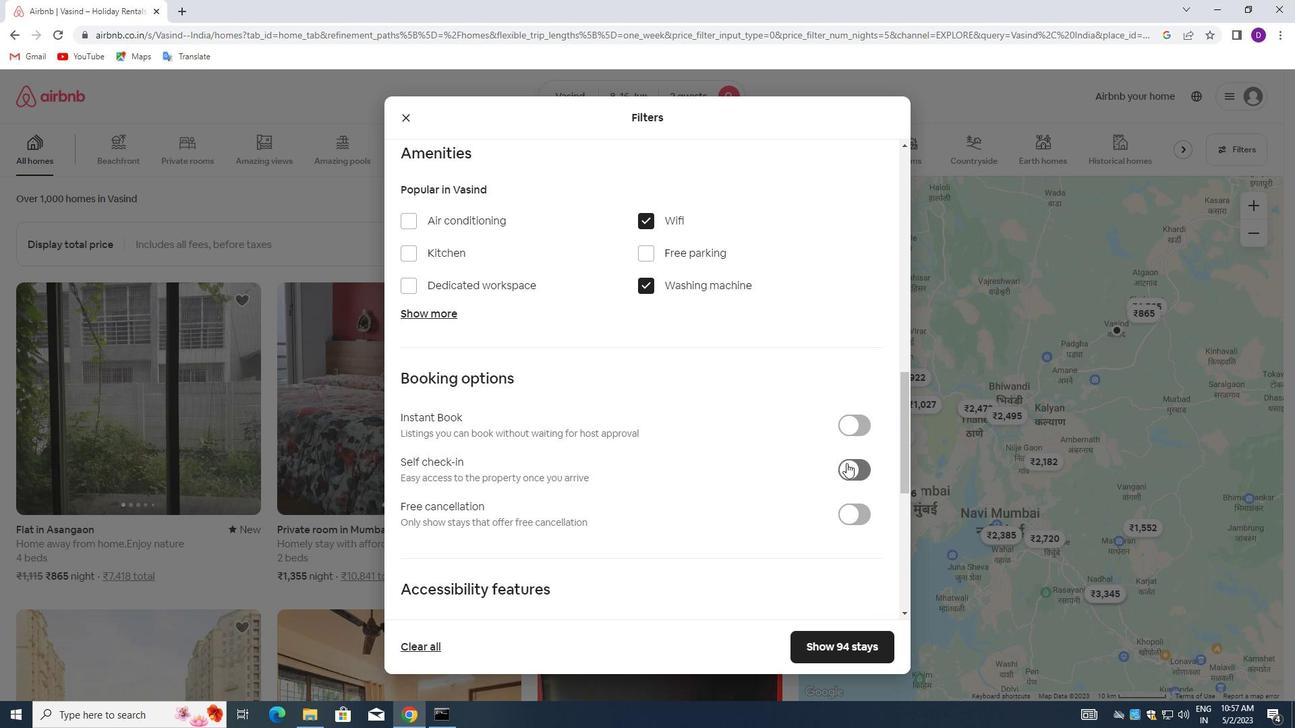 
Action: Mouse pressed left at (848, 463)
Screenshot: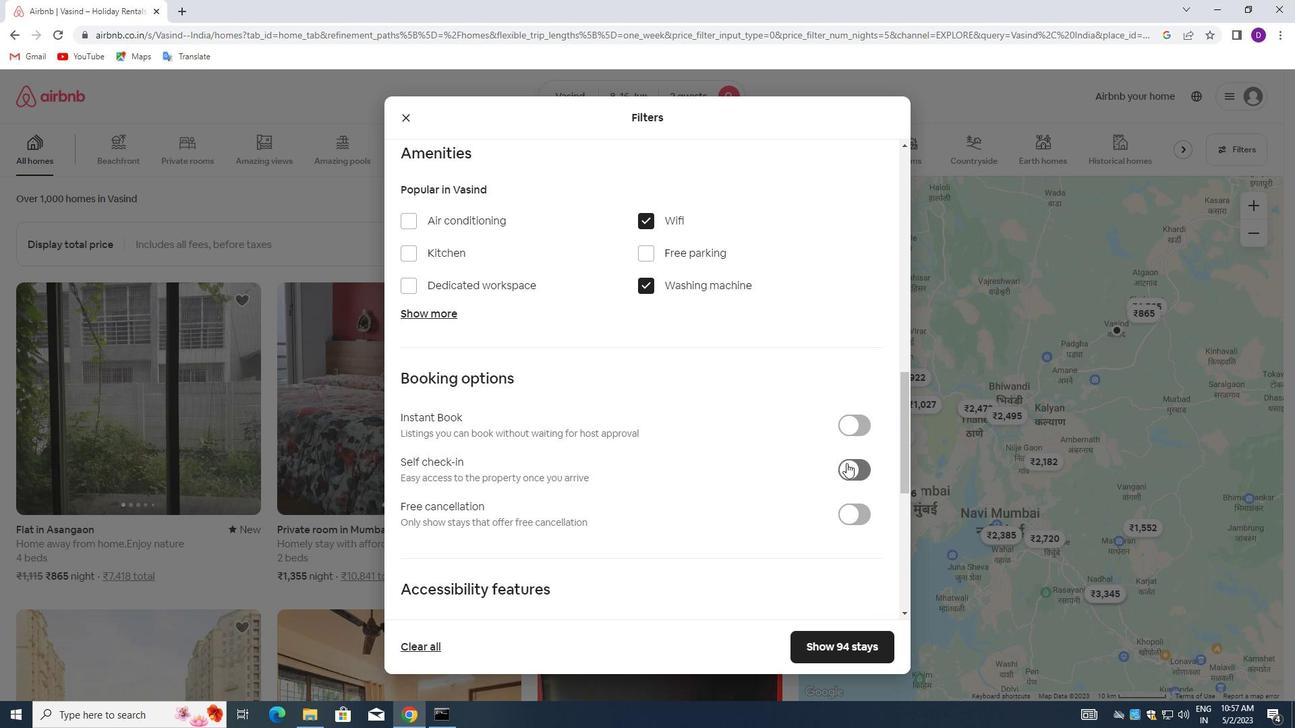 
Action: Mouse moved to (616, 448)
Screenshot: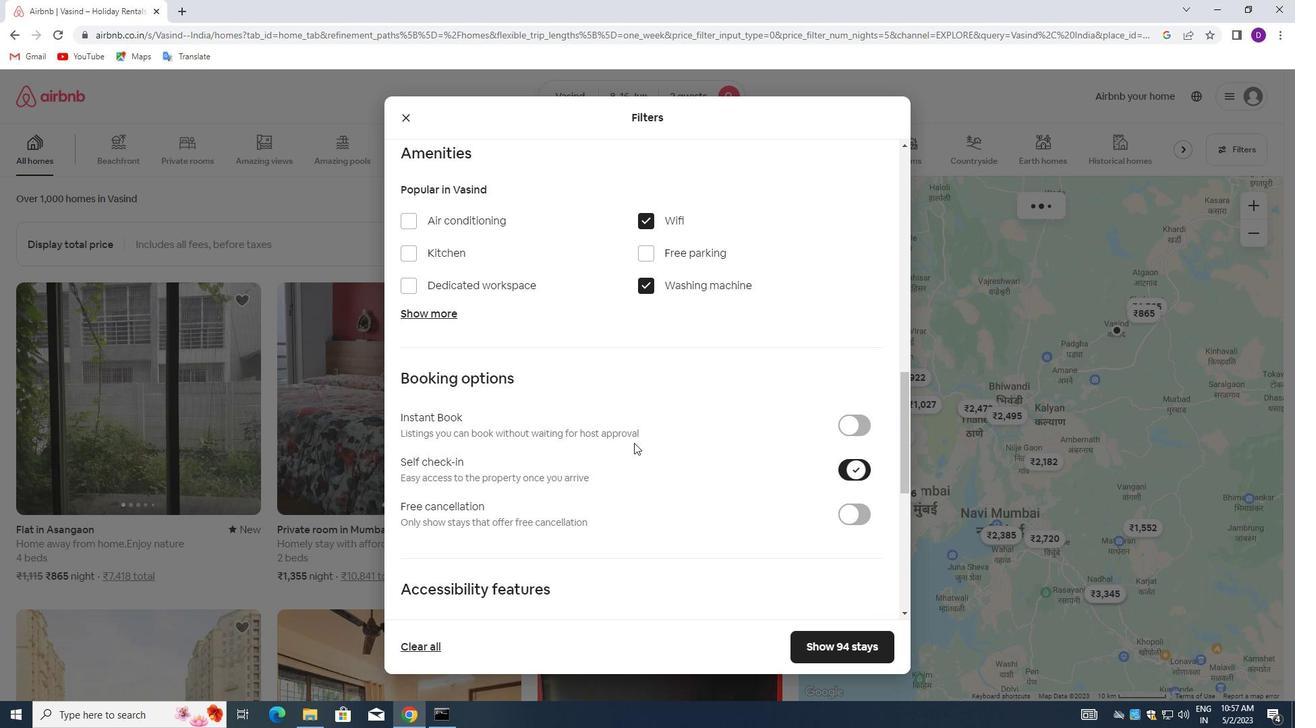 
Action: Mouse scrolled (616, 448) with delta (0, 0)
Screenshot: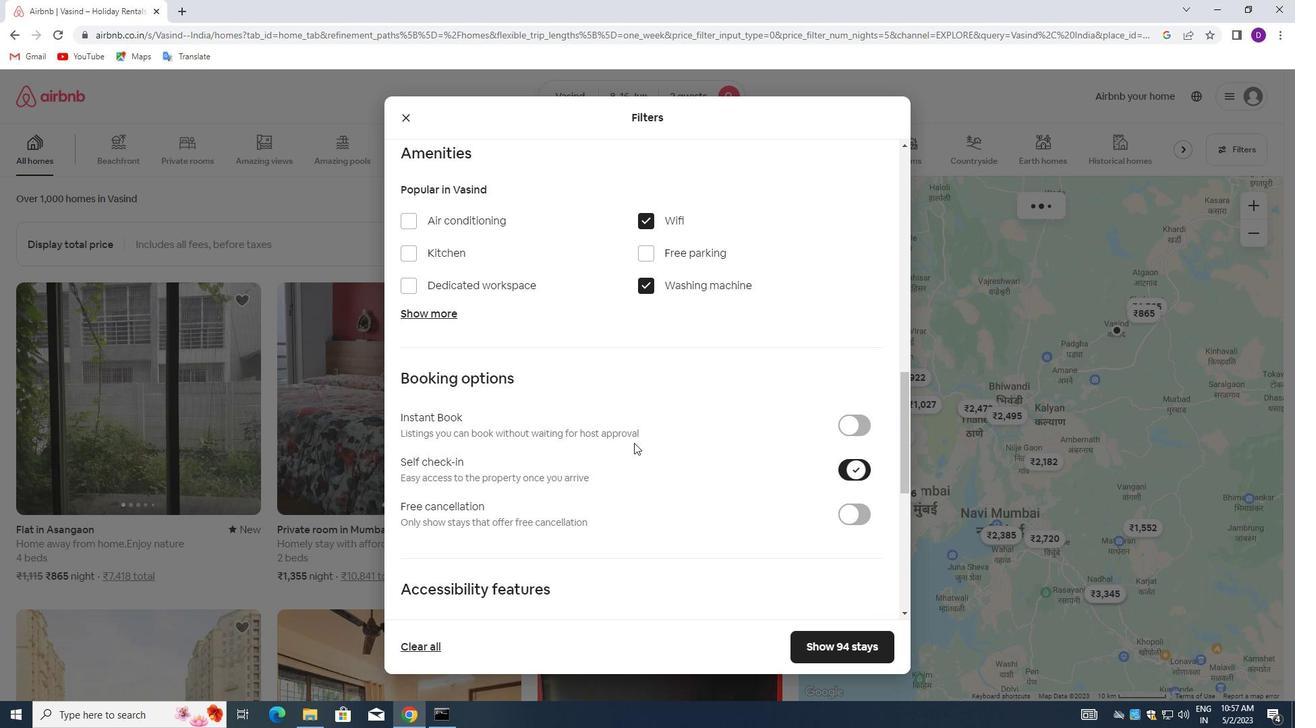 
Action: Mouse moved to (610, 452)
Screenshot: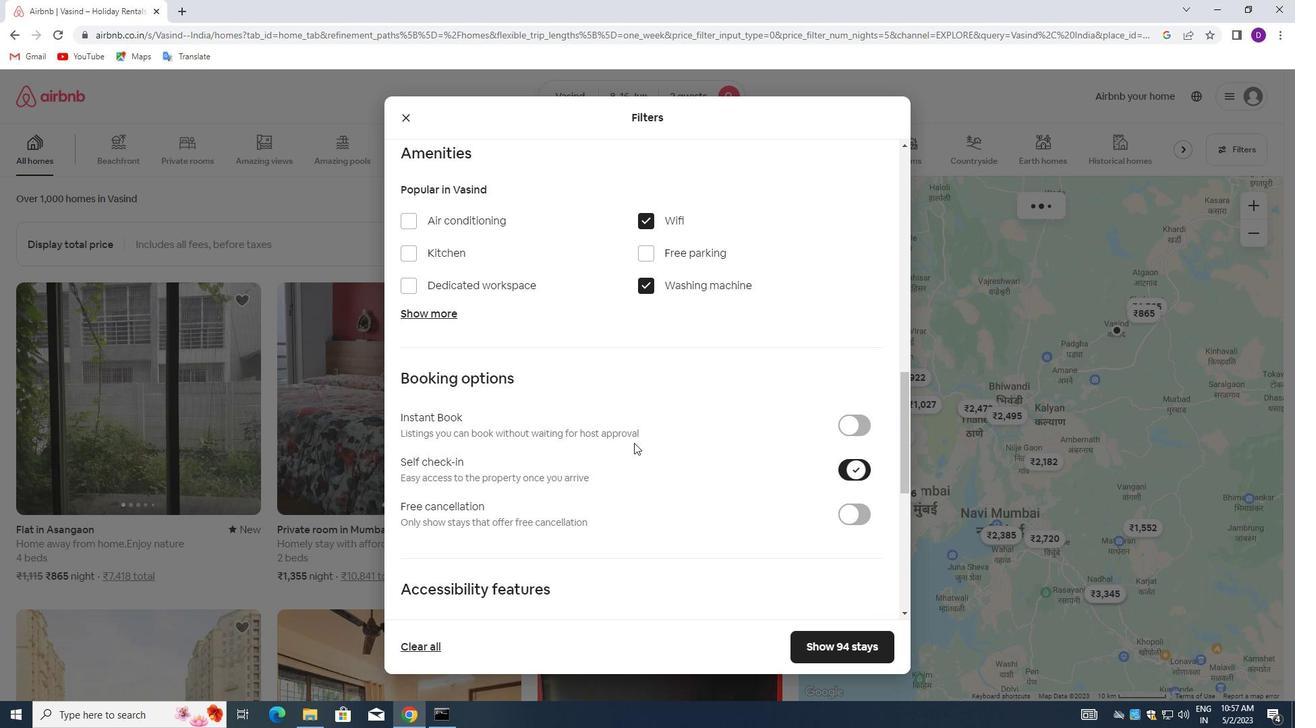 
Action: Mouse scrolled (610, 451) with delta (0, 0)
Screenshot: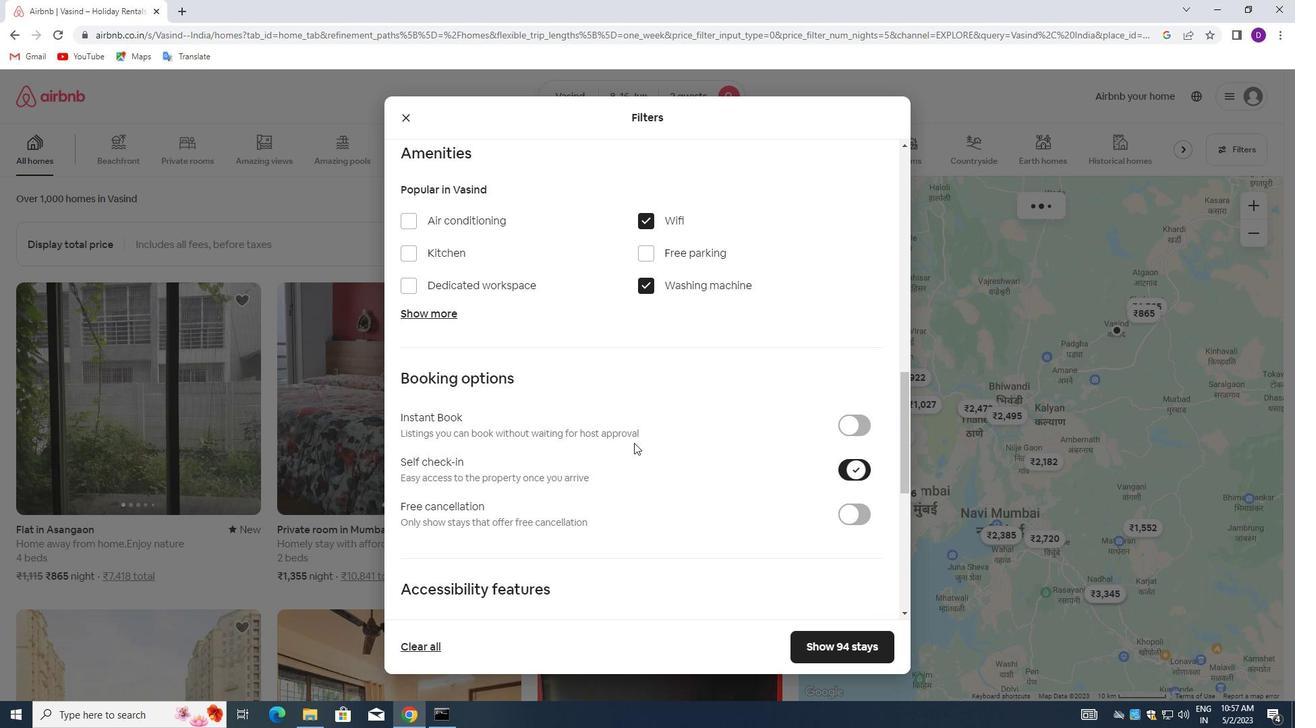 
Action: Mouse moved to (606, 454)
Screenshot: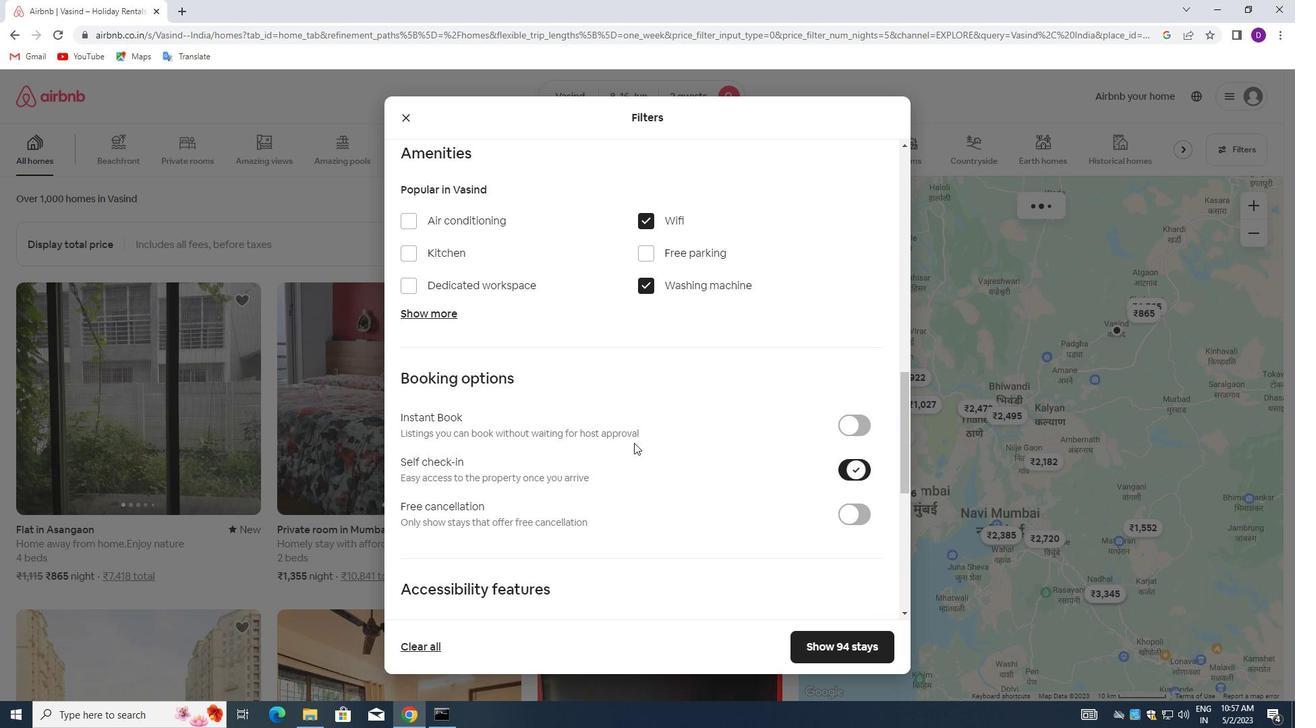 
Action: Mouse scrolled (606, 453) with delta (0, 0)
Screenshot: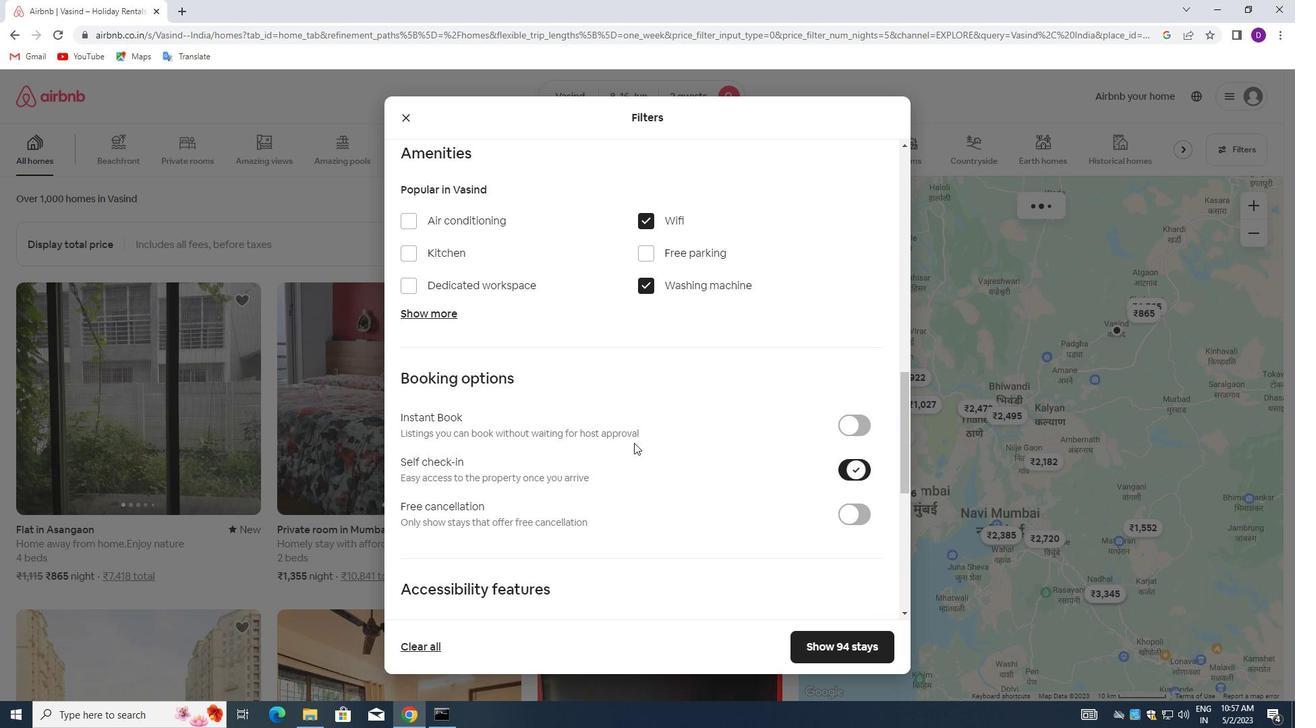 
Action: Mouse moved to (603, 454)
Screenshot: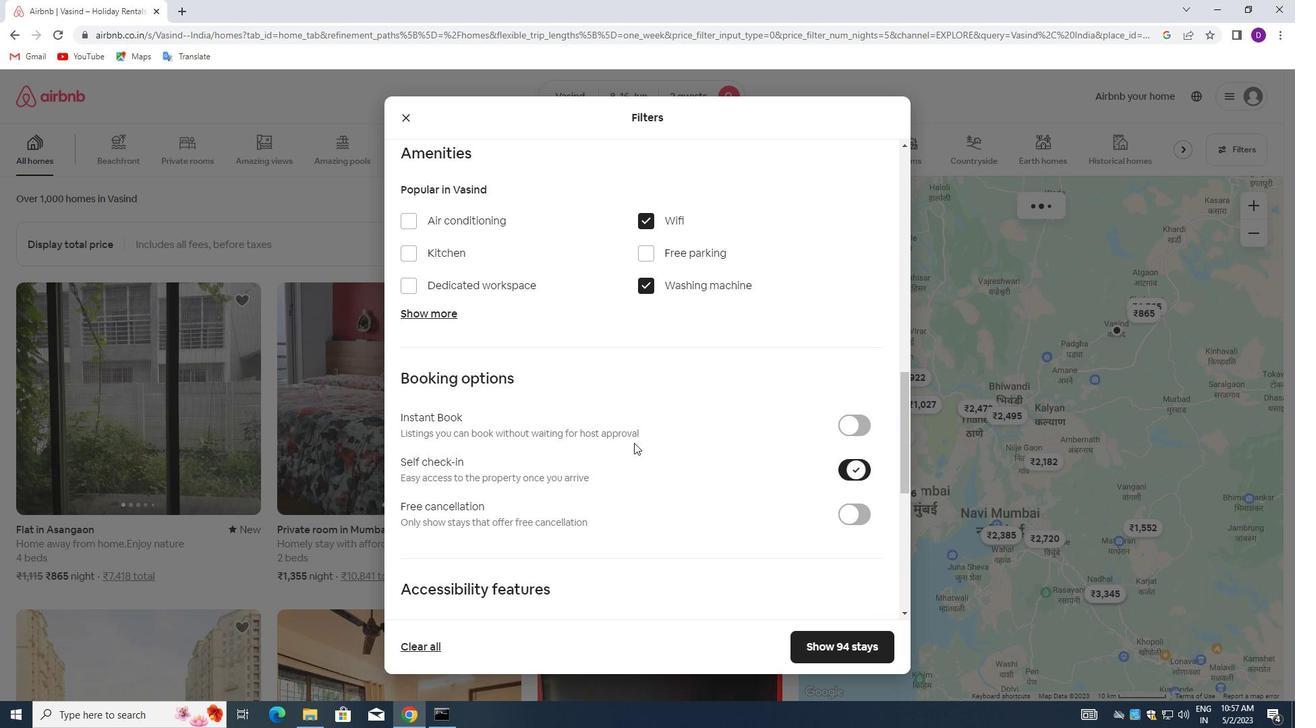 
Action: Mouse scrolled (603, 454) with delta (0, 0)
Screenshot: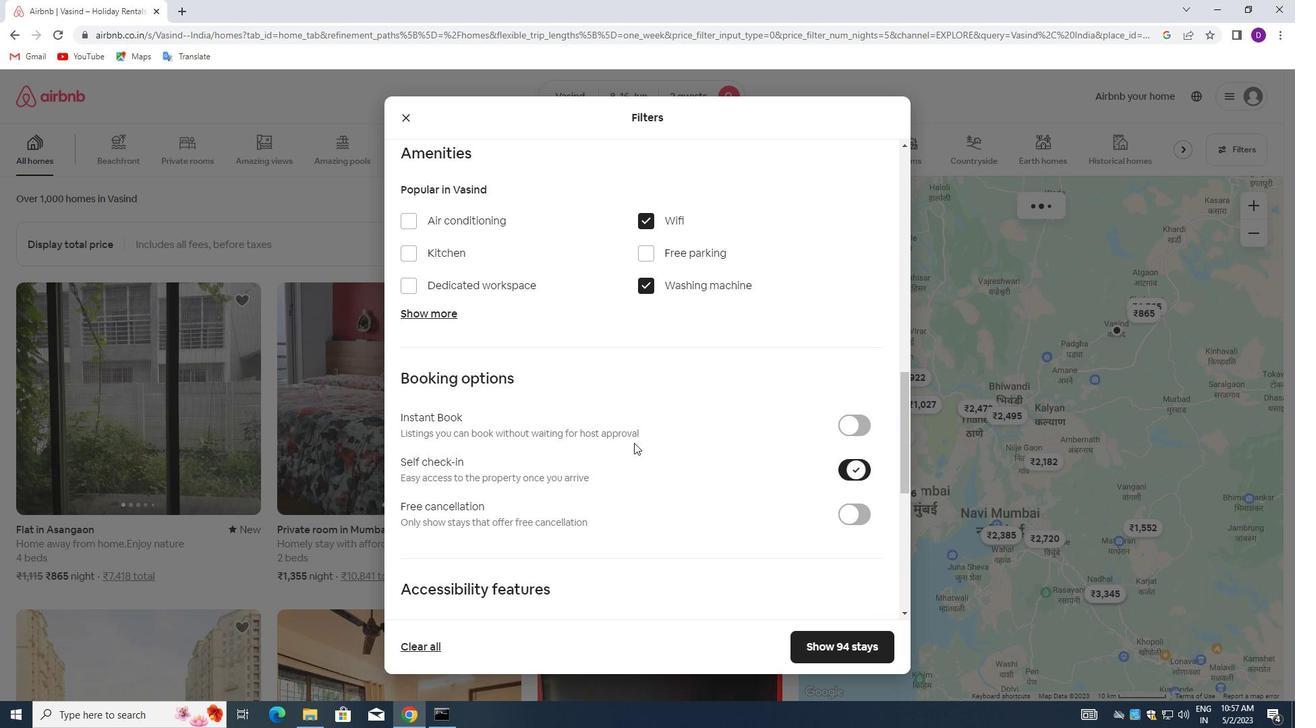 
Action: Mouse moved to (601, 455)
Screenshot: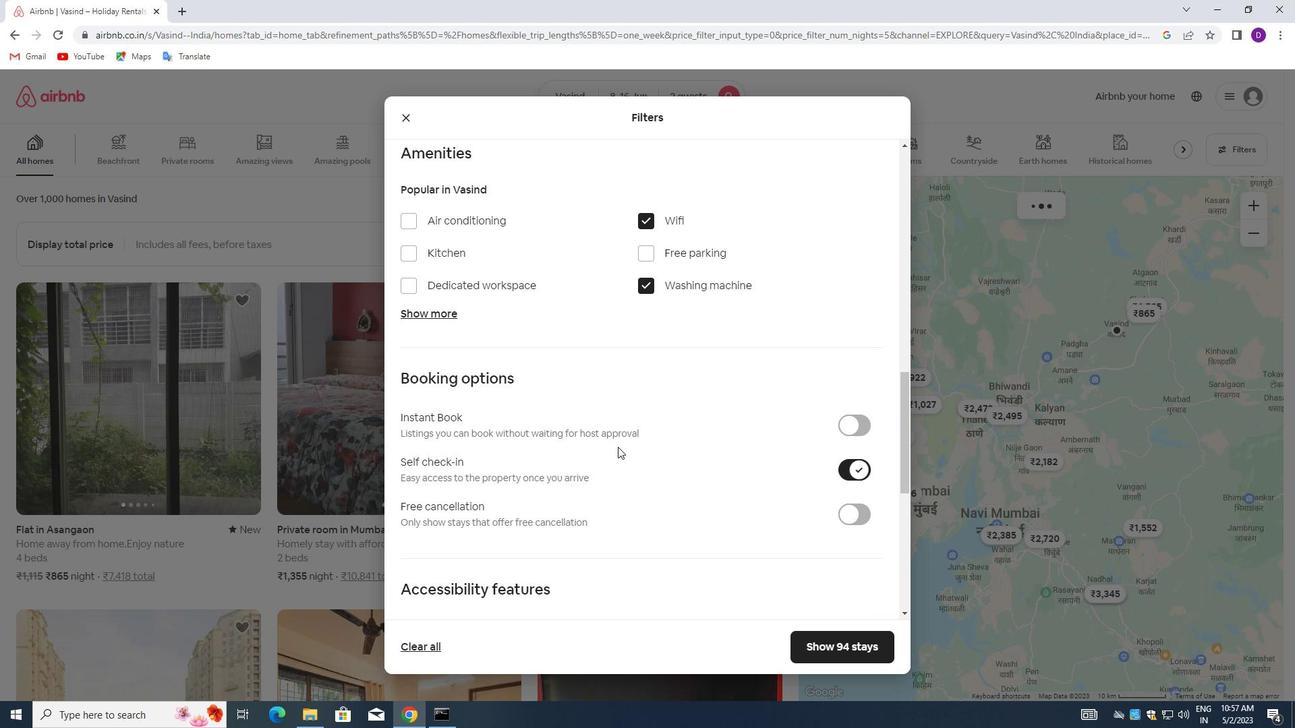 
Action: Mouse scrolled (601, 454) with delta (0, 0)
Screenshot: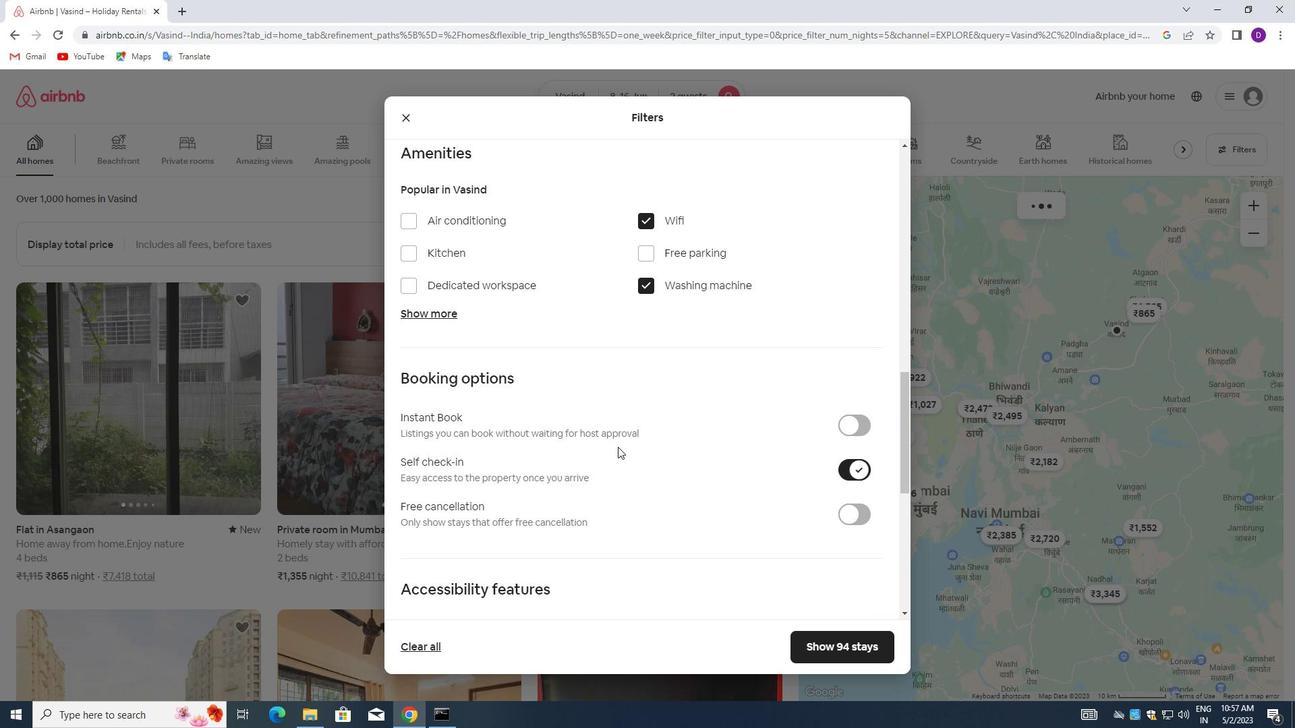 
Action: Mouse moved to (599, 456)
Screenshot: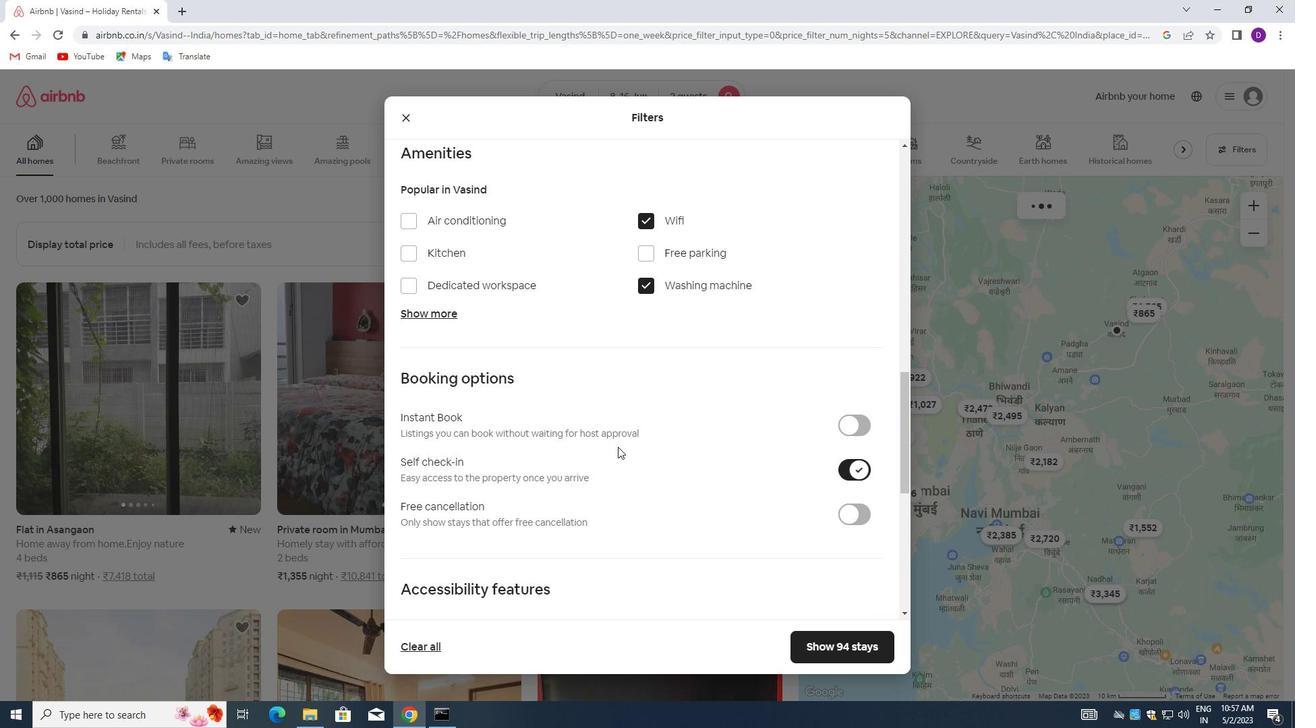 
Action: Mouse scrolled (599, 455) with delta (0, 0)
Screenshot: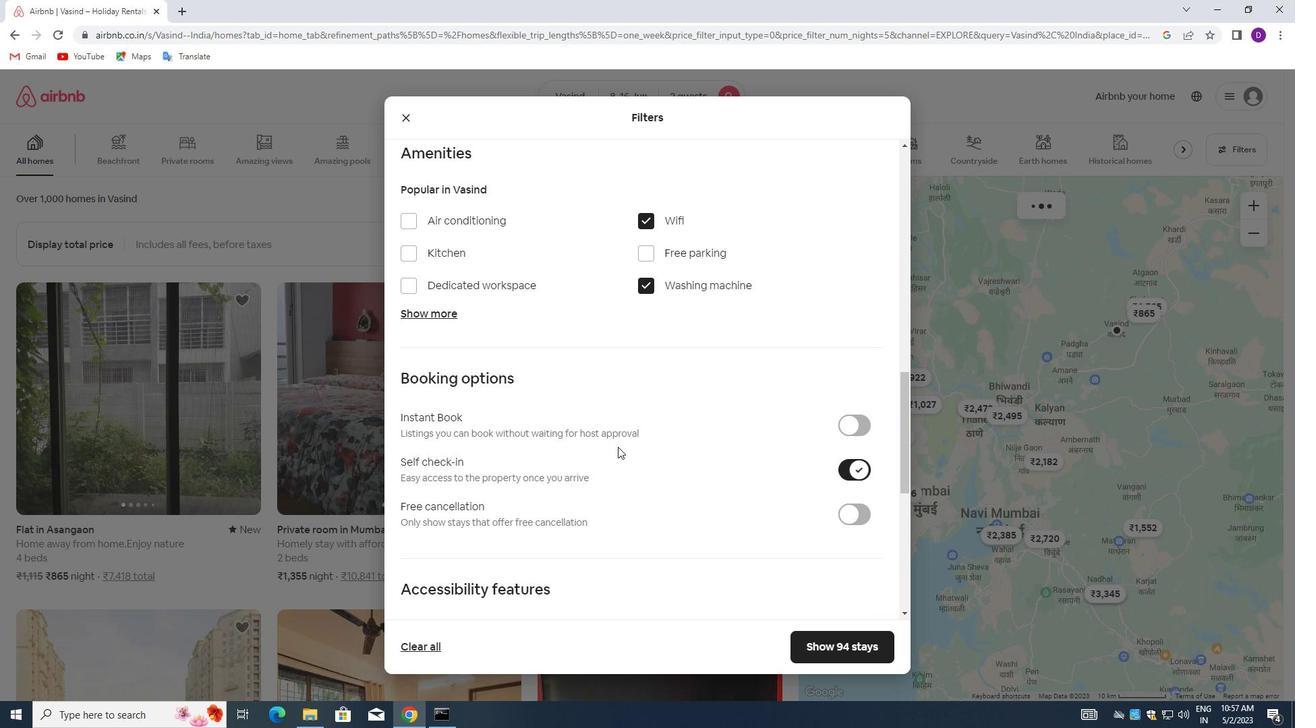 
Action: Mouse moved to (597, 458)
Screenshot: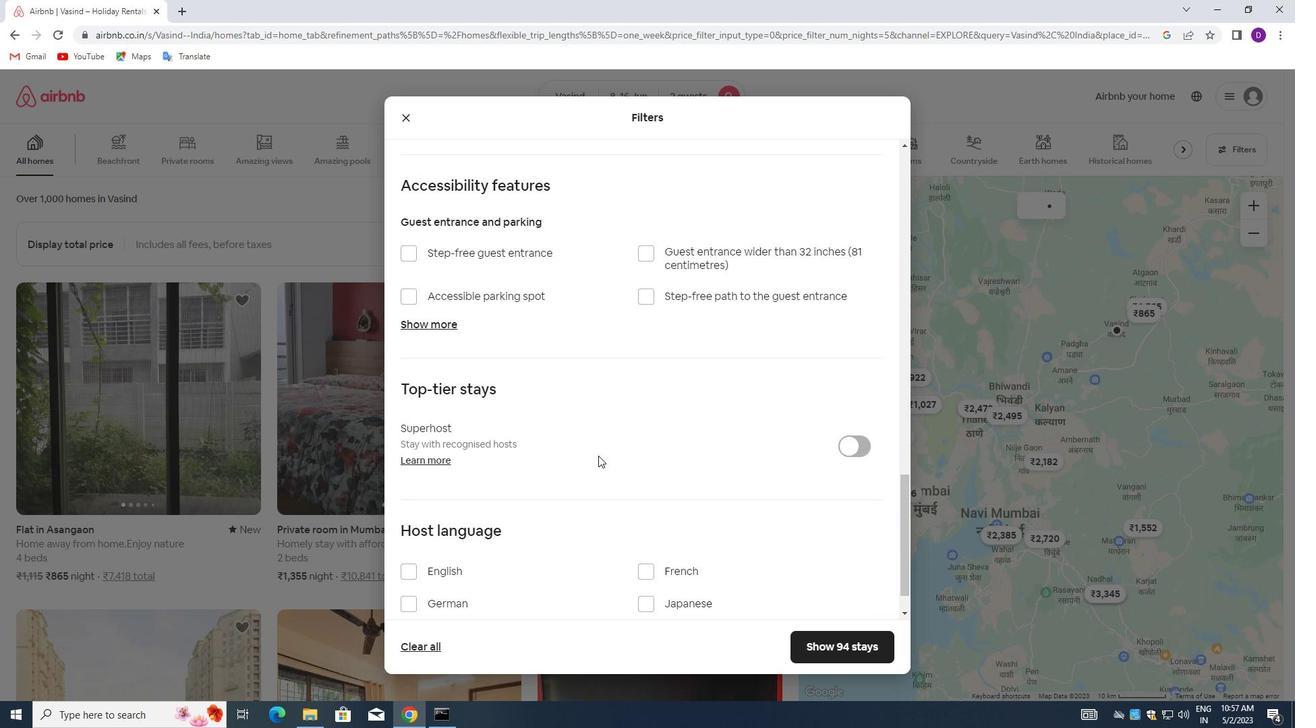 
Action: Mouse scrolled (597, 458) with delta (0, 0)
Screenshot: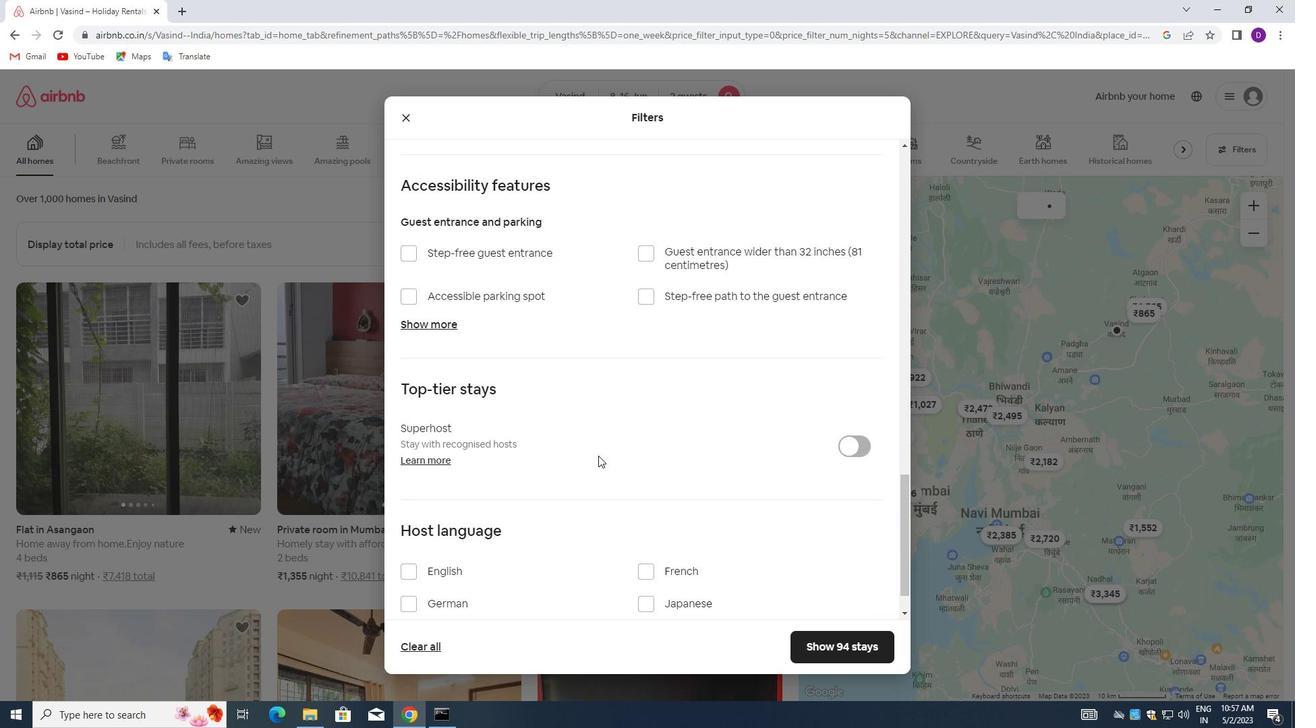
Action: Mouse moved to (593, 465)
Screenshot: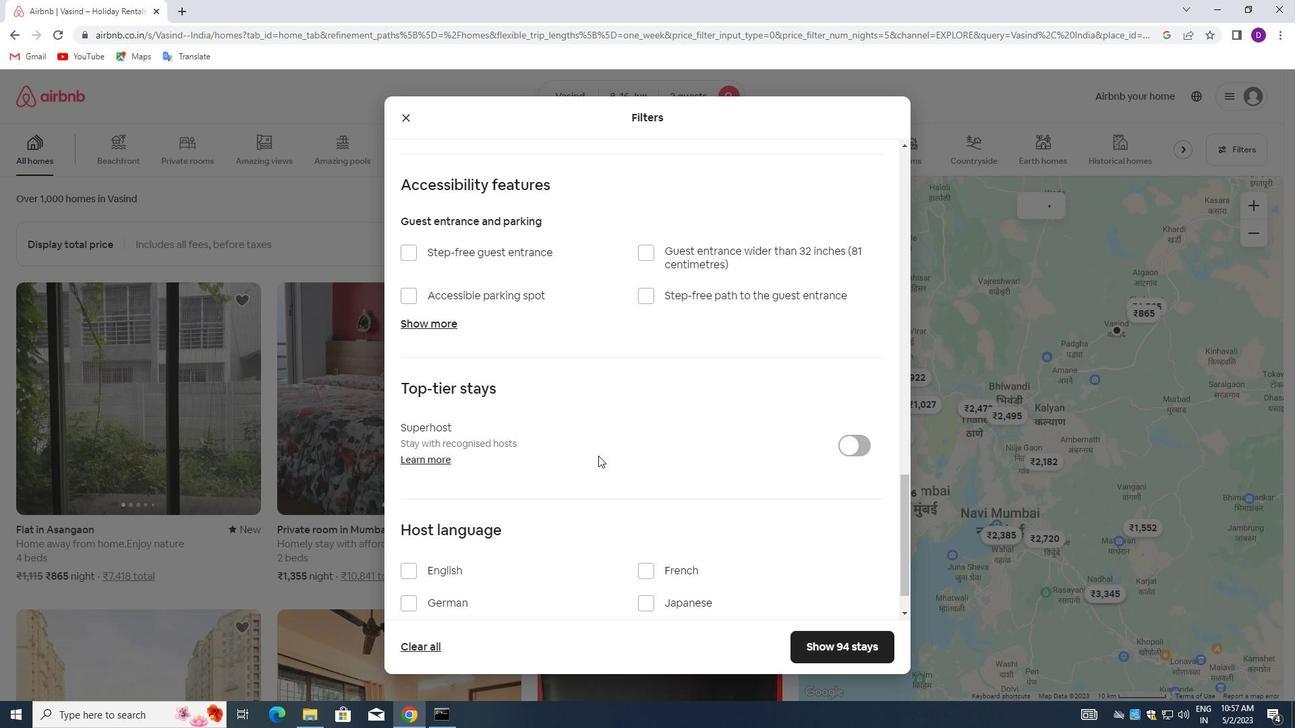
Action: Mouse scrolled (593, 464) with delta (0, 0)
Screenshot: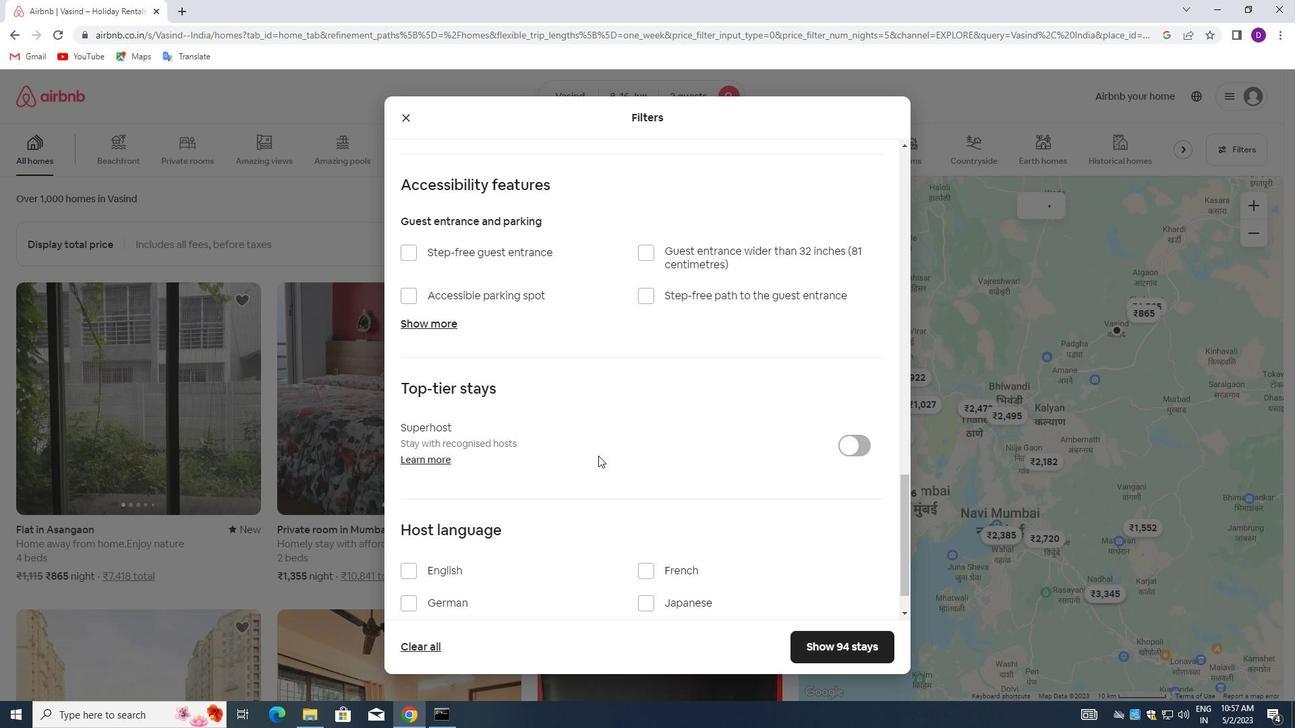 
Action: Mouse moved to (590, 469)
Screenshot: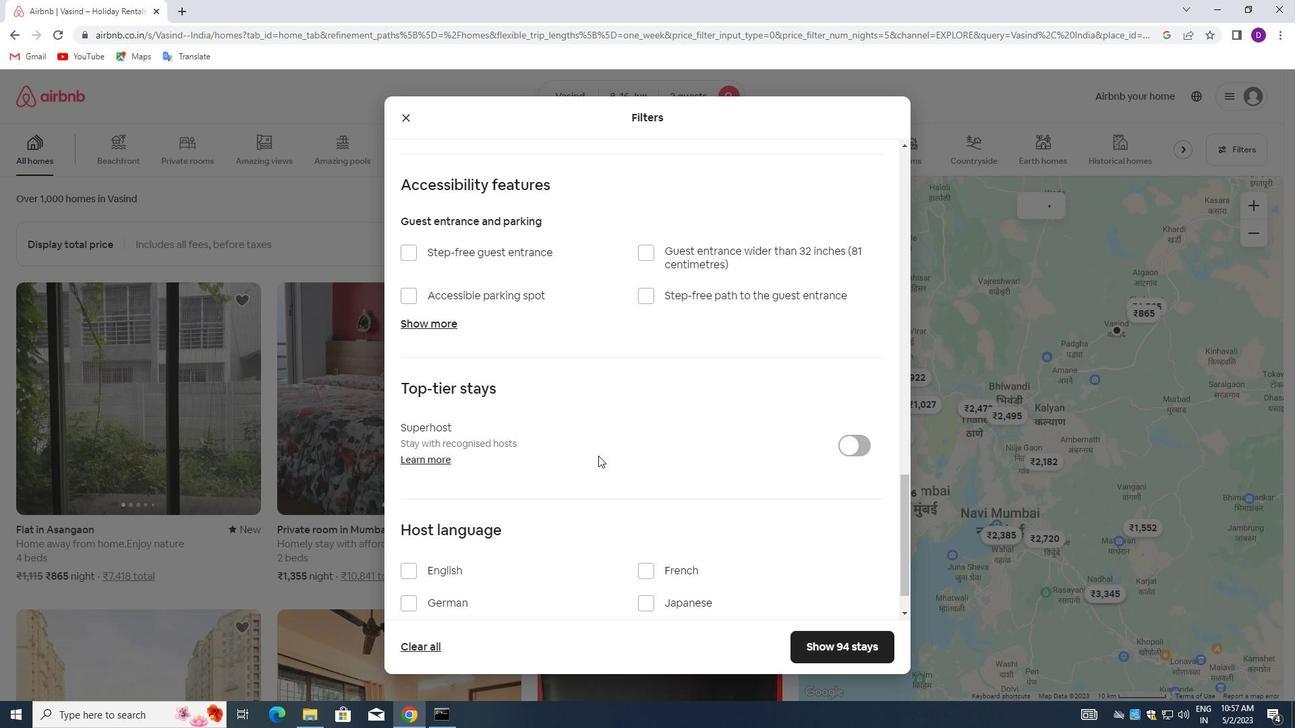 
Action: Mouse scrolled (590, 468) with delta (0, 0)
Screenshot: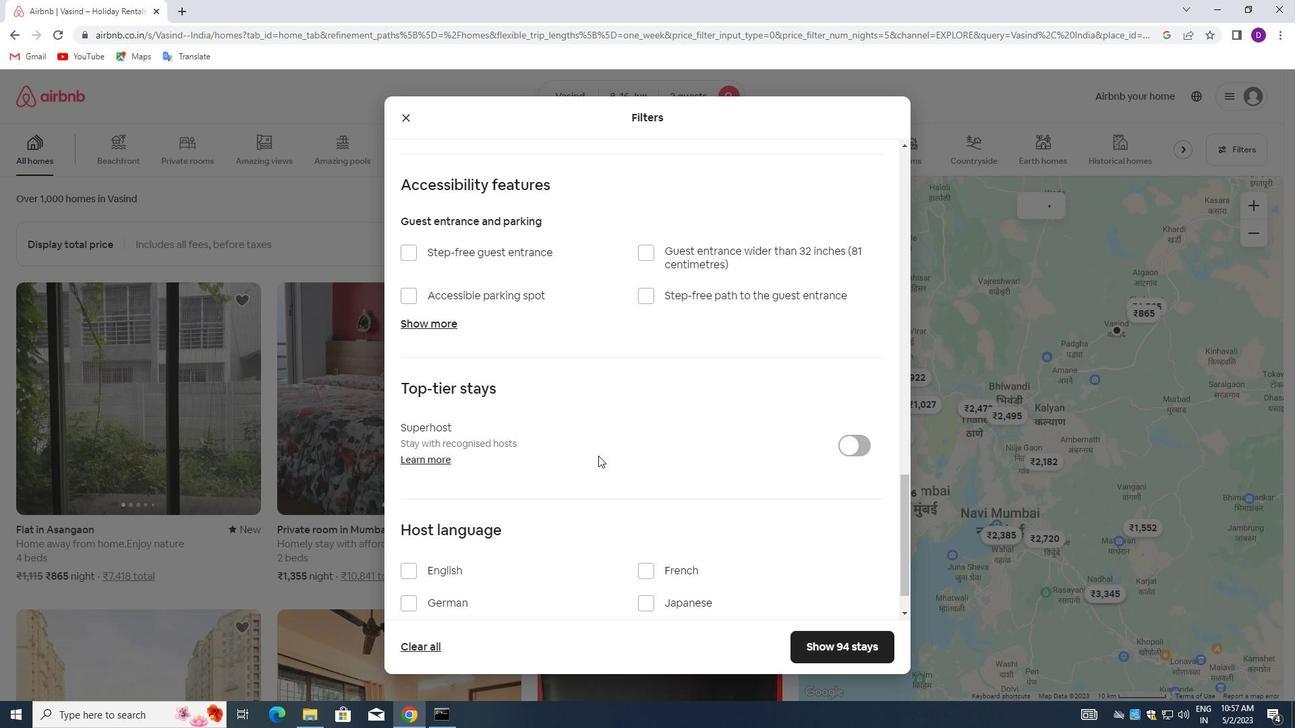
Action: Mouse moved to (587, 474)
Screenshot: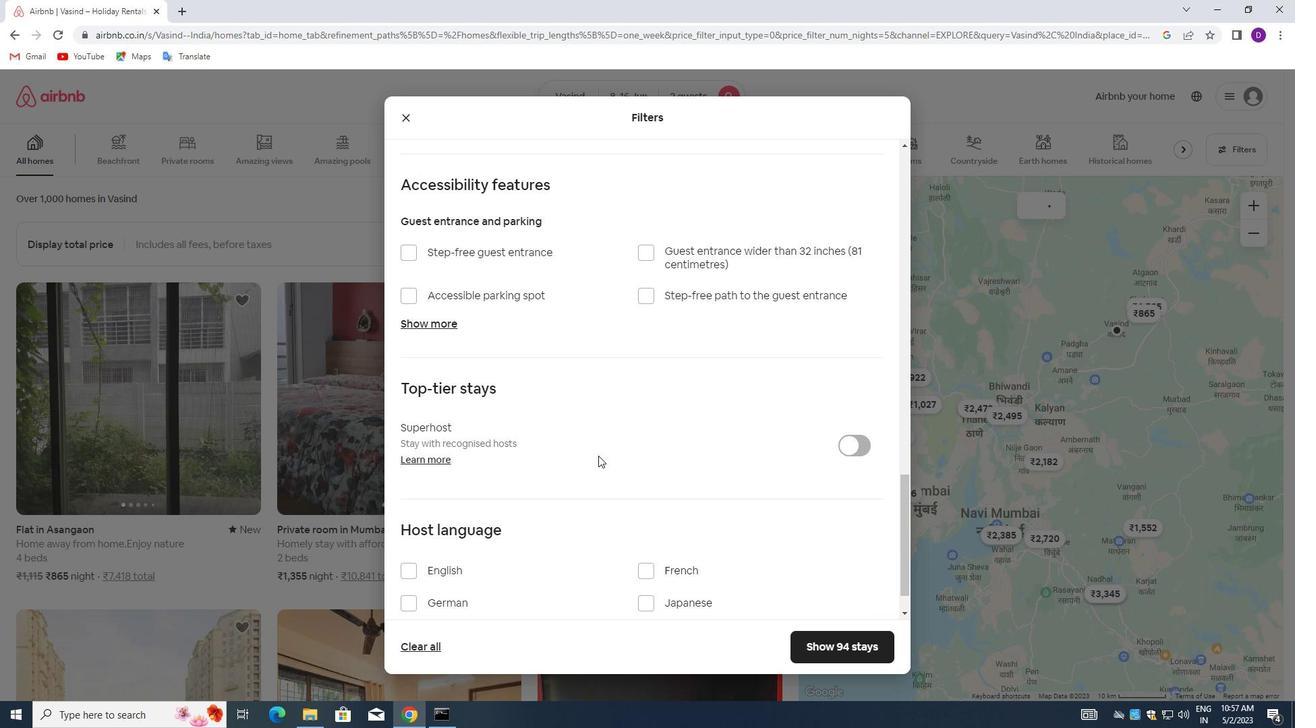 
Action: Mouse scrolled (587, 473) with delta (0, 0)
Screenshot: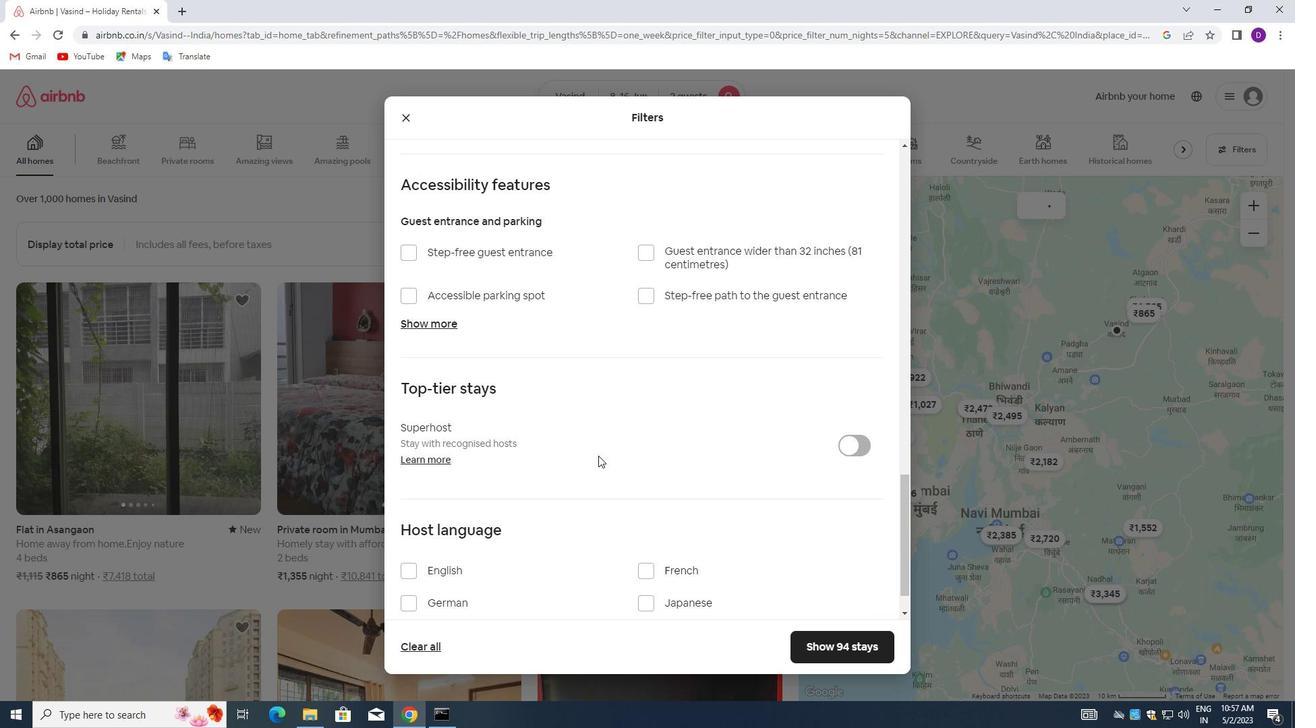 
Action: Mouse moved to (581, 481)
Screenshot: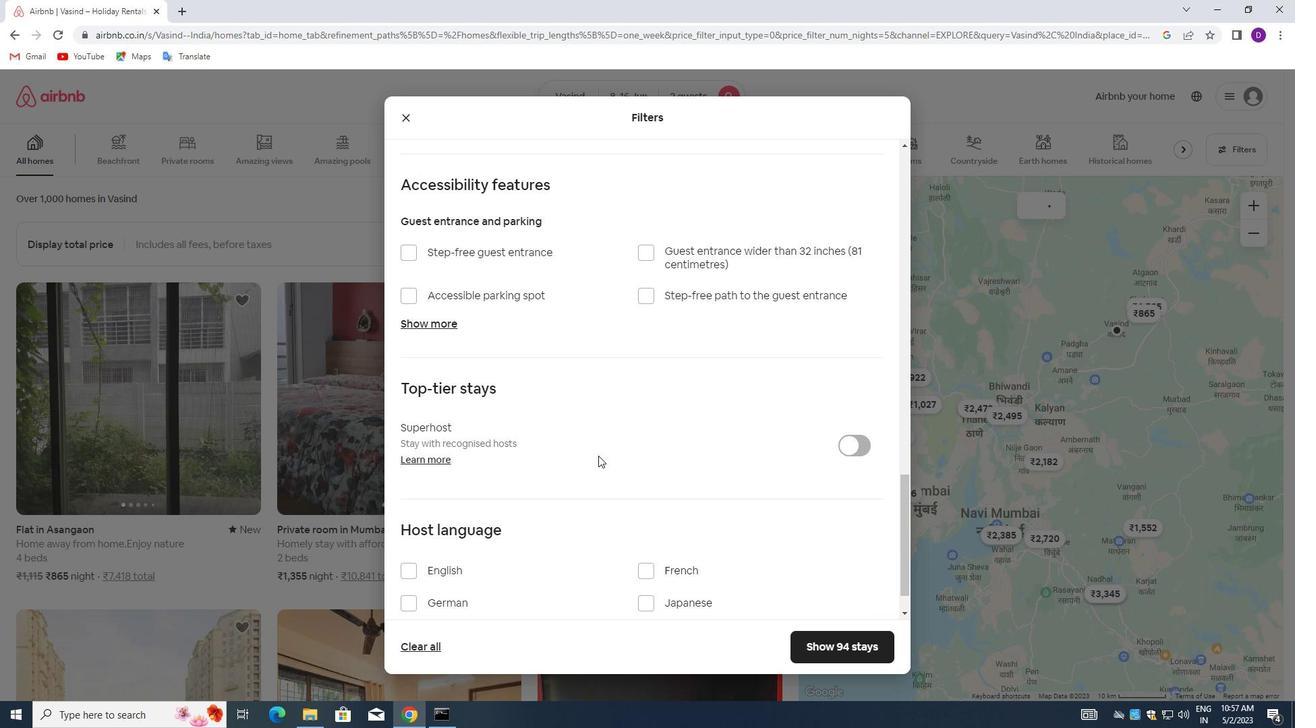 
Action: Mouse scrolled (581, 481) with delta (0, 0)
Screenshot: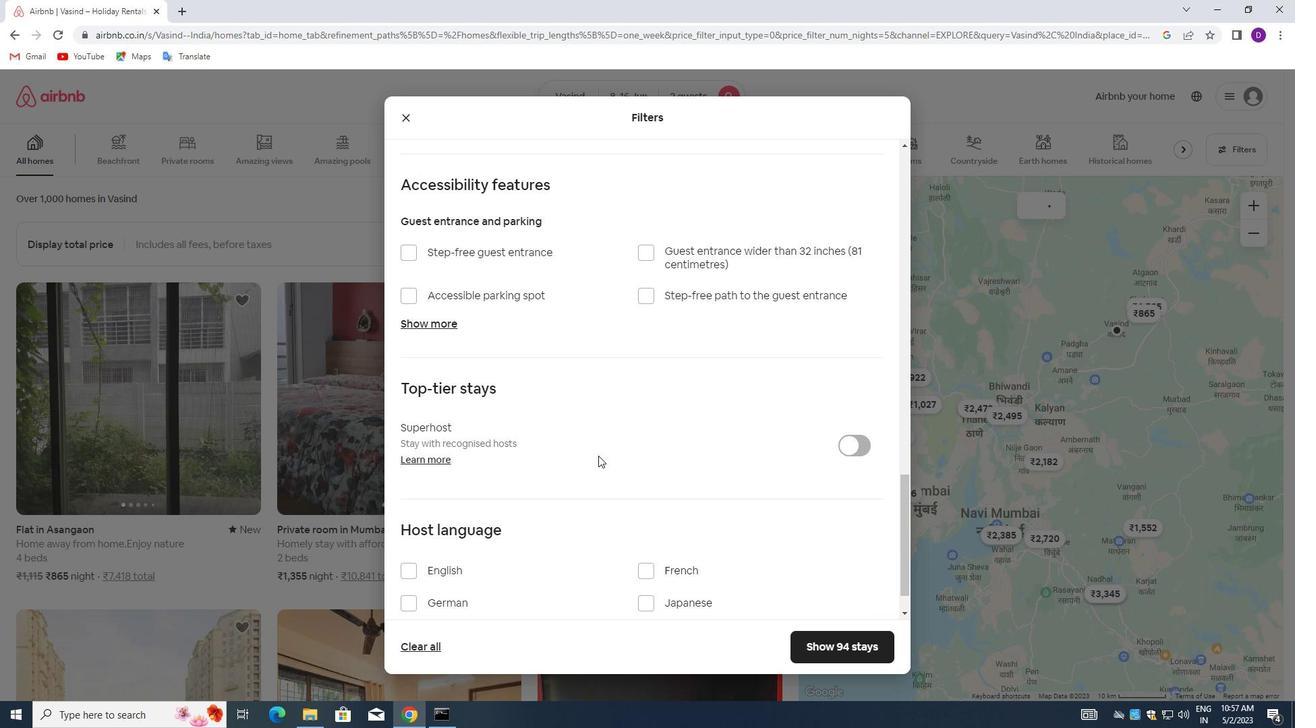 
Action: Mouse moved to (564, 491)
Screenshot: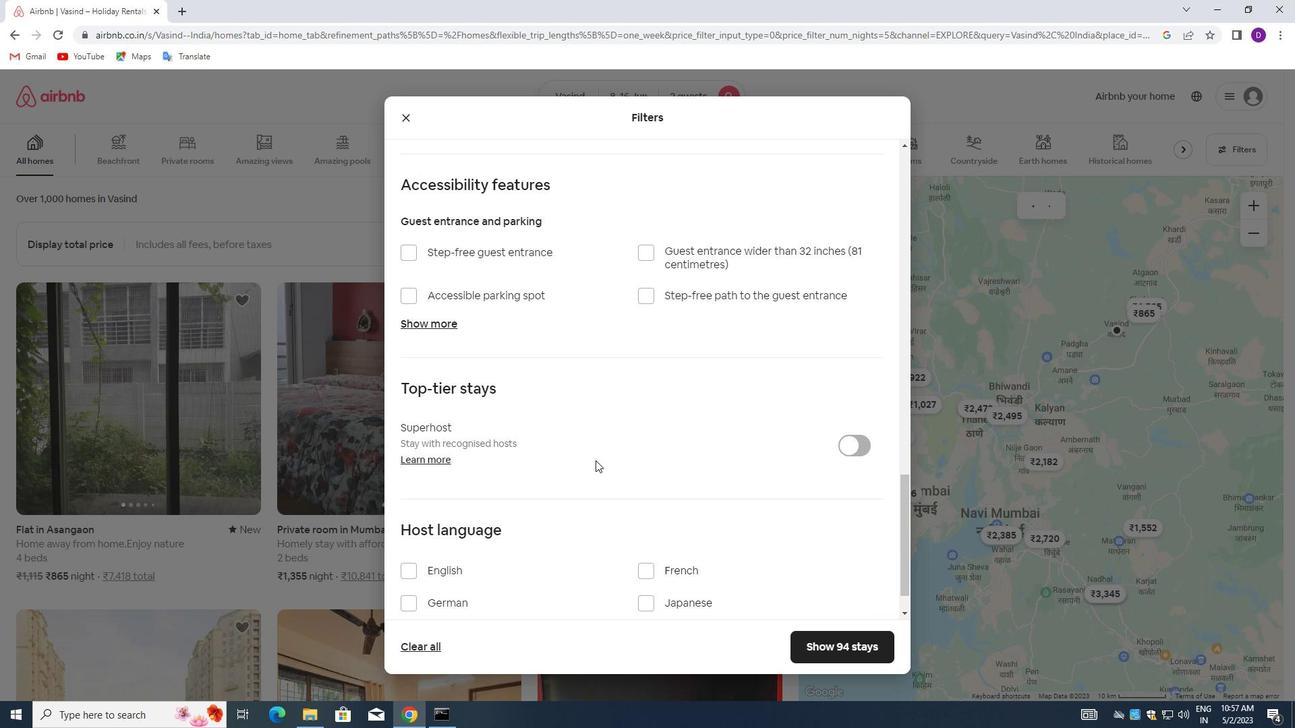 
Action: Mouse scrolled (564, 491) with delta (0, 0)
Screenshot: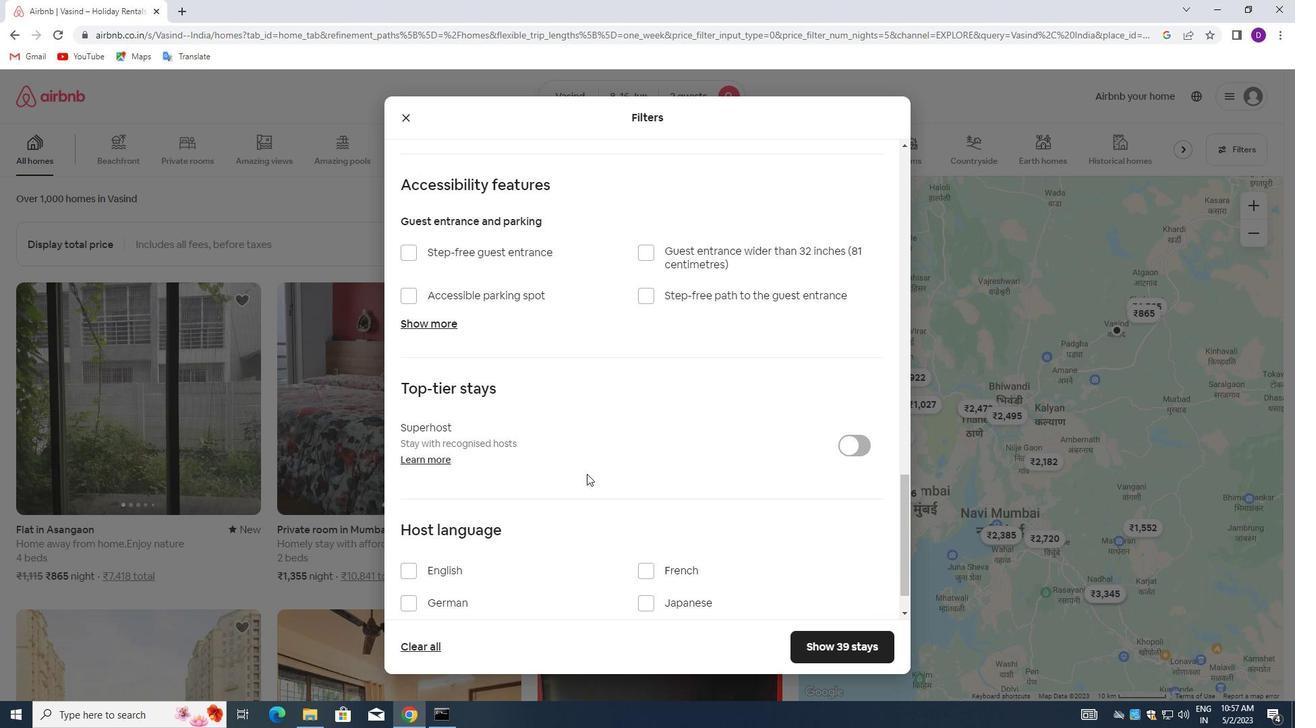 
Action: Mouse moved to (415, 524)
Screenshot: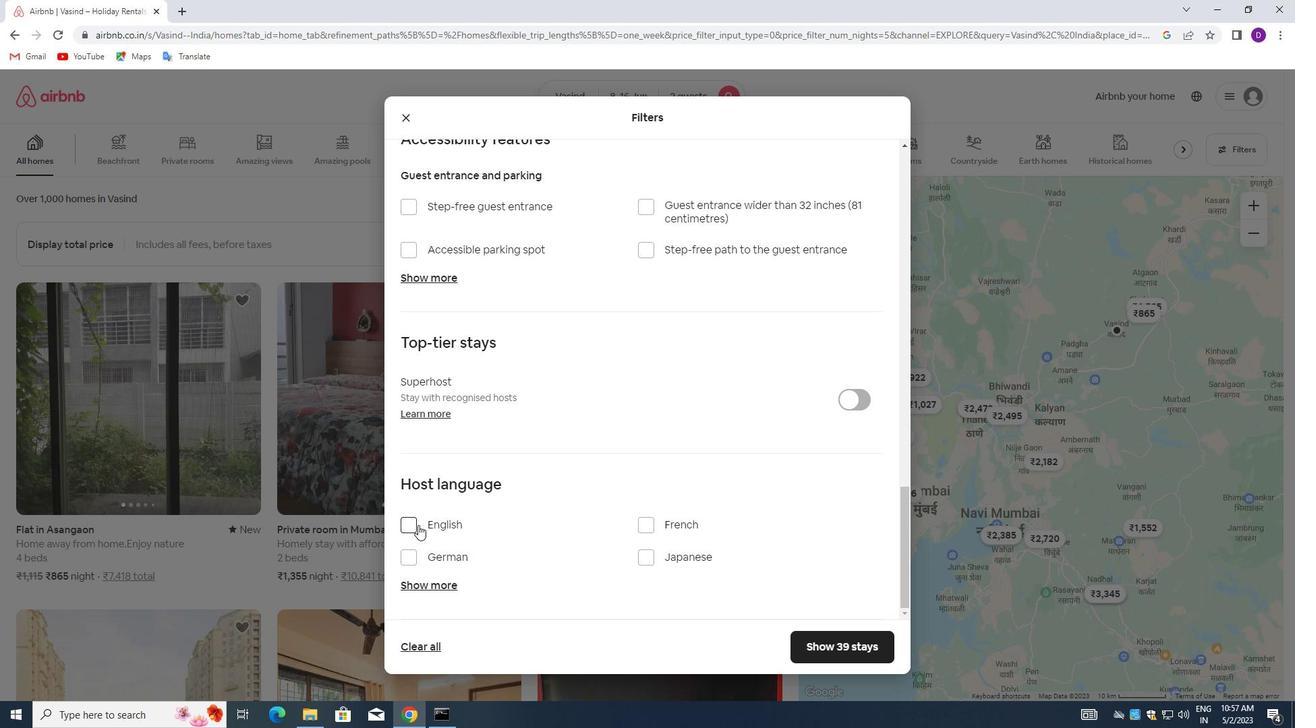
Action: Mouse pressed left at (415, 524)
Screenshot: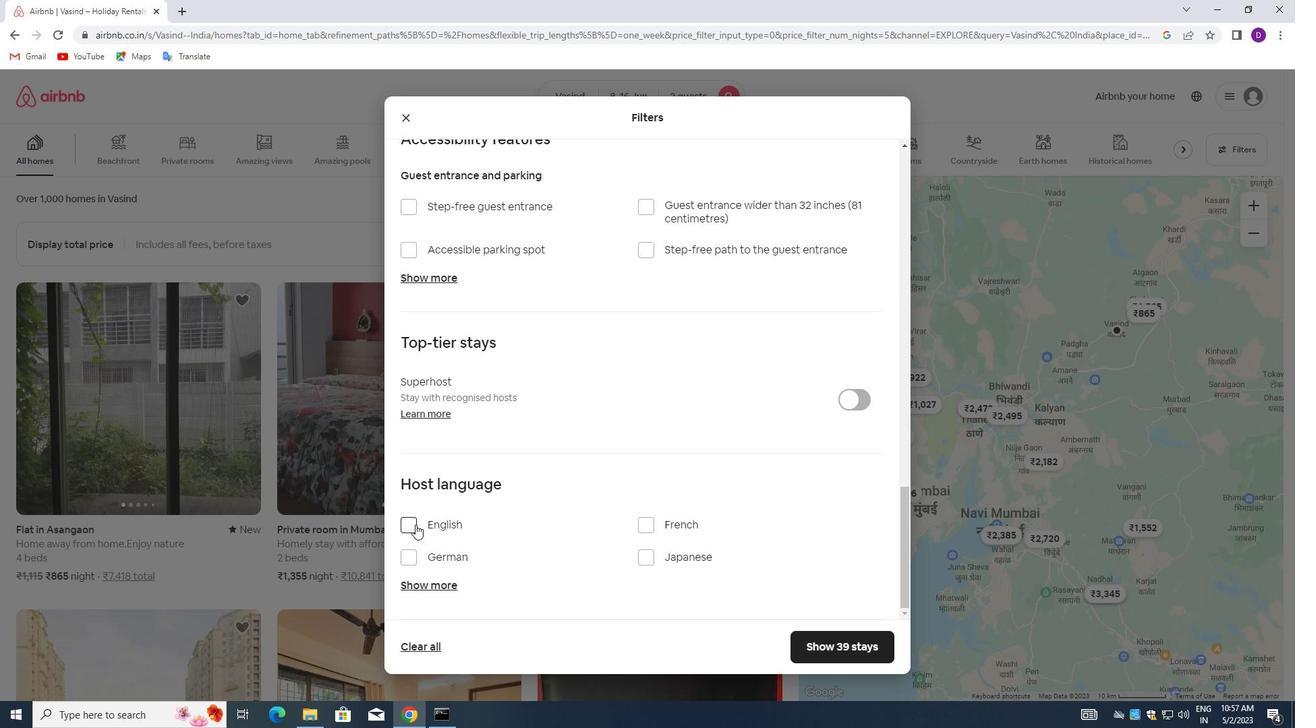 
Action: Mouse moved to (850, 641)
Screenshot: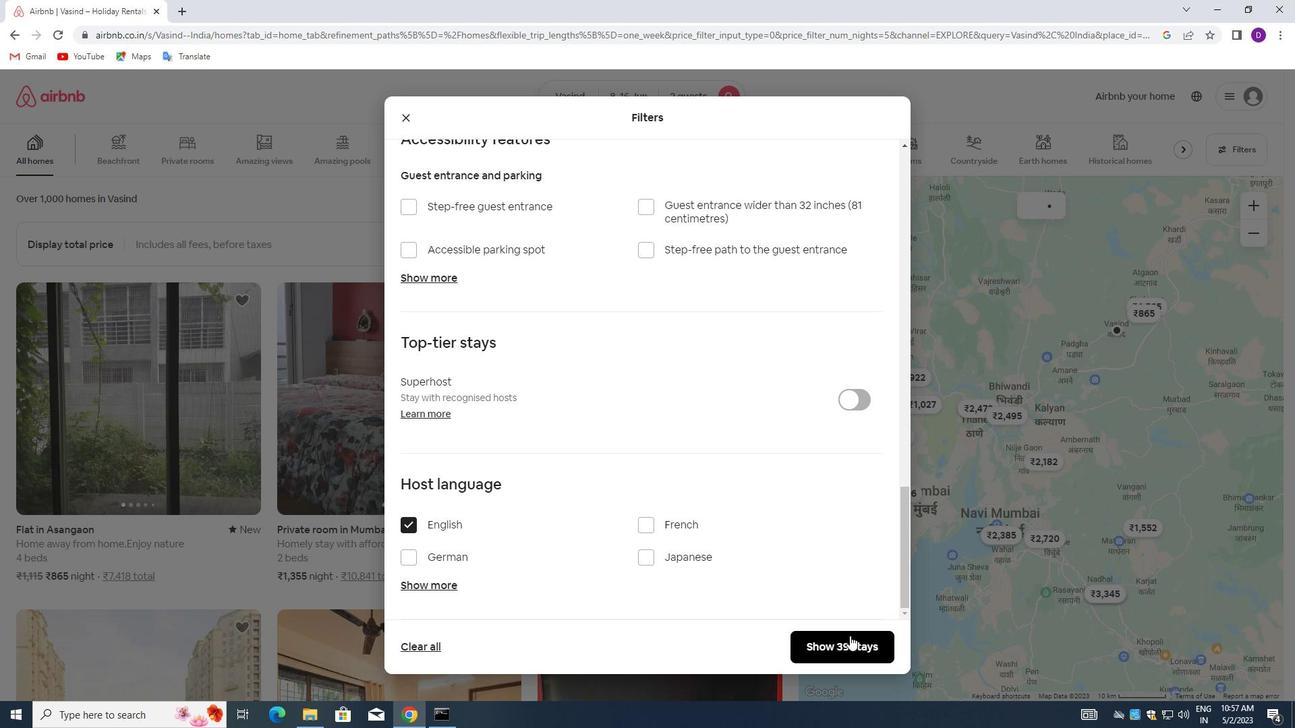 
Action: Mouse pressed left at (850, 641)
Screenshot: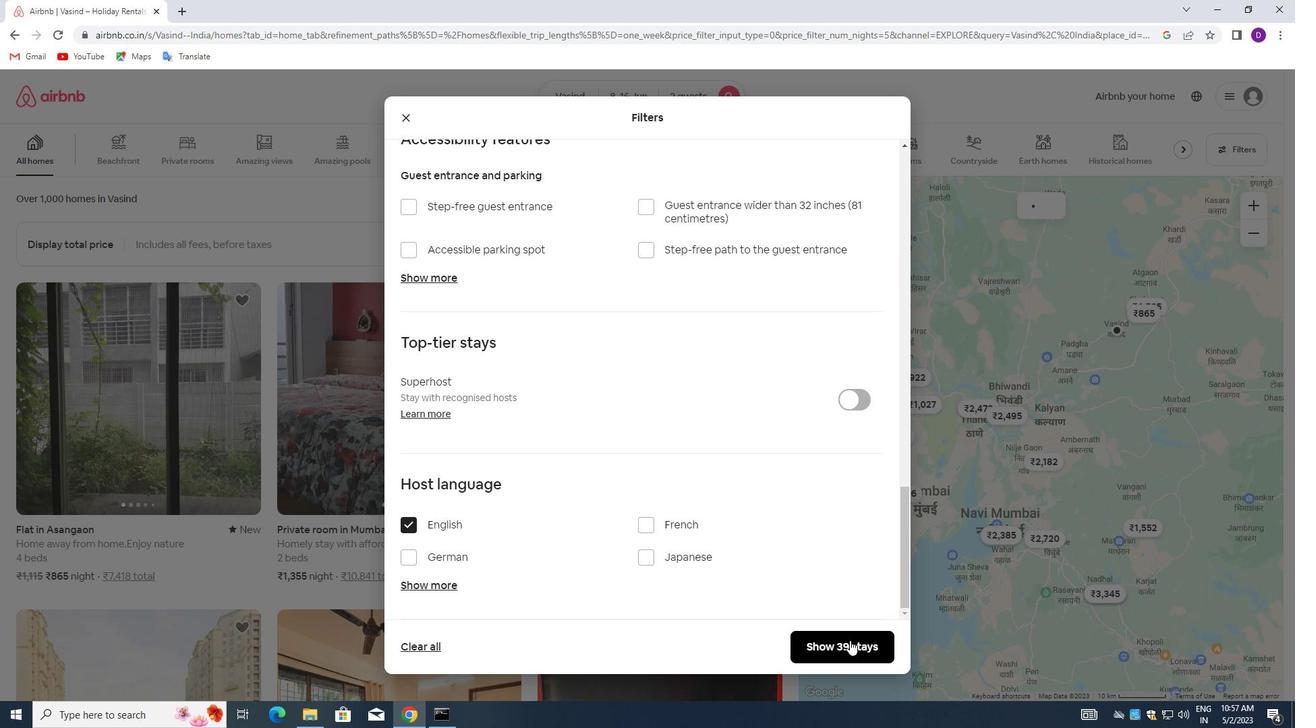 
Action: Mouse moved to (819, 623)
Screenshot: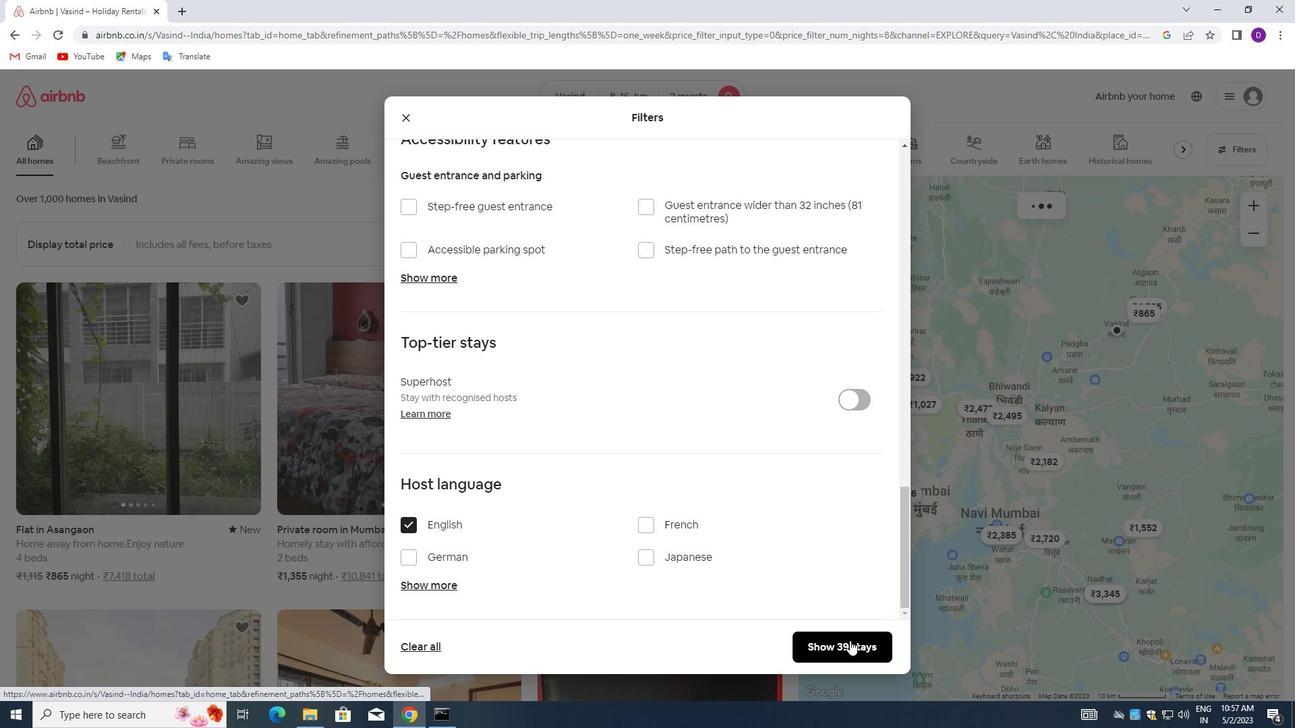 
